 Task: Find connections with filter location Zhangye with filter topic #inspiration with filter profile language Potuguese with filter current company Panasonic India with filter school Amrapali Group of Institutes Haldwani with filter industry Personal Care Services with filter service category Writing with filter keywords title Skin Care Specialist
Action: Mouse moved to (657, 96)
Screenshot: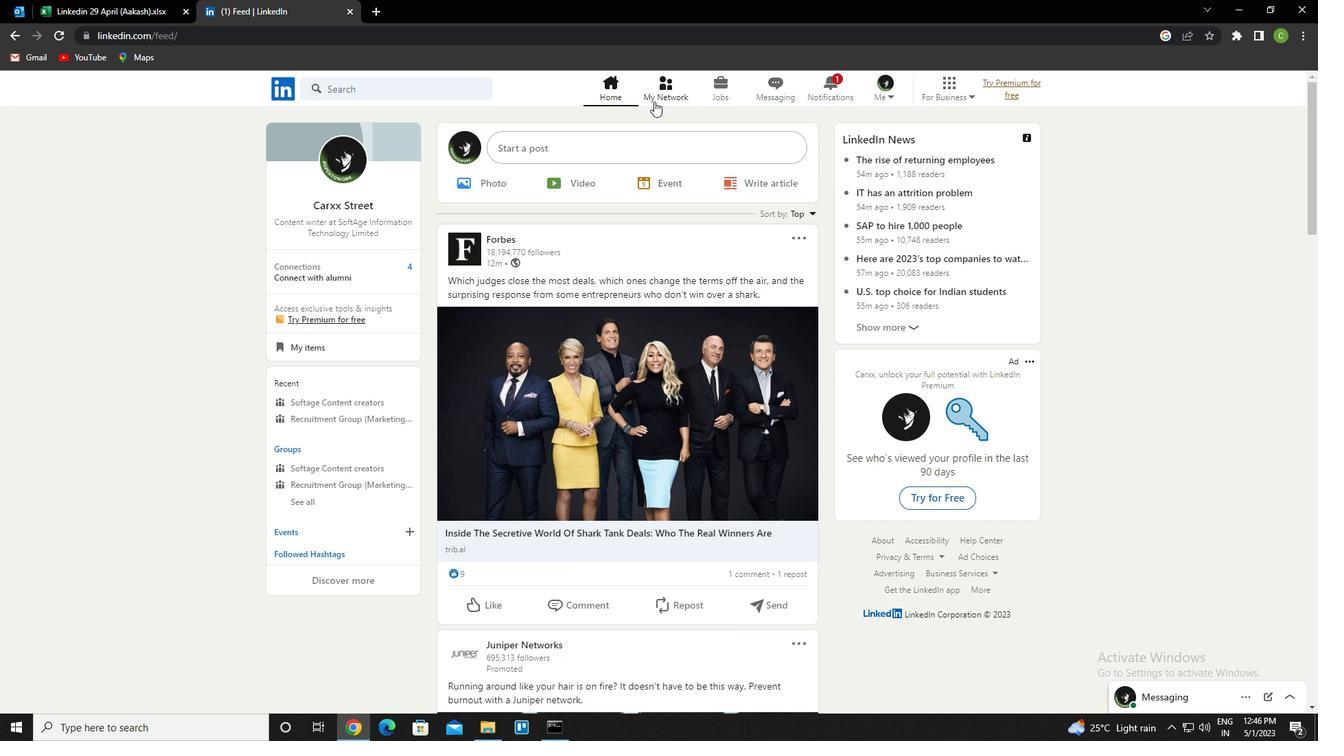 
Action: Mouse pressed left at (657, 96)
Screenshot: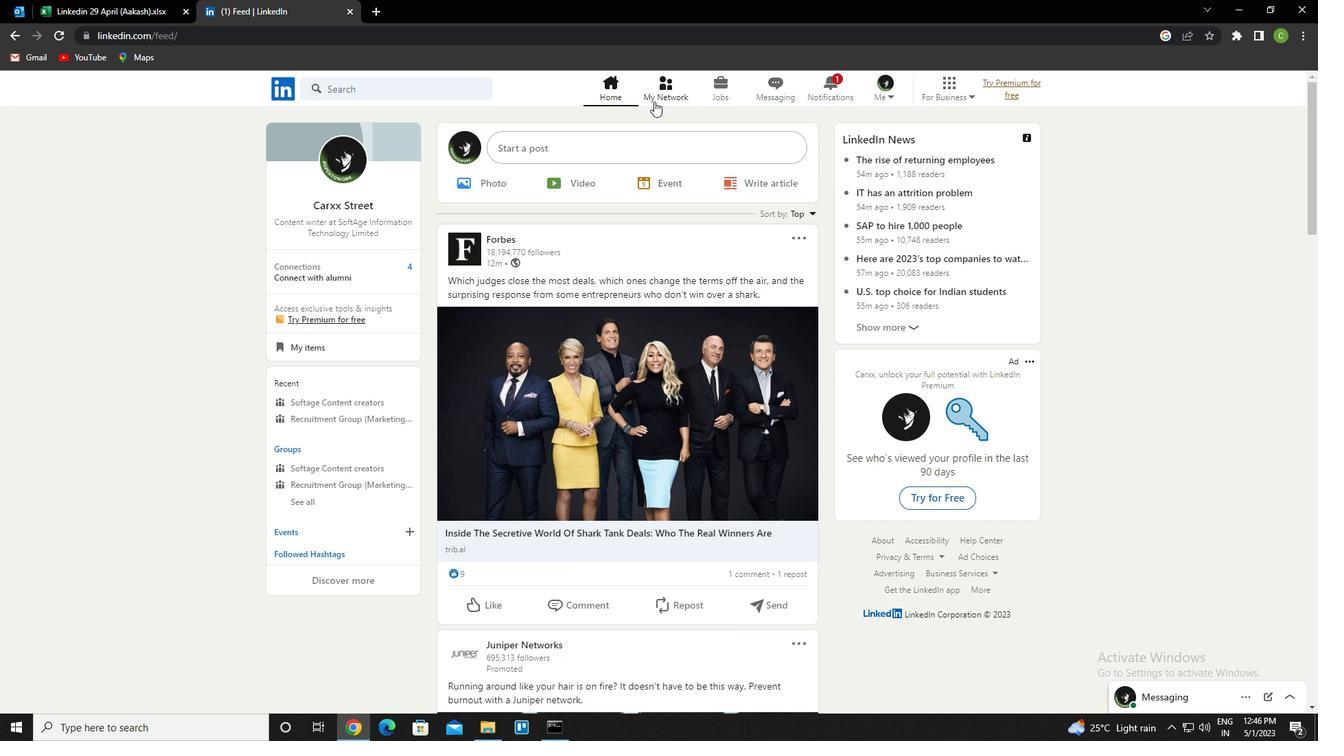 
Action: Mouse moved to (410, 159)
Screenshot: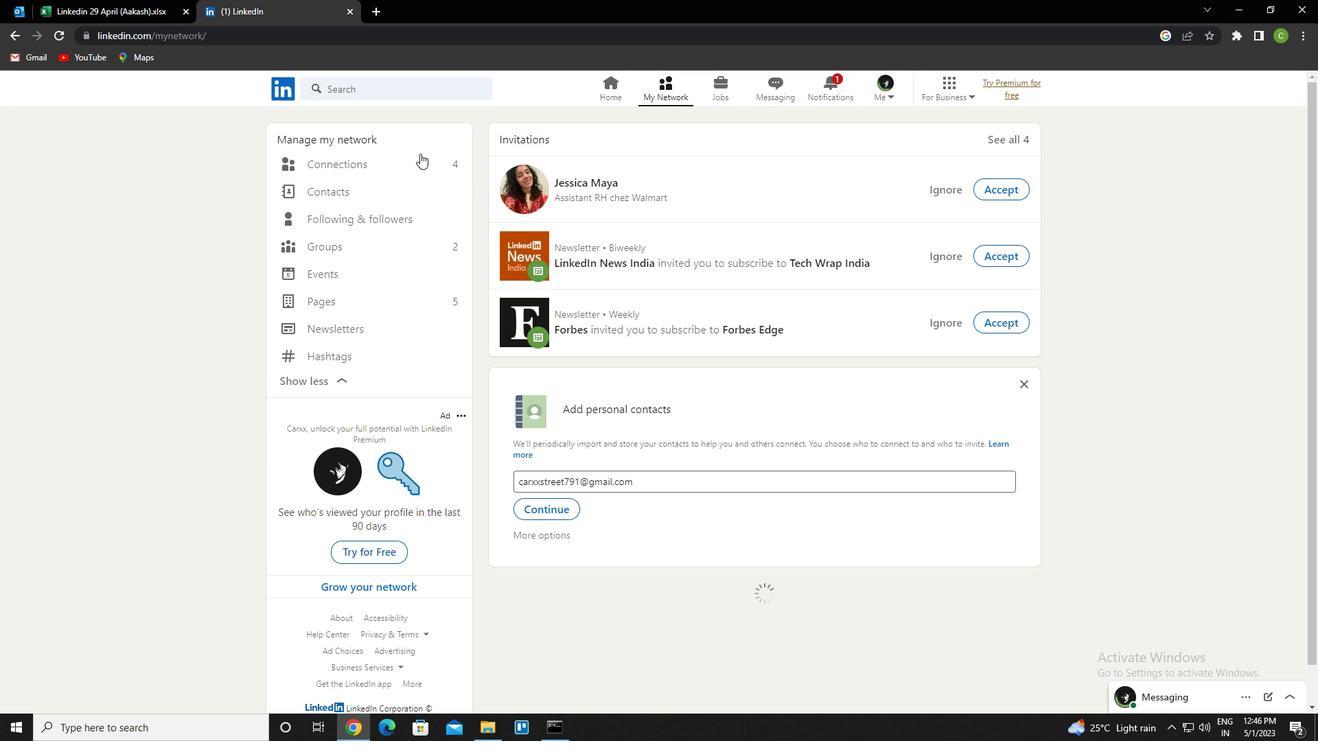 
Action: Mouse pressed left at (410, 159)
Screenshot: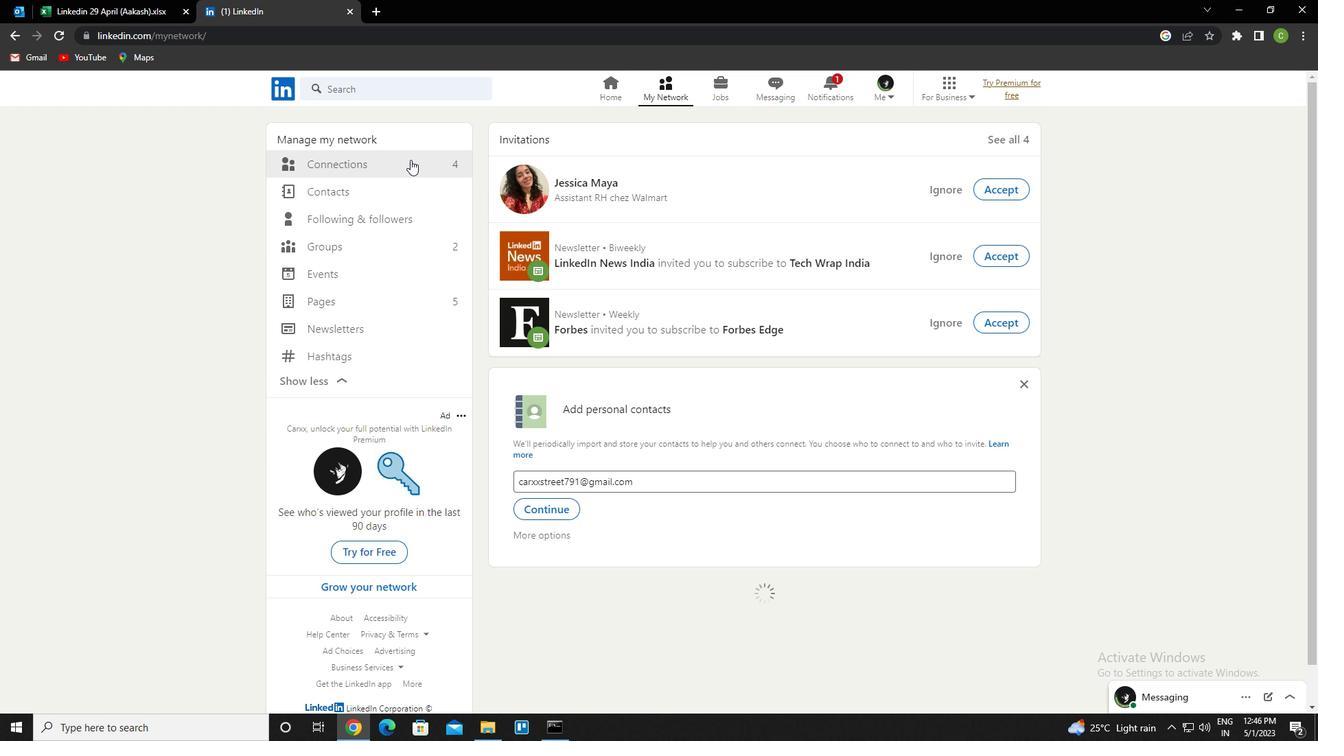 
Action: Mouse moved to (764, 157)
Screenshot: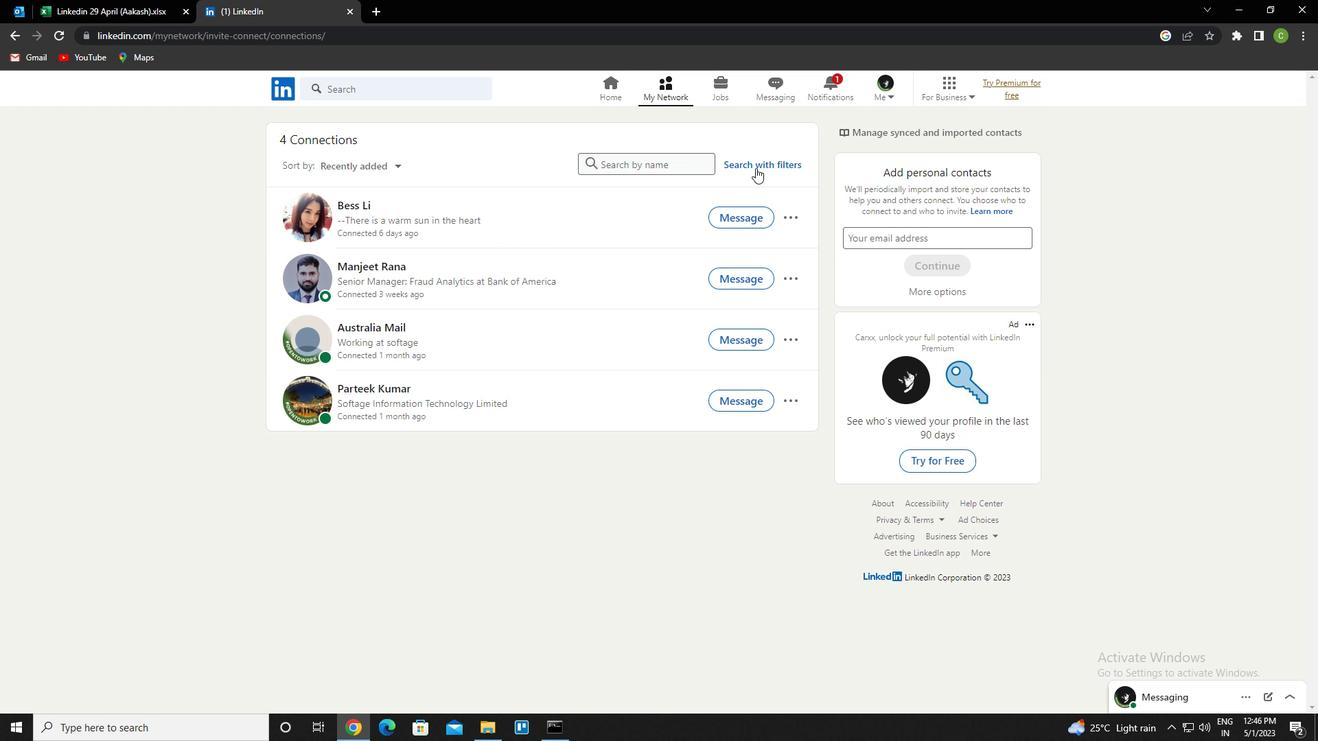 
Action: Mouse pressed left at (764, 157)
Screenshot: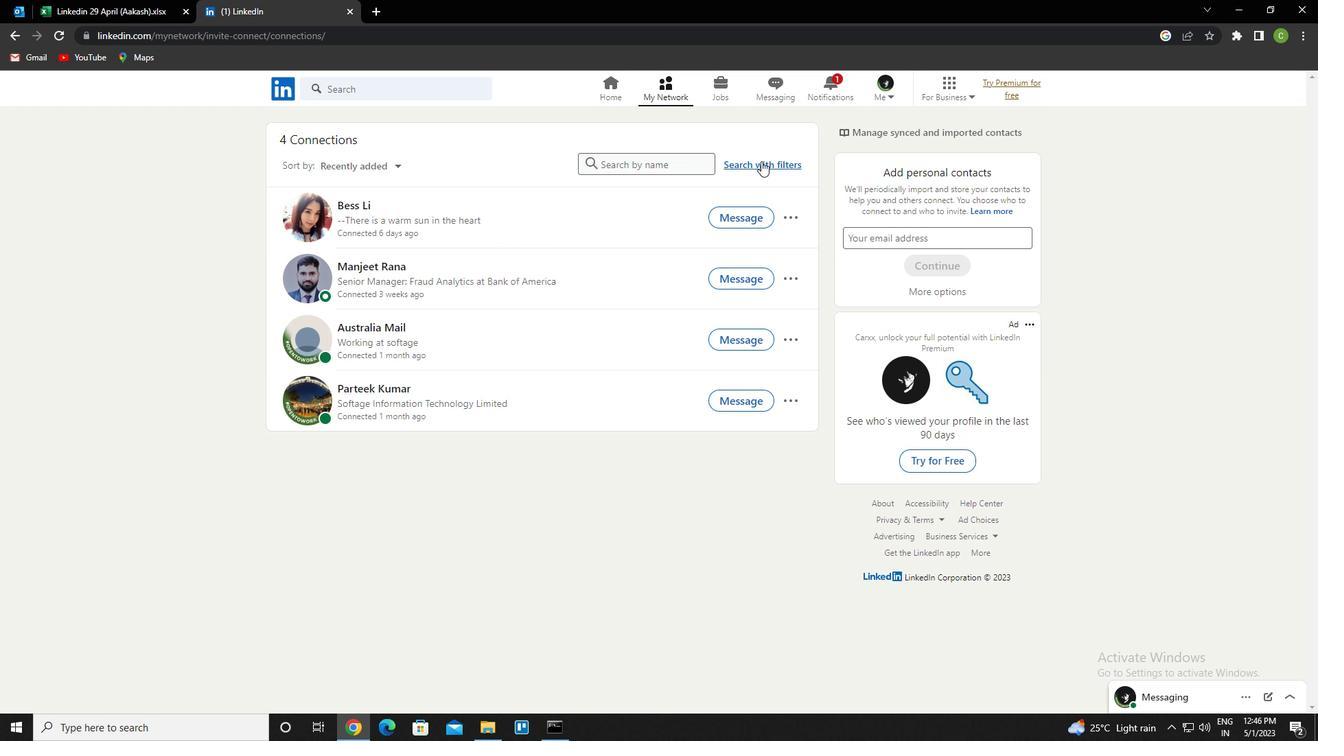 
Action: Mouse moved to (726, 131)
Screenshot: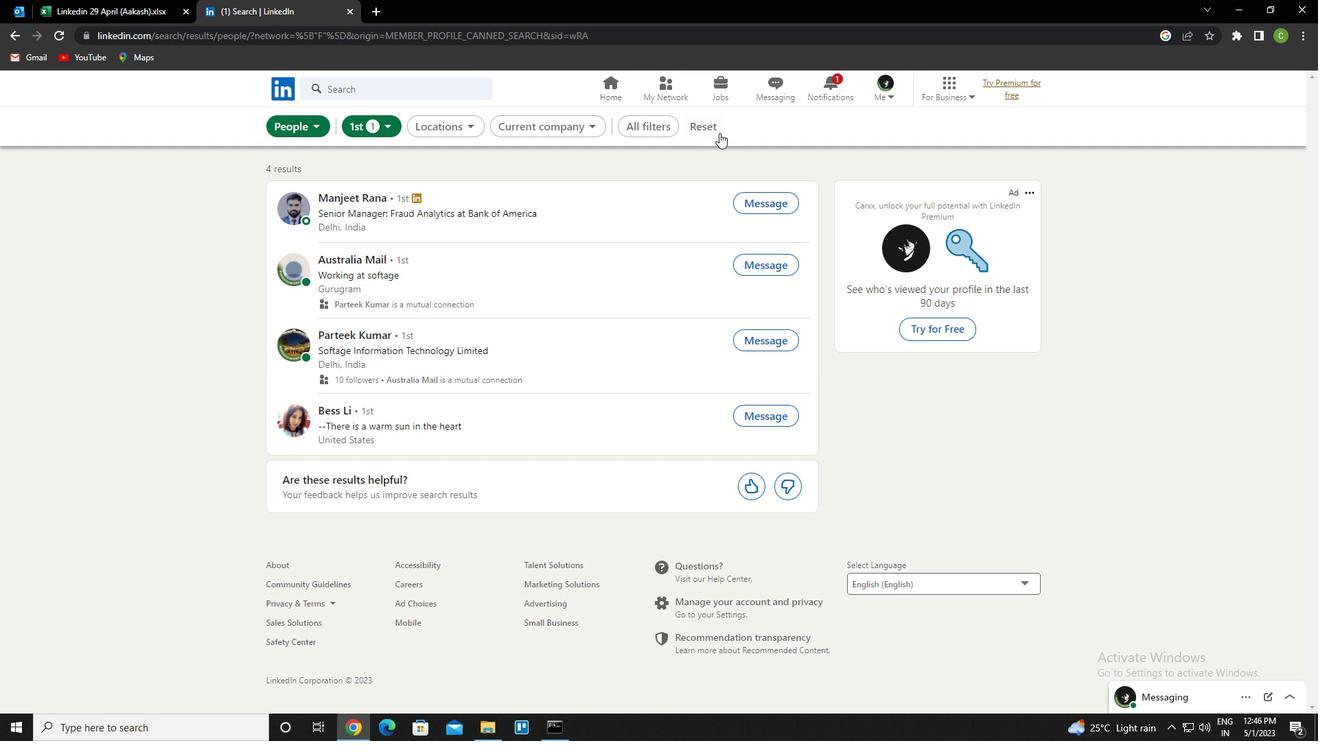 
Action: Mouse pressed left at (726, 131)
Screenshot: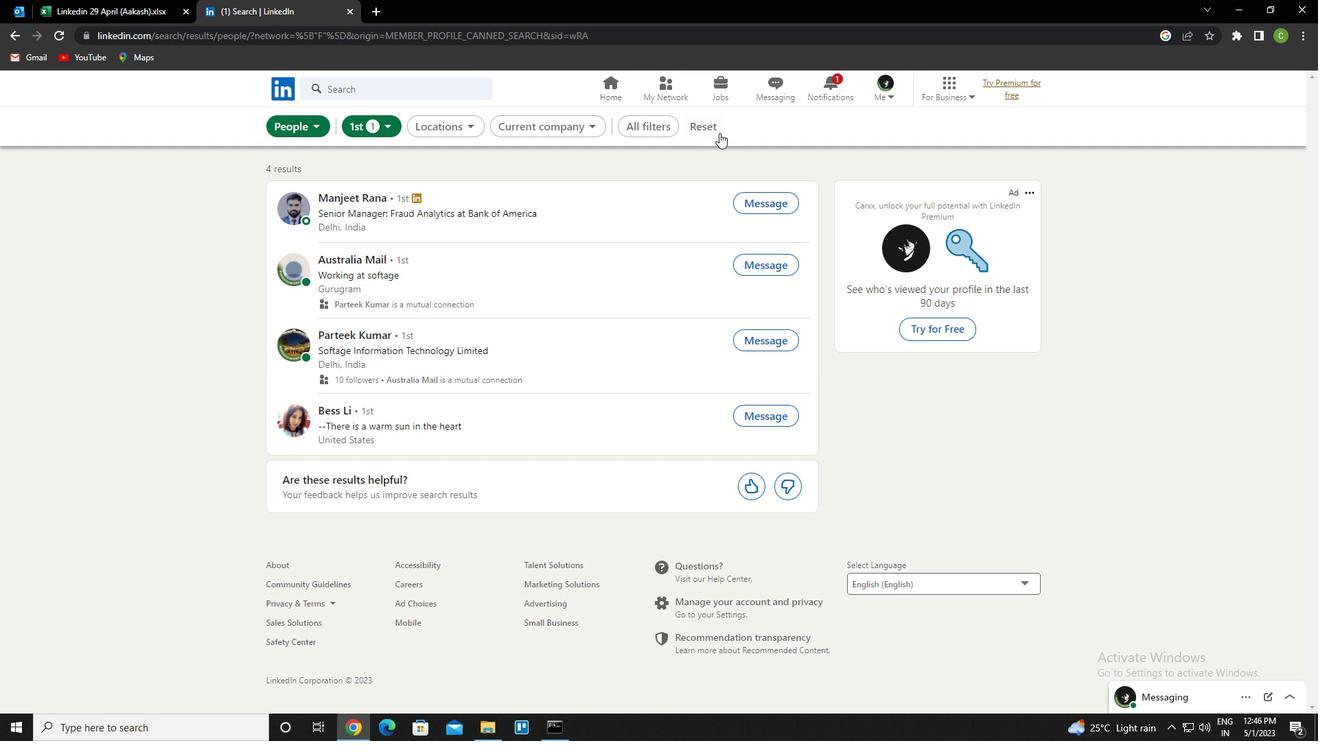 
Action: Mouse moved to (709, 133)
Screenshot: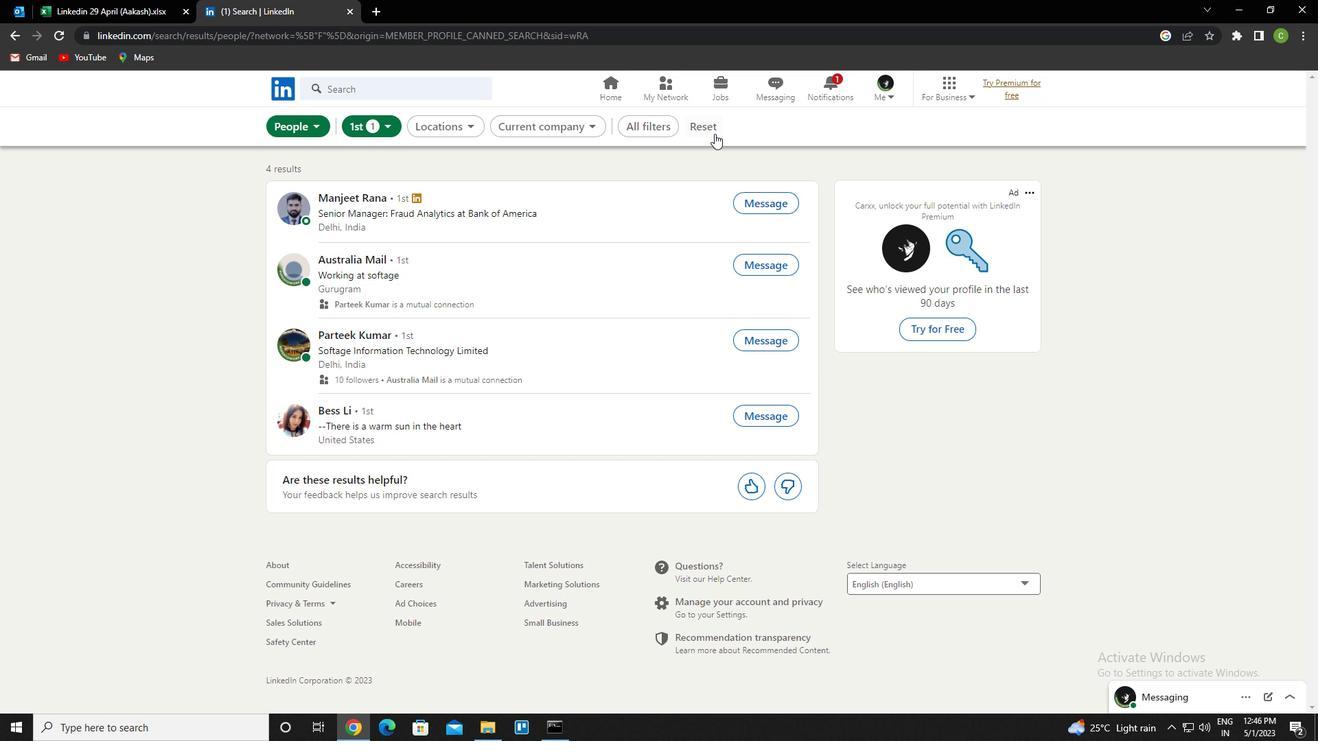 
Action: Mouse pressed left at (709, 133)
Screenshot: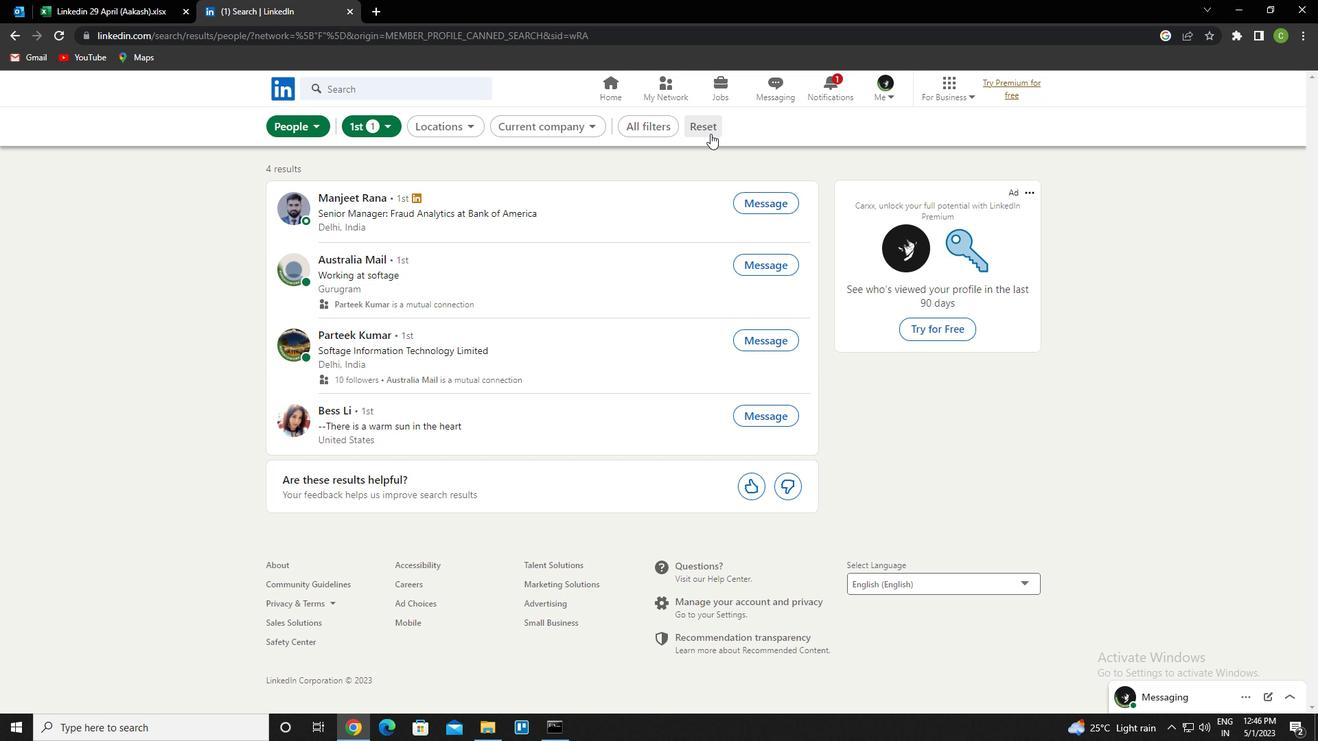 
Action: Mouse moved to (691, 133)
Screenshot: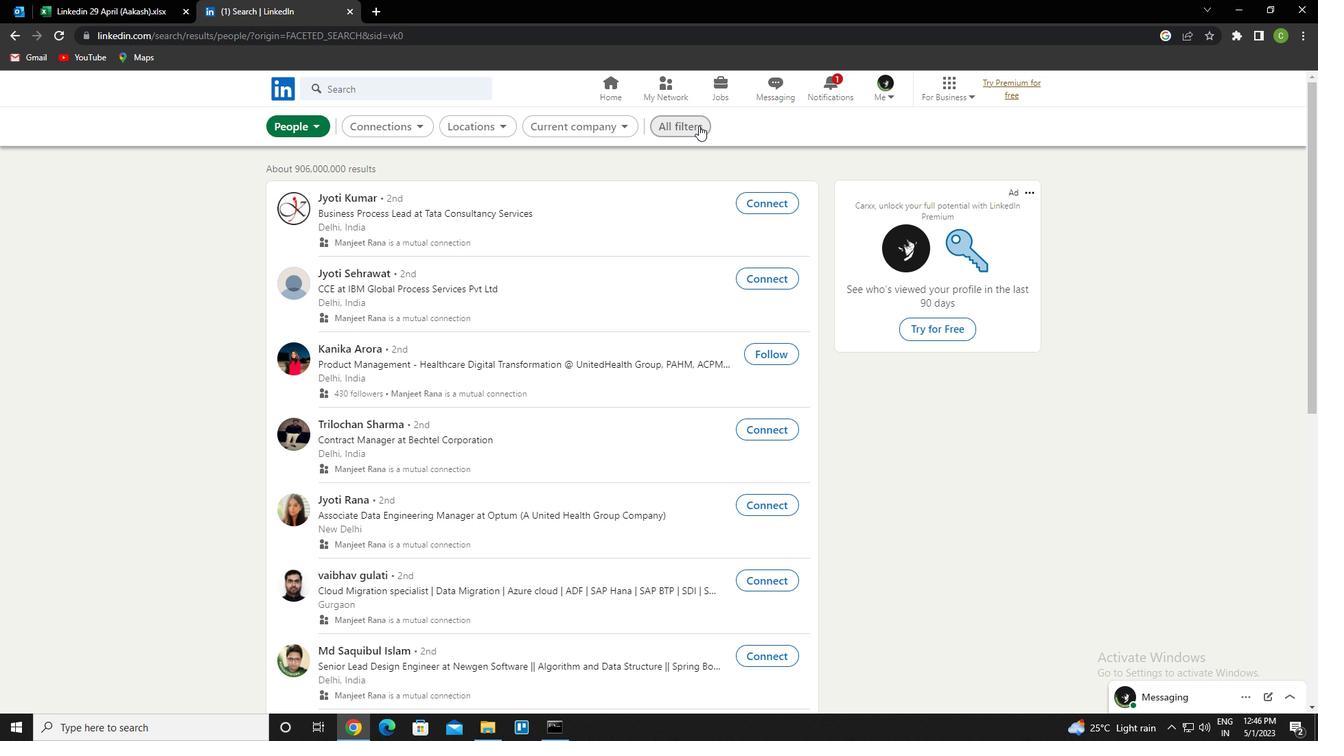 
Action: Mouse pressed left at (691, 133)
Screenshot: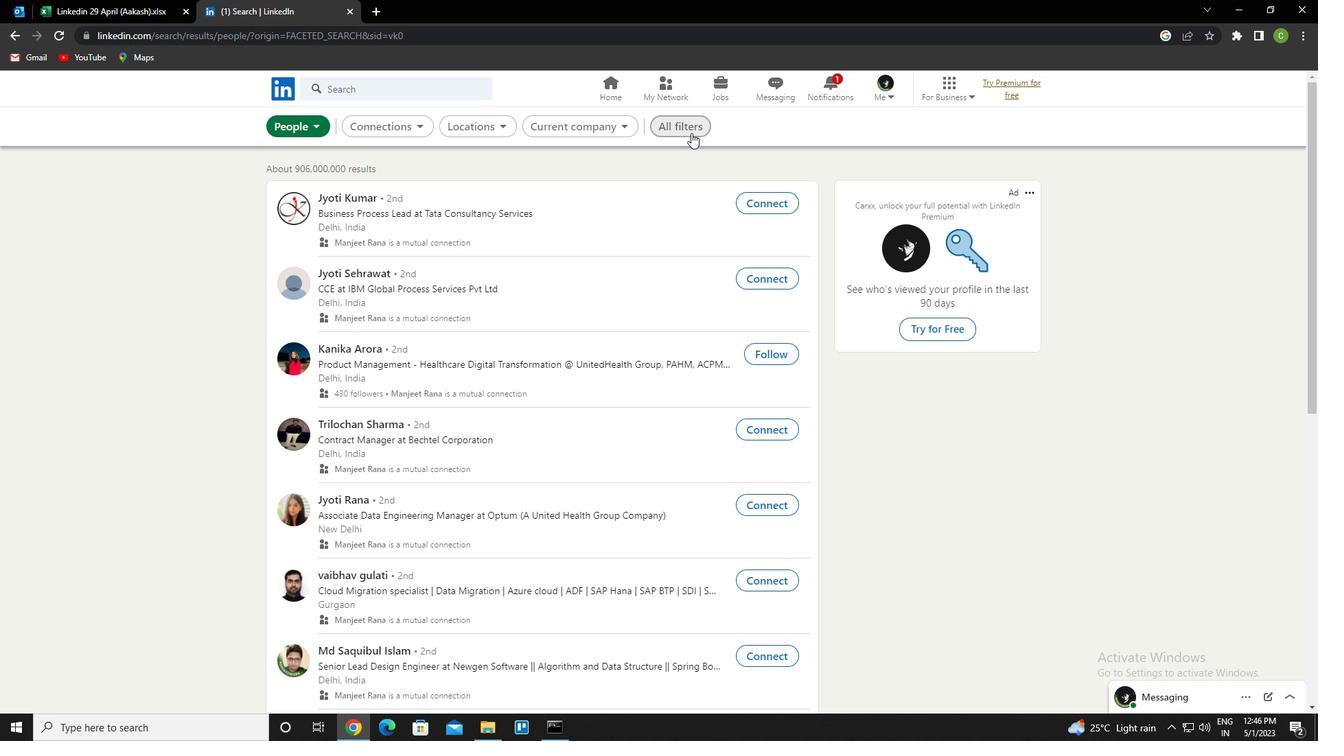 
Action: Mouse moved to (1024, 438)
Screenshot: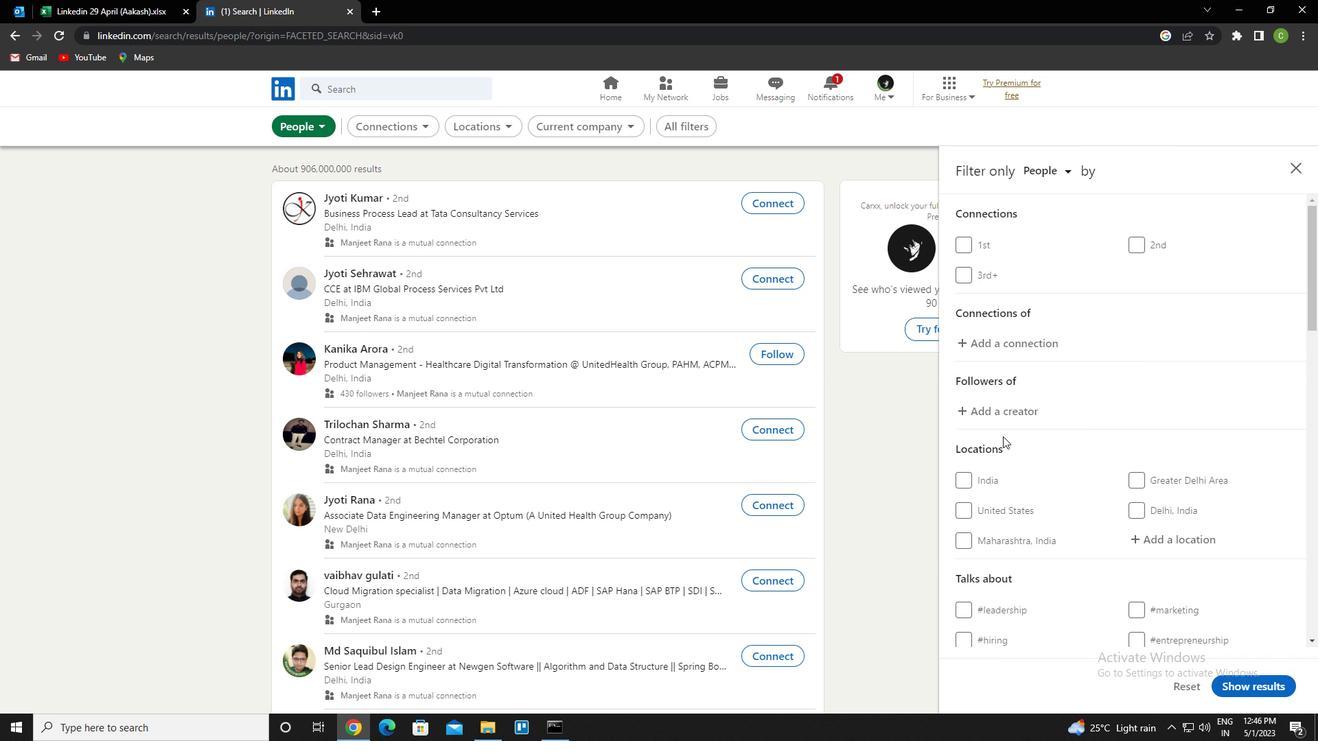 
Action: Mouse scrolled (1024, 438) with delta (0, 0)
Screenshot: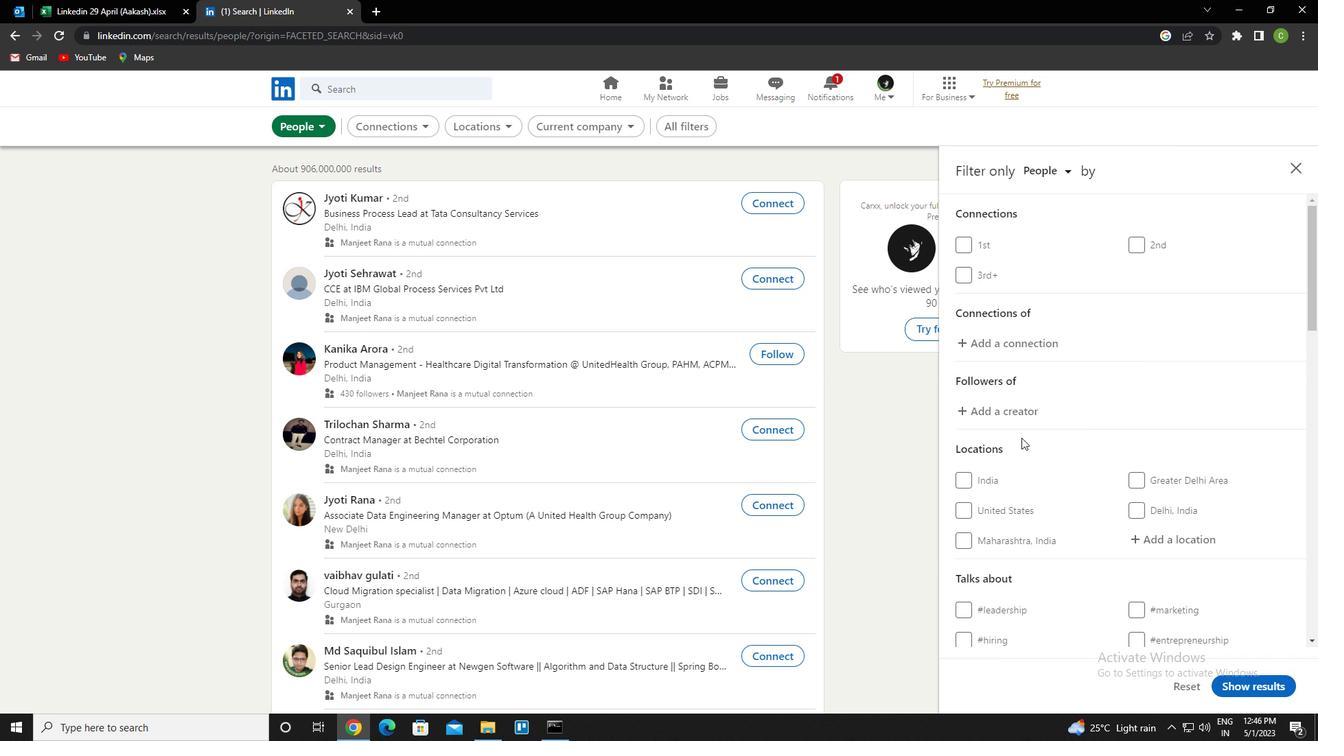 
Action: Mouse moved to (1199, 475)
Screenshot: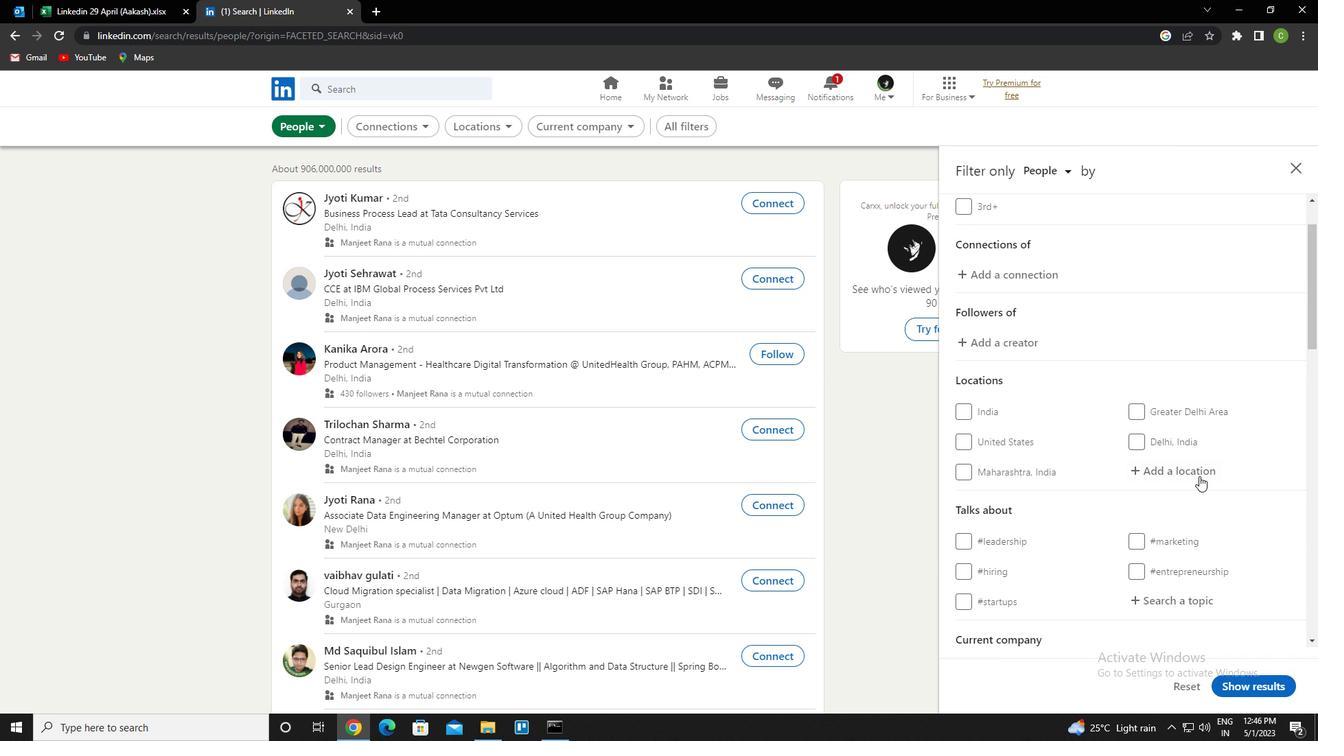 
Action: Mouse pressed left at (1199, 475)
Screenshot: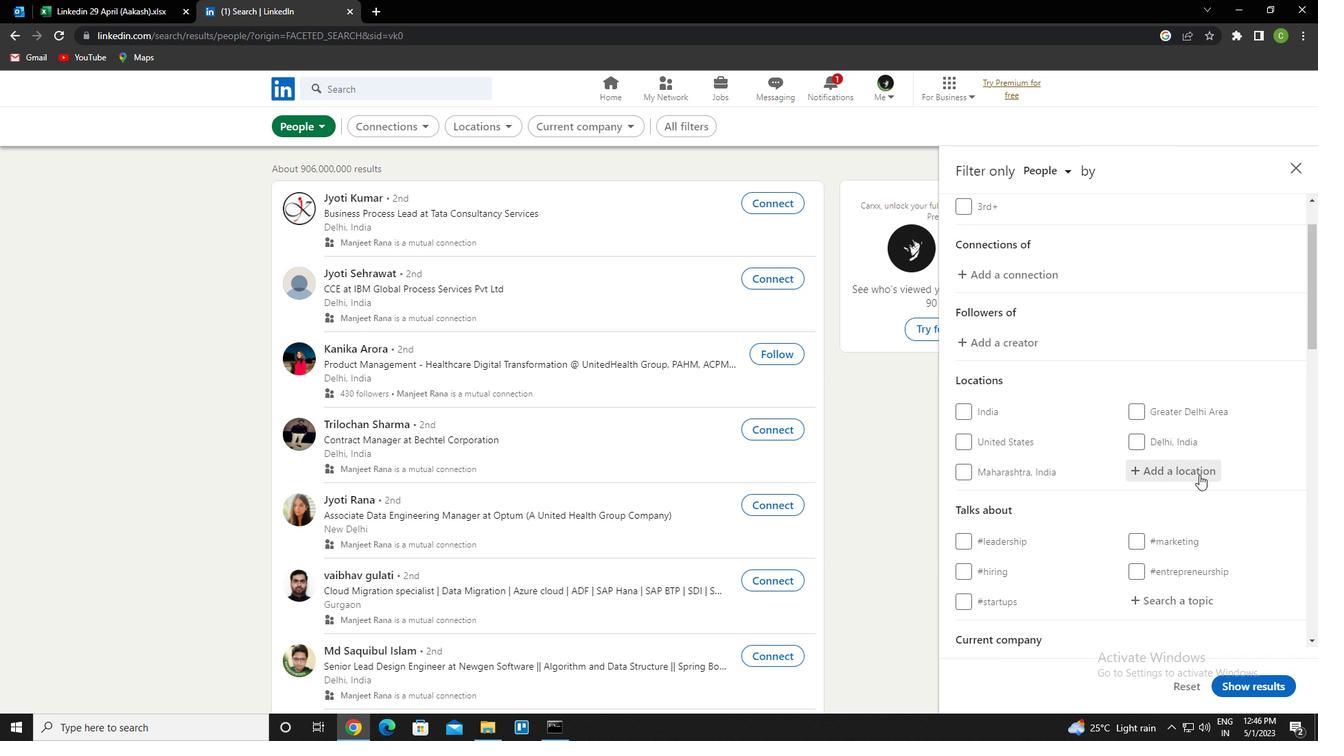 
Action: Mouse moved to (1189, 483)
Screenshot: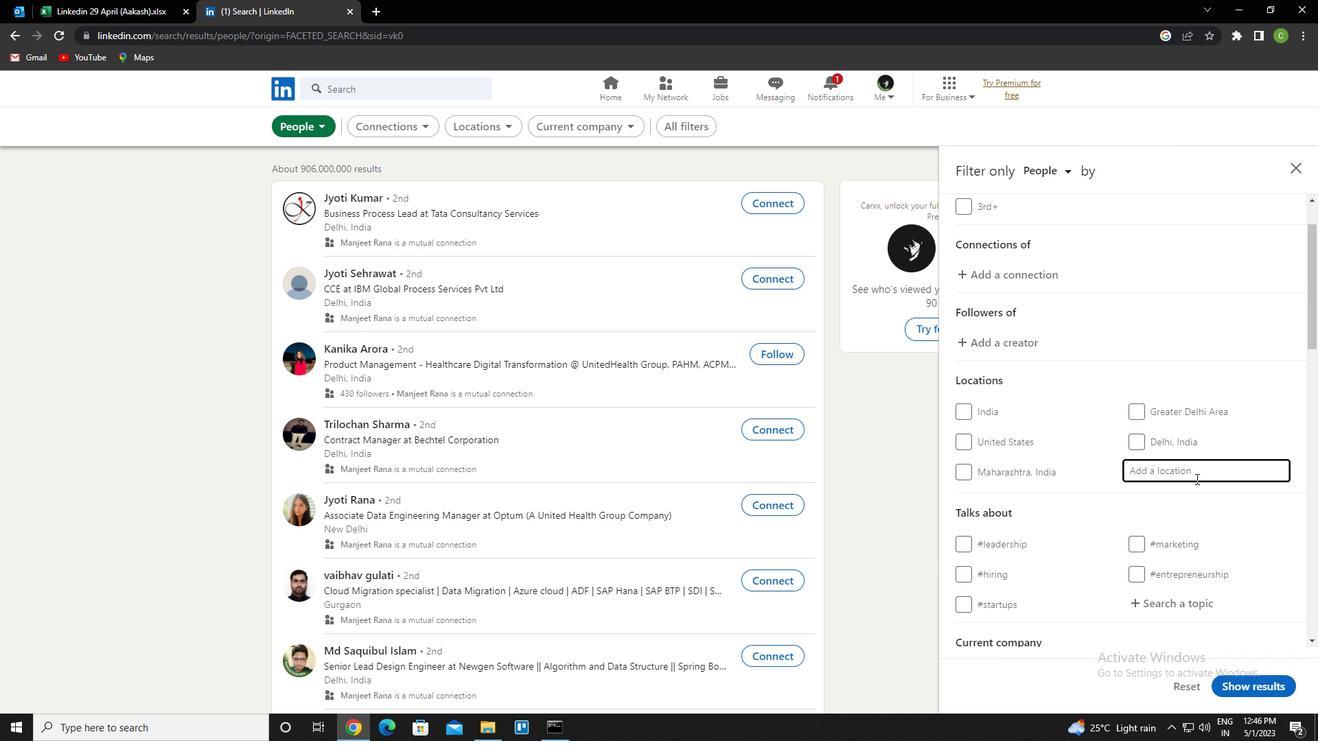 
Action: Key pressed <Key.caps_lock>z<Key.caps_lock>hangye<Key.down><Key.enter>
Screenshot: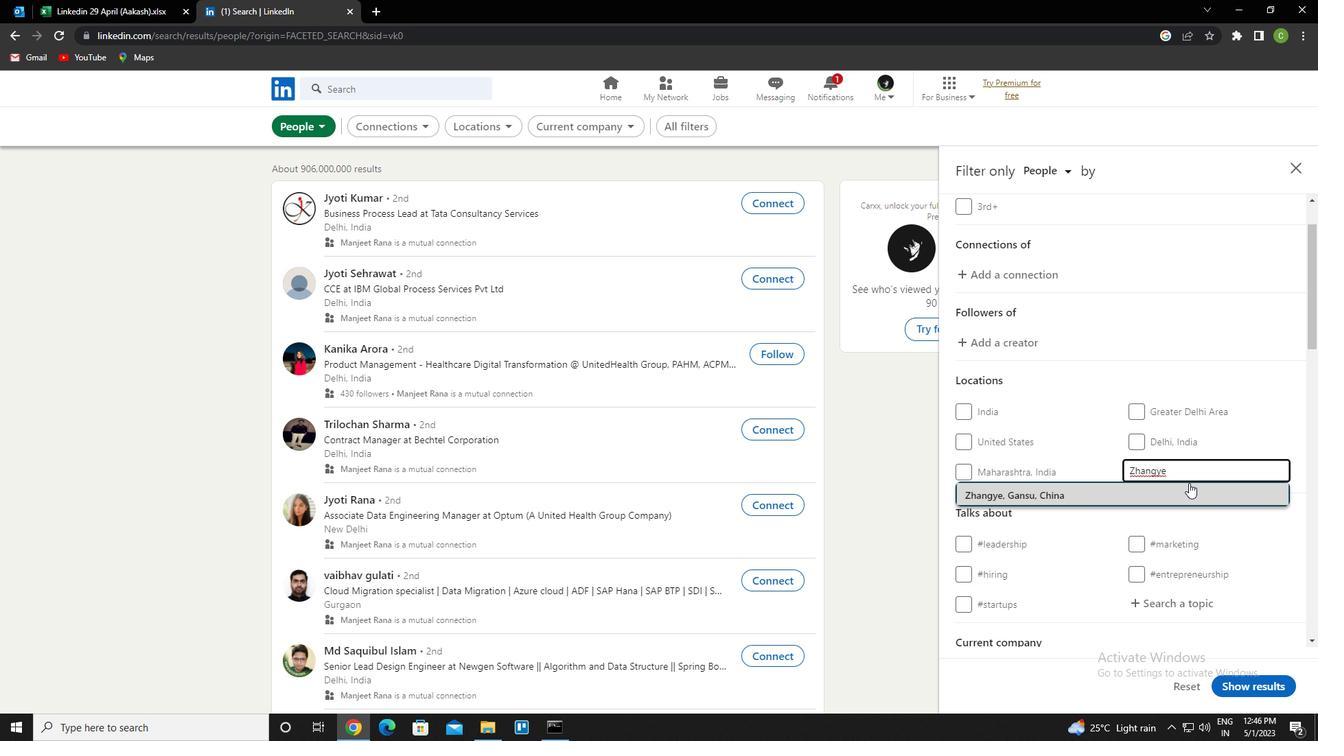 
Action: Mouse moved to (1144, 514)
Screenshot: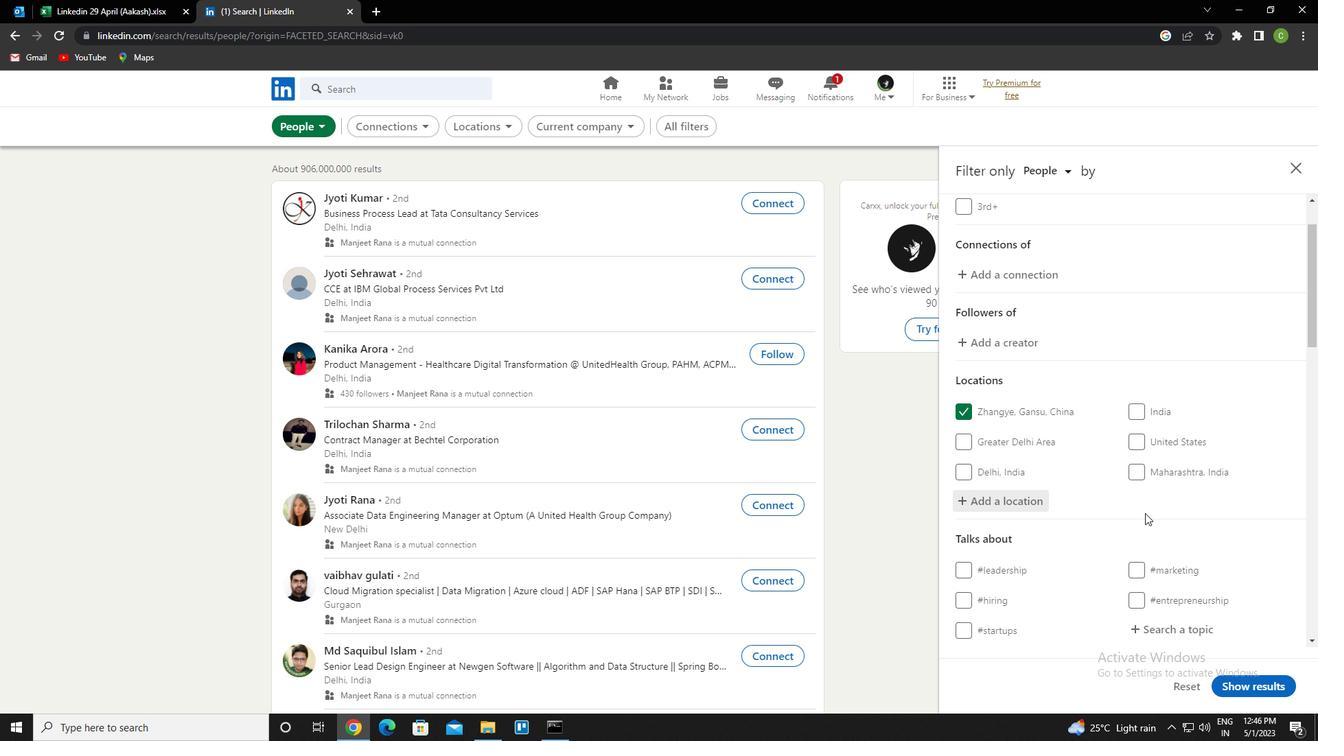 
Action: Mouse scrolled (1144, 514) with delta (0, 0)
Screenshot: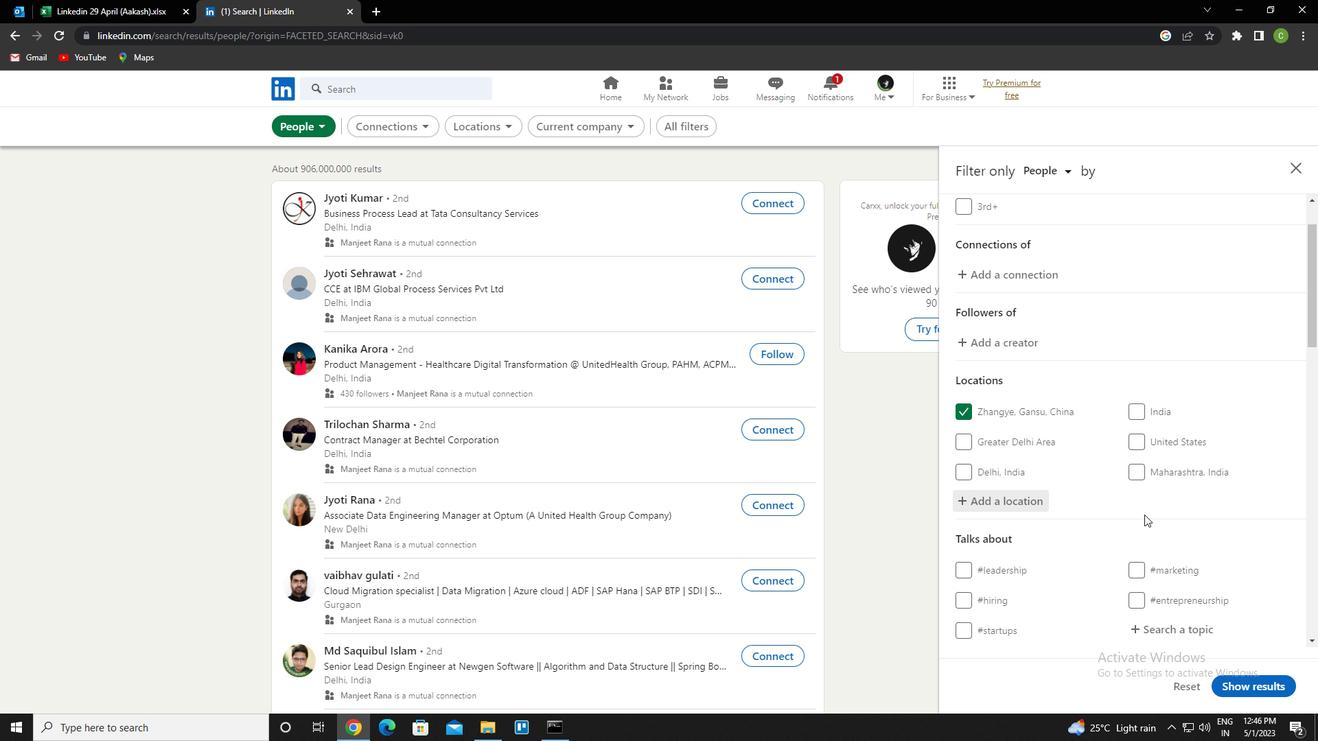 
Action: Mouse moved to (1163, 558)
Screenshot: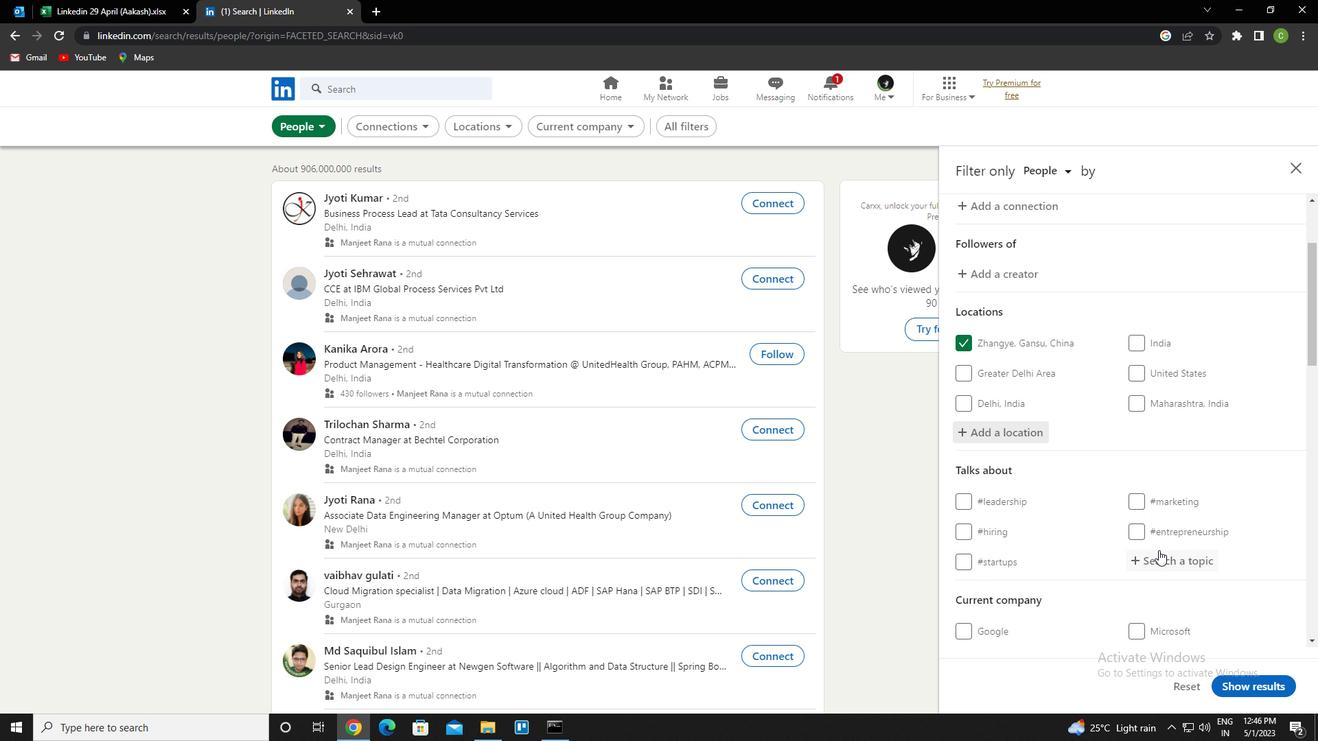 
Action: Mouse pressed left at (1163, 558)
Screenshot: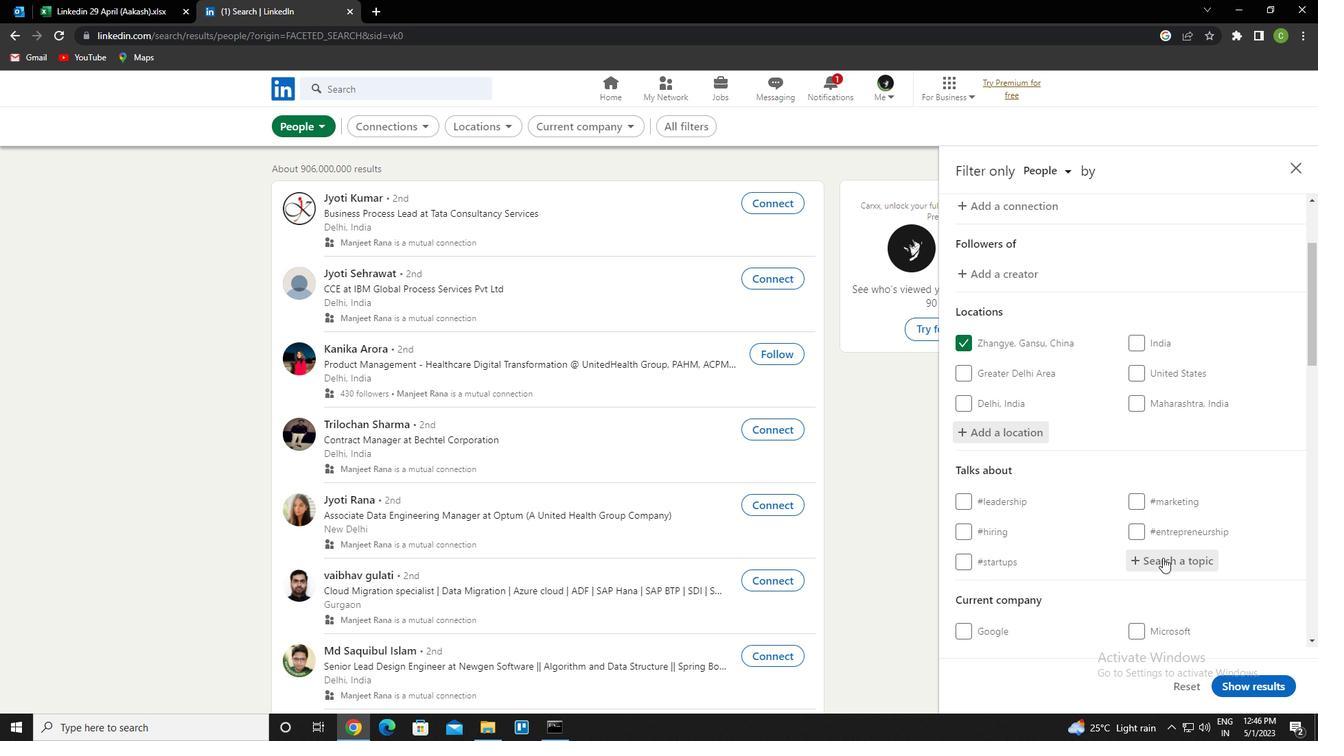 
Action: Key pressed inspiration<Key.down><Key.enter>
Screenshot: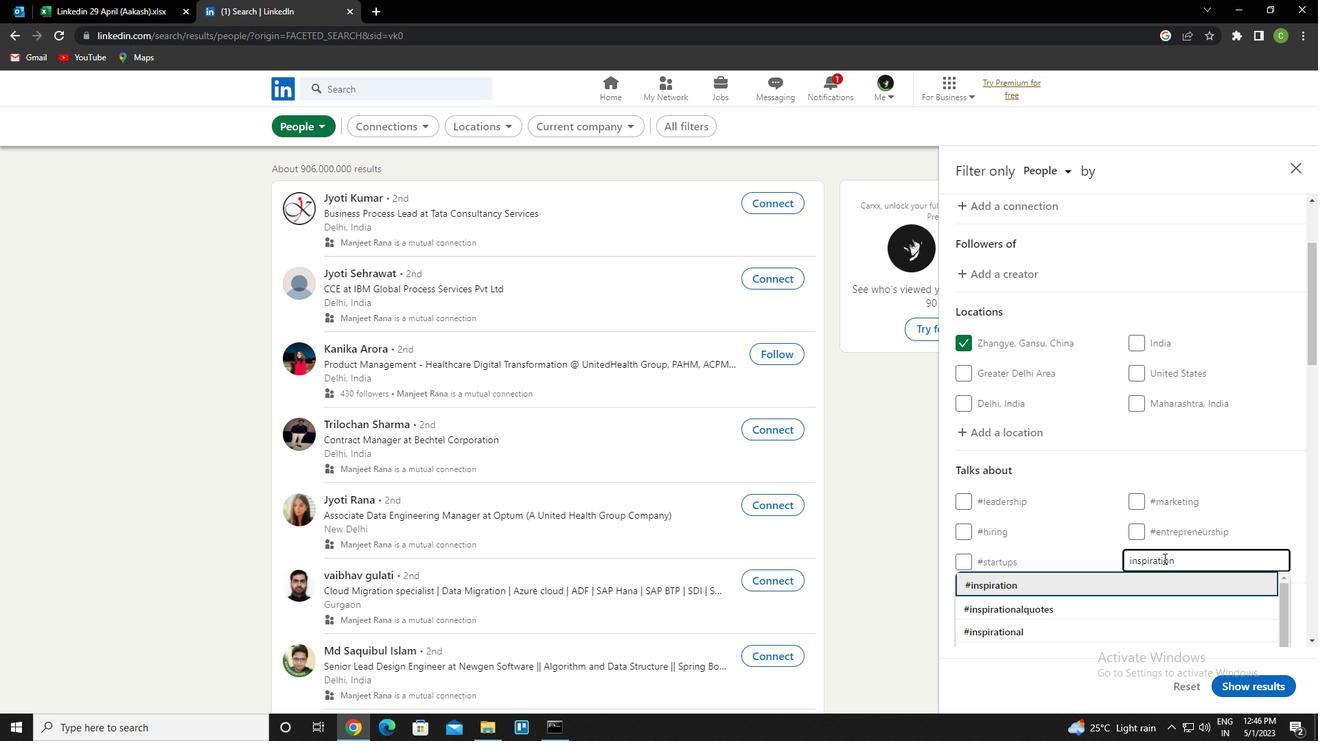 
Action: Mouse moved to (1126, 596)
Screenshot: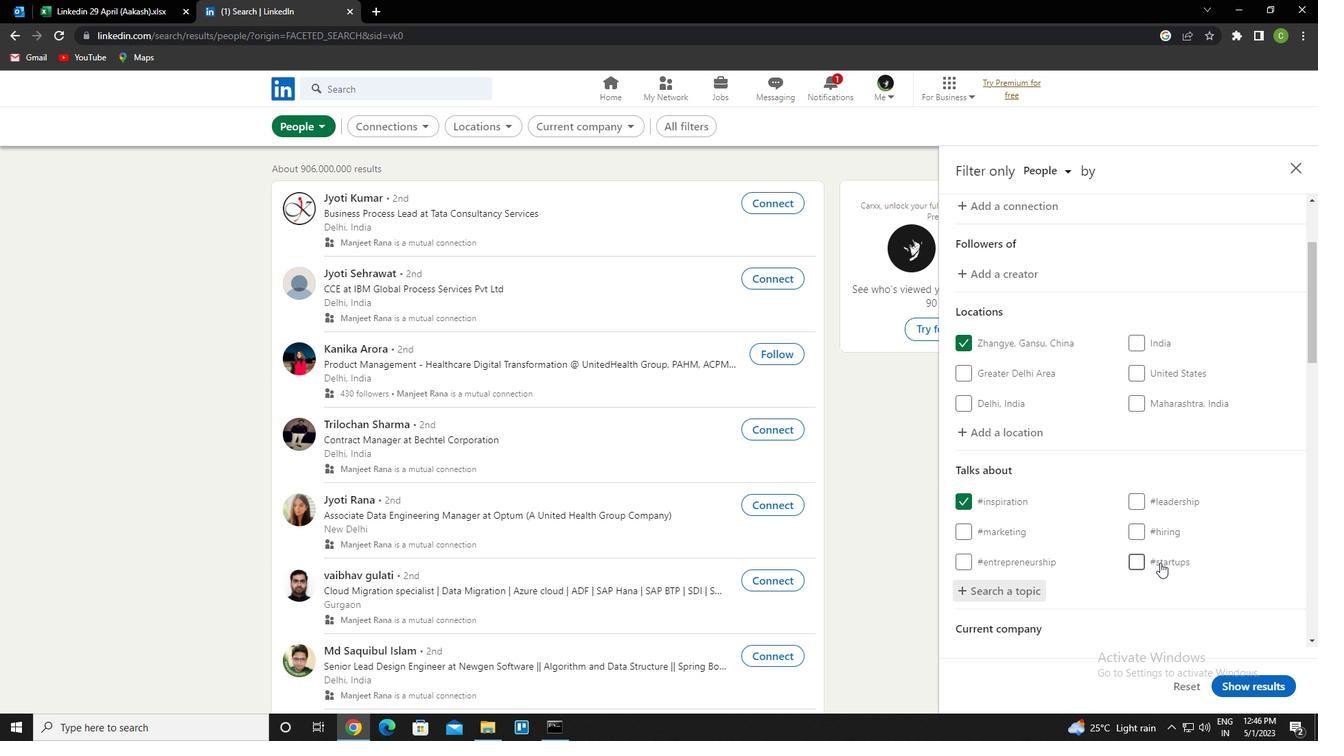 
Action: Mouse scrolled (1126, 595) with delta (0, 0)
Screenshot: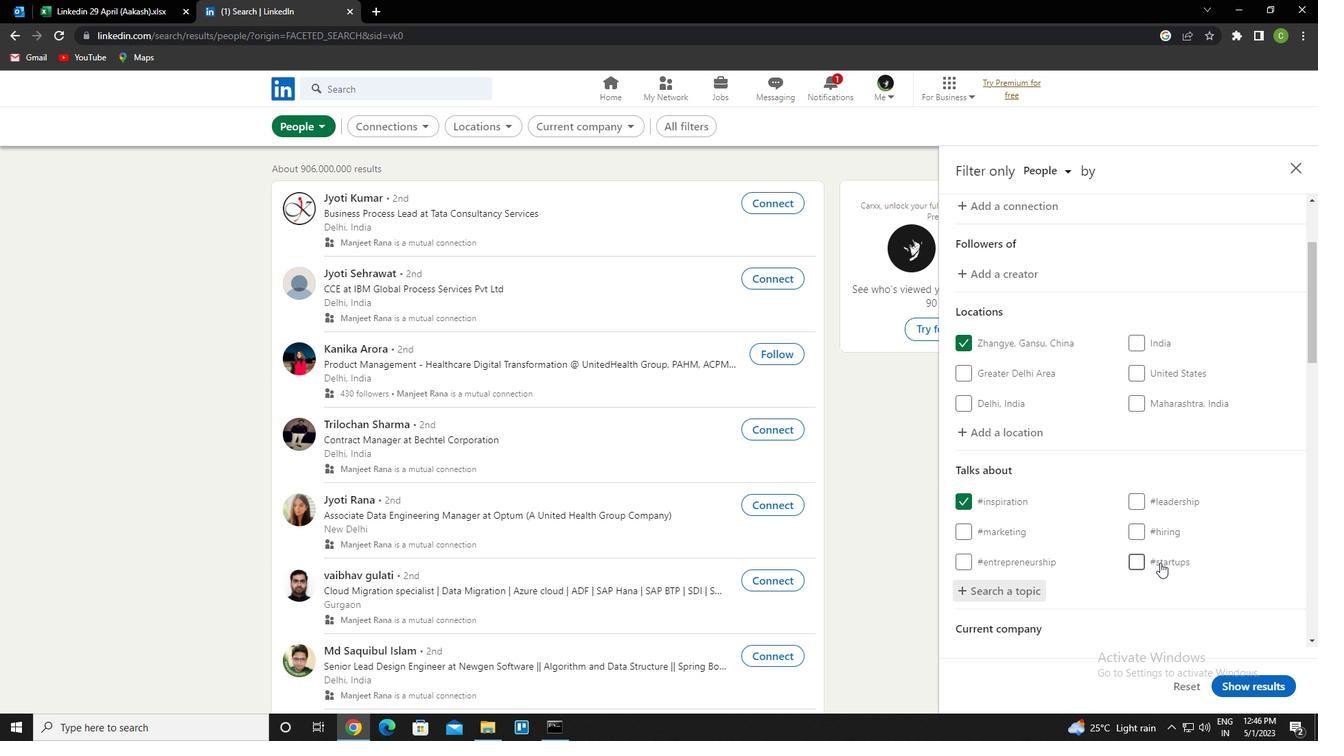 
Action: Mouse moved to (1124, 617)
Screenshot: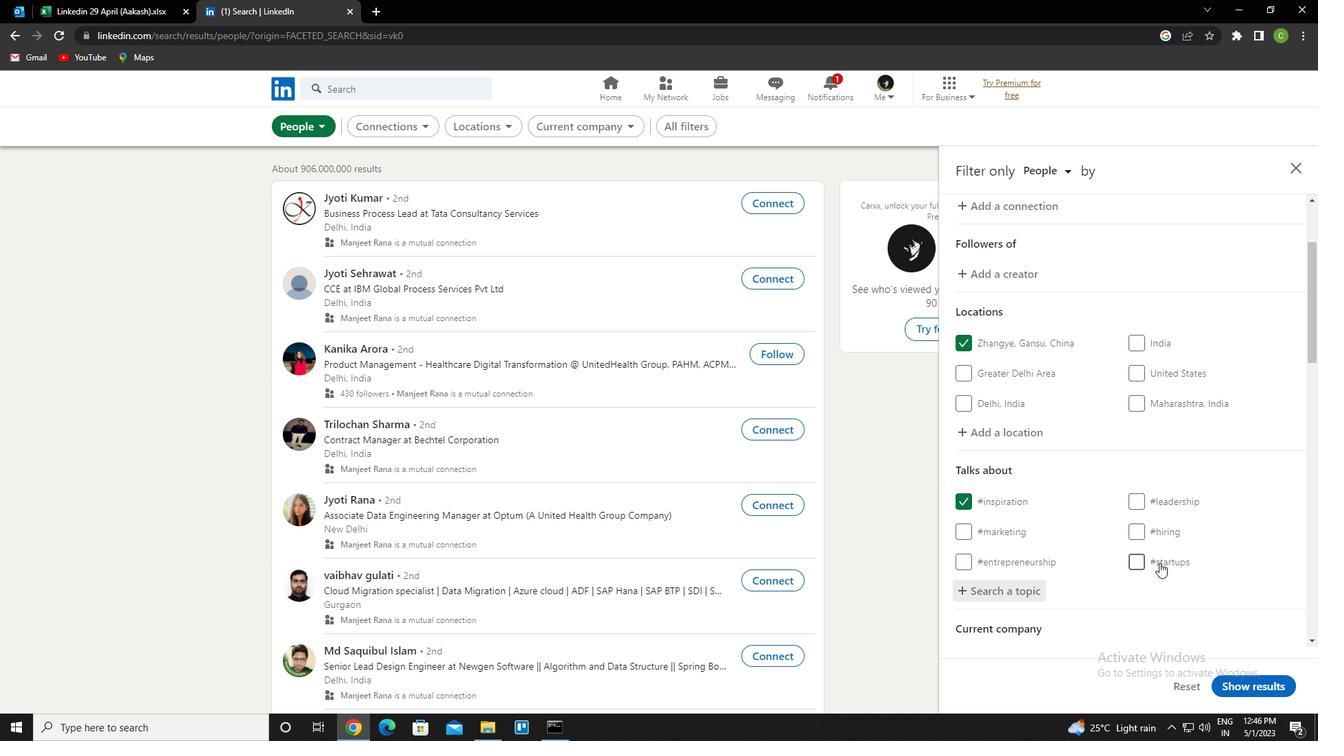 
Action: Mouse scrolled (1124, 617) with delta (0, 0)
Screenshot: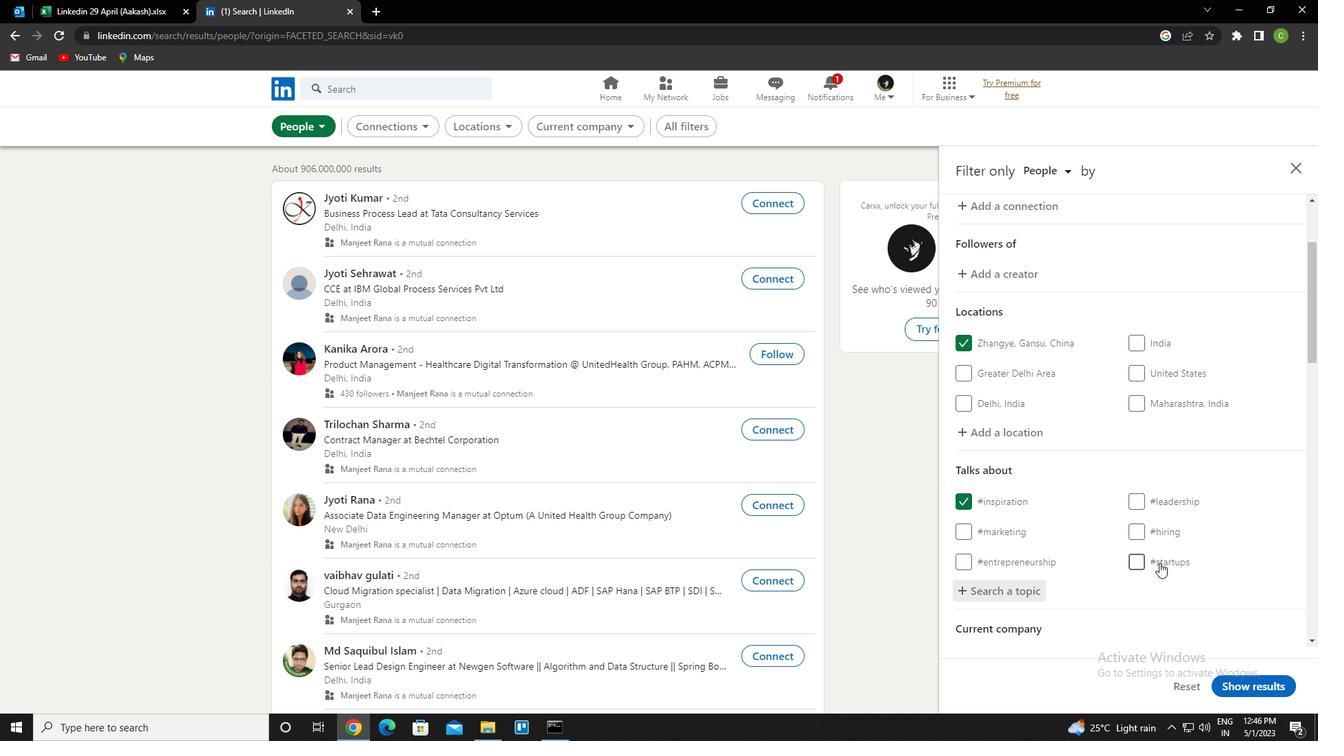 
Action: Mouse moved to (1124, 618)
Screenshot: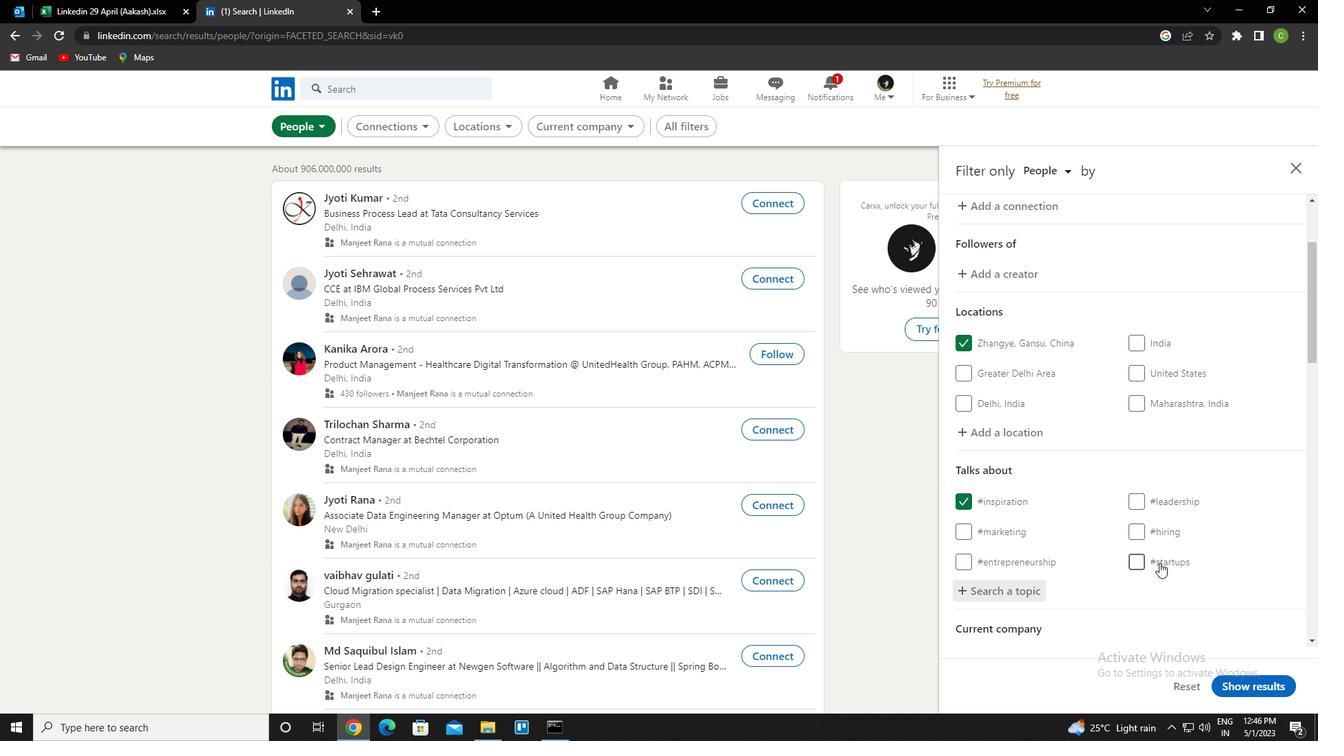 
Action: Mouse scrolled (1124, 617) with delta (0, 0)
Screenshot: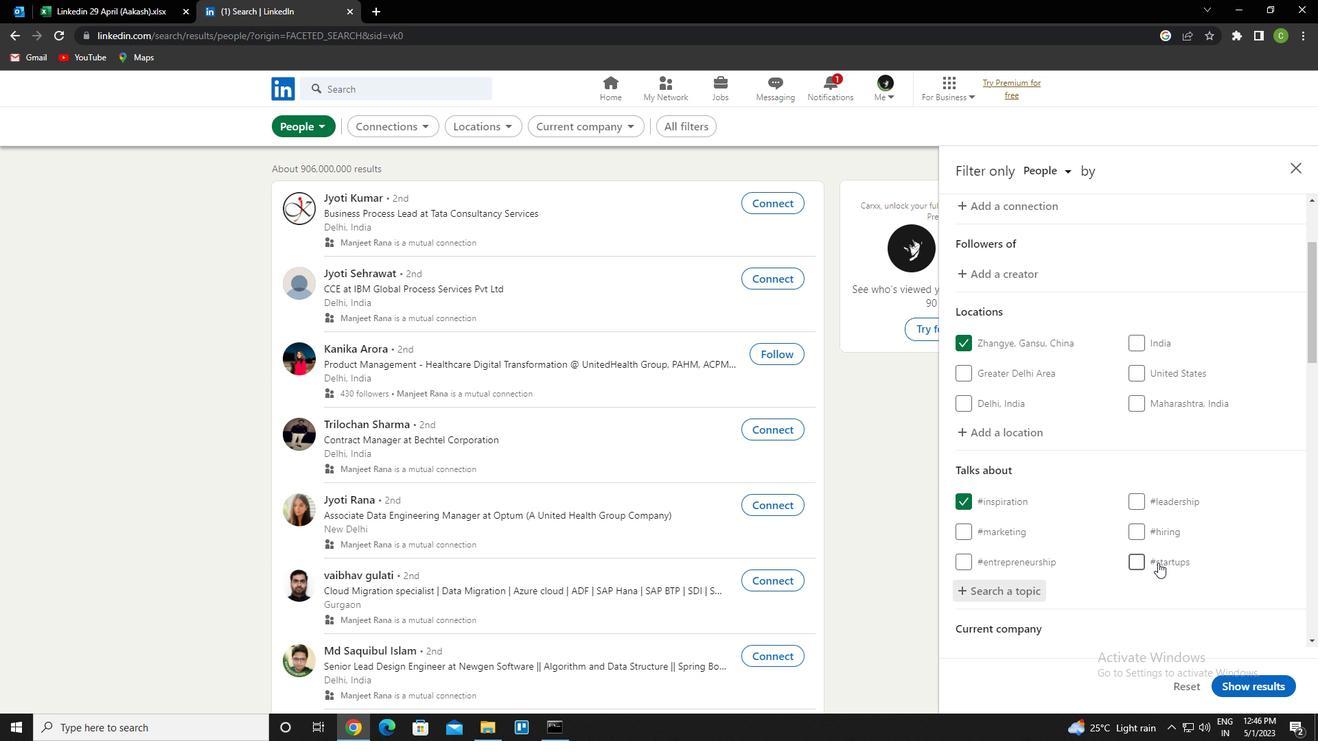 
Action: Mouse moved to (1124, 619)
Screenshot: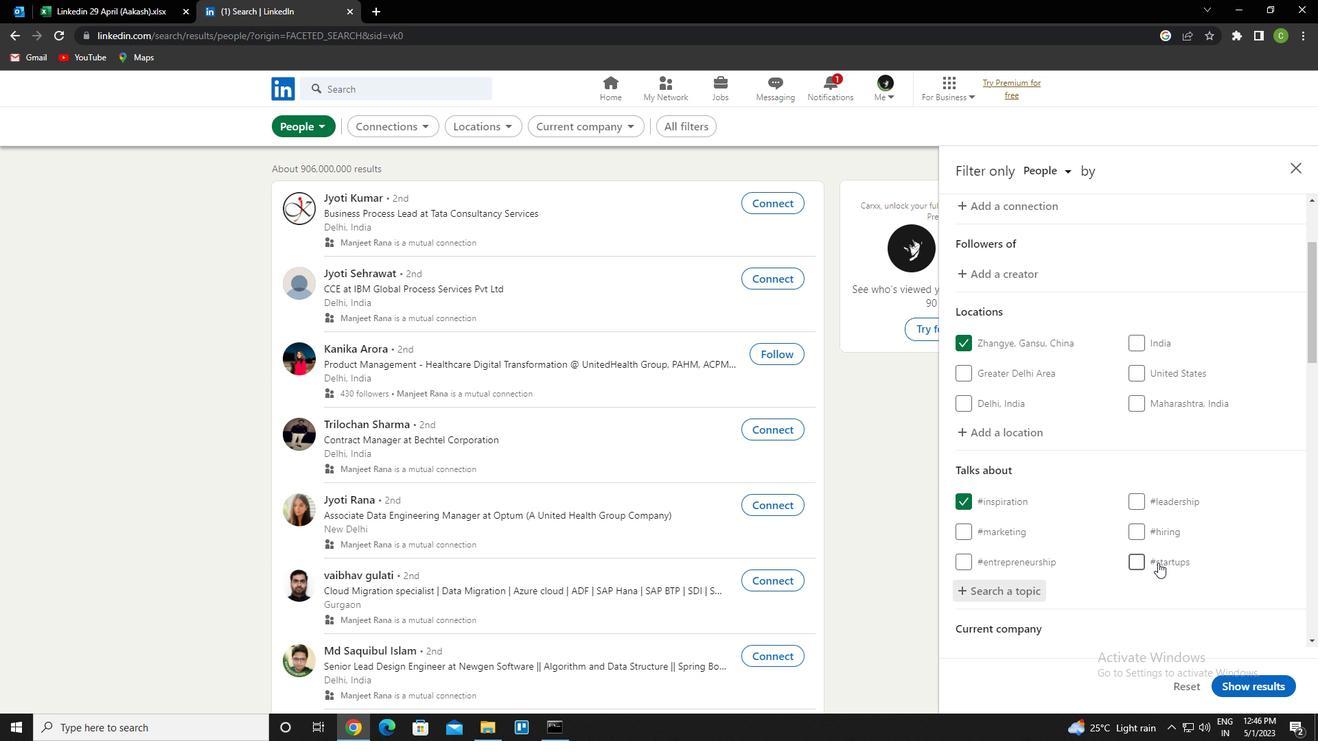 
Action: Mouse scrolled (1124, 618) with delta (0, 0)
Screenshot: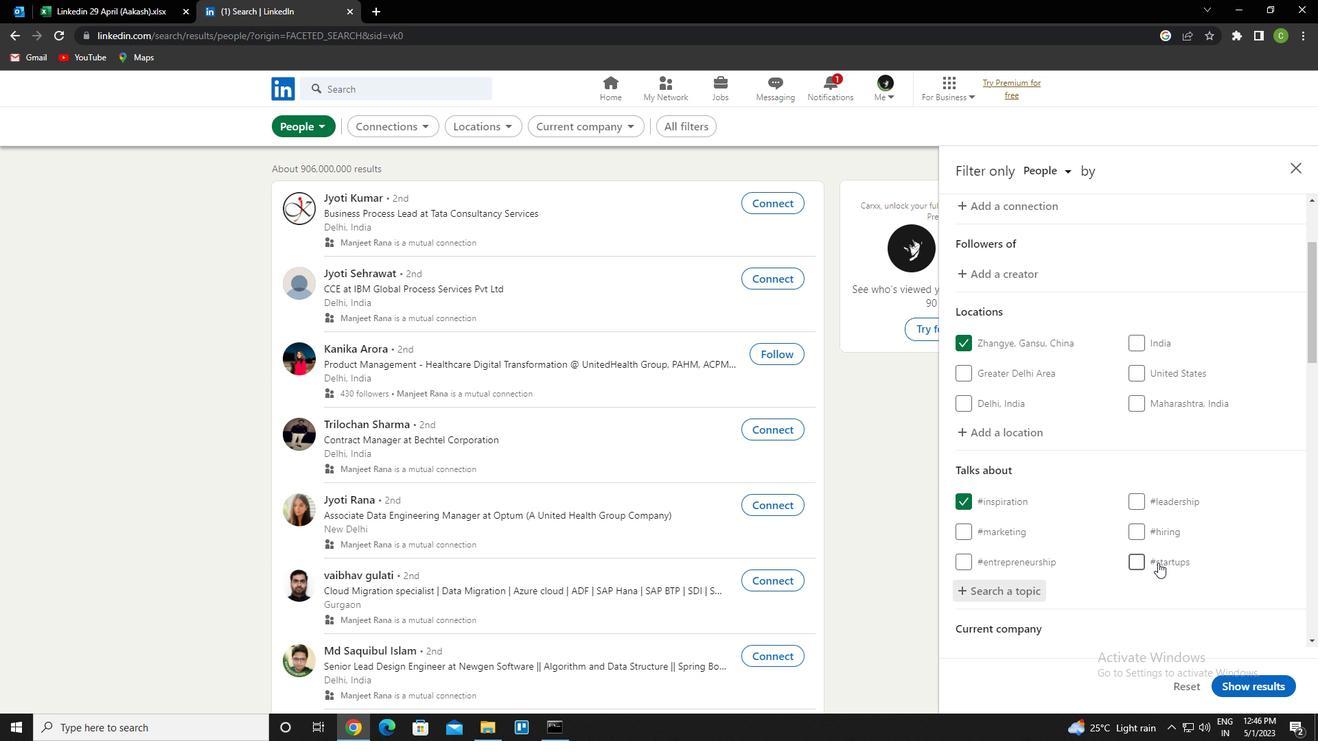 
Action: Mouse moved to (1125, 619)
Screenshot: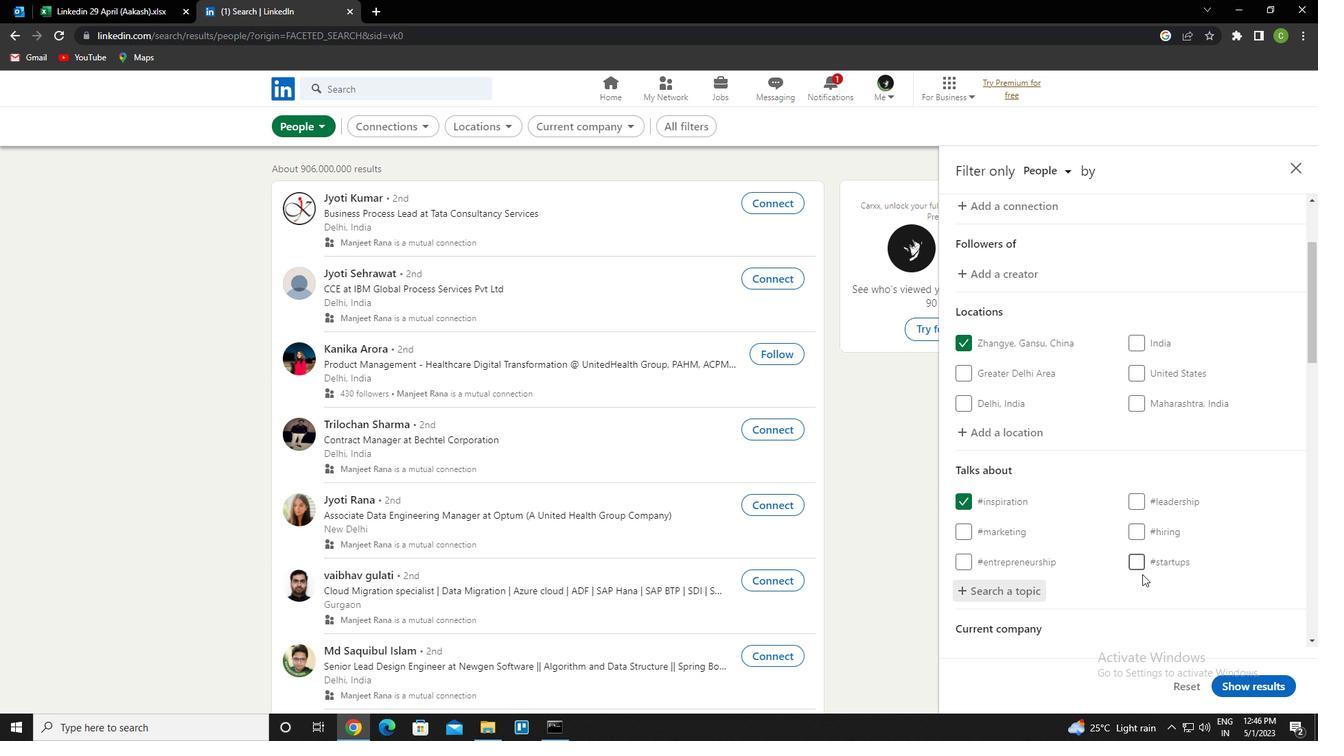 
Action: Mouse scrolled (1125, 618) with delta (0, 0)
Screenshot: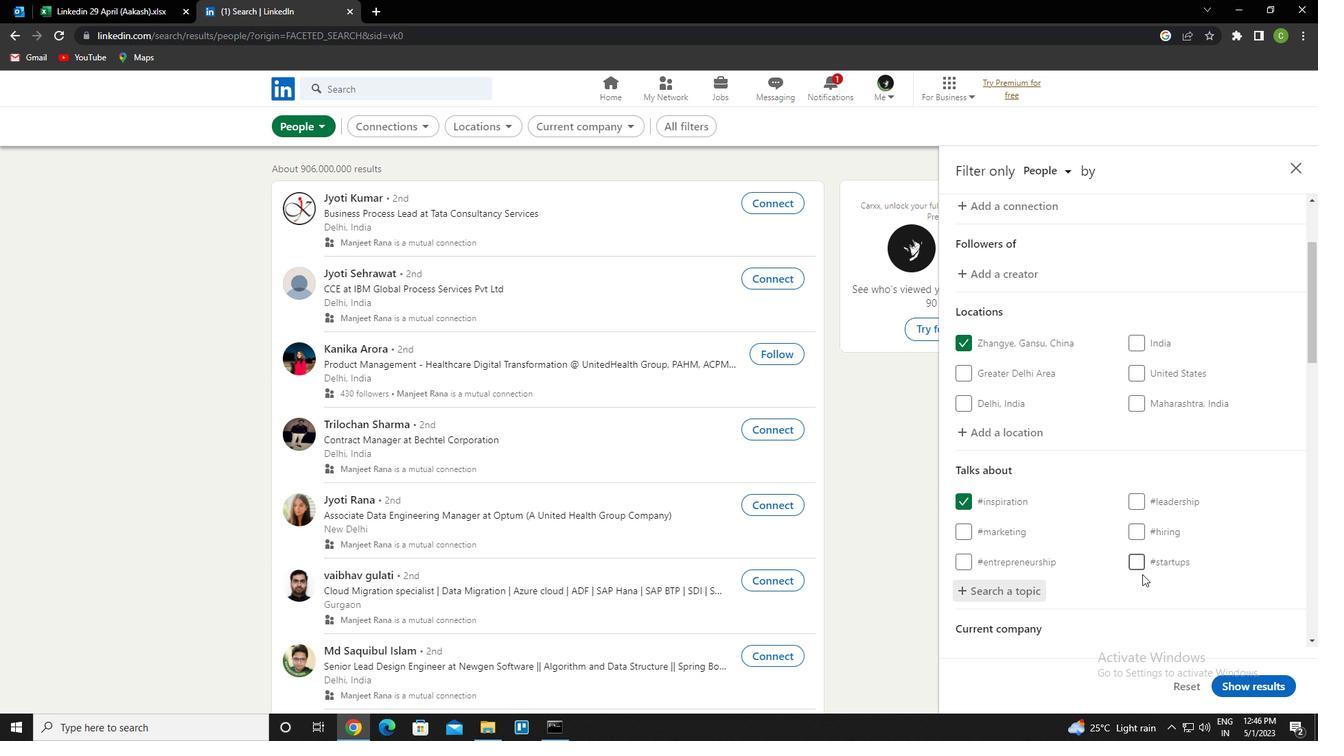 
Action: Mouse scrolled (1125, 618) with delta (0, 0)
Screenshot: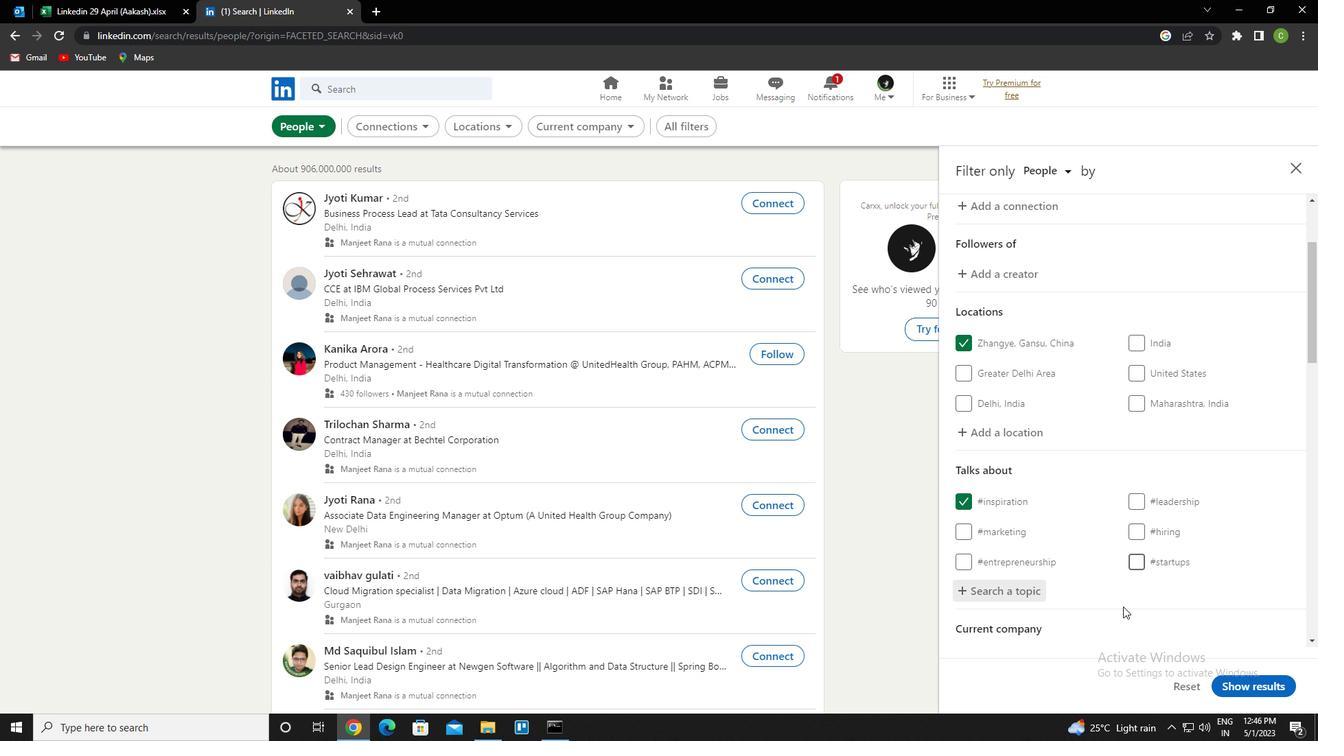 
Action: Mouse scrolled (1125, 618) with delta (0, 0)
Screenshot: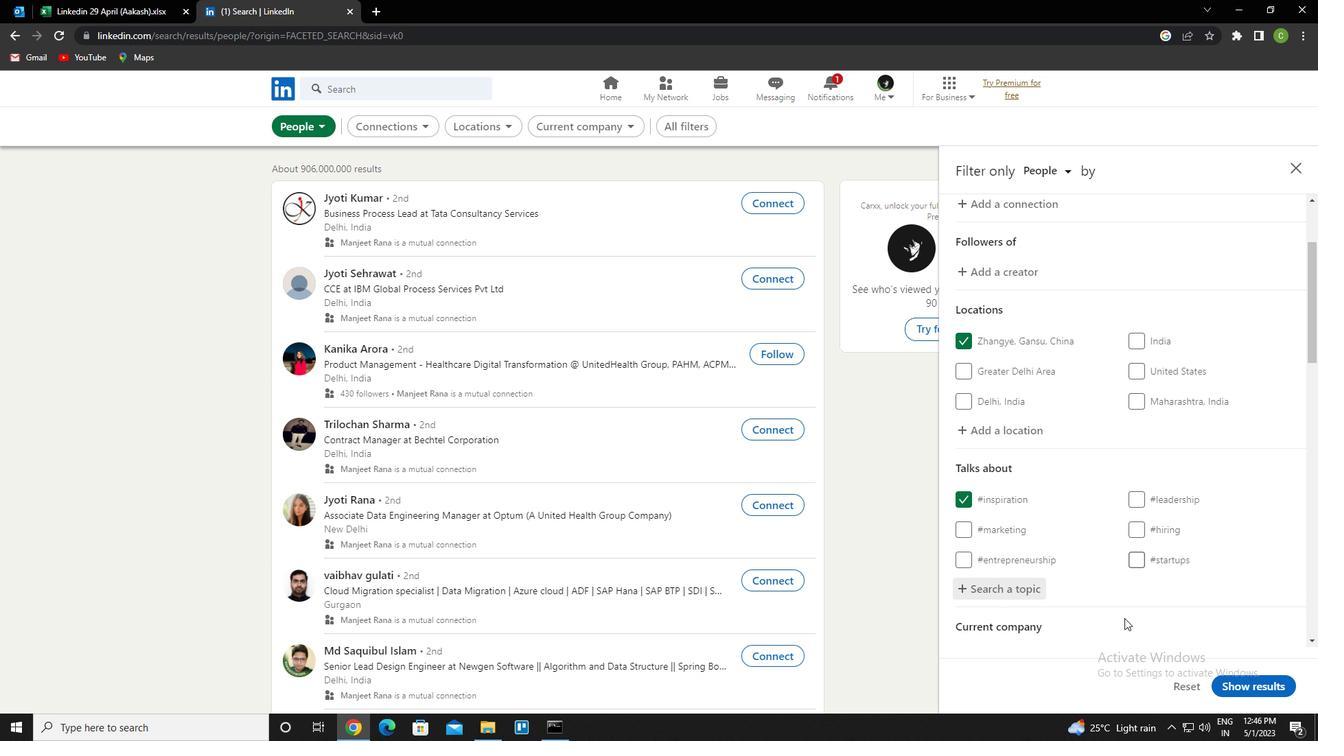 
Action: Mouse scrolled (1125, 618) with delta (0, 0)
Screenshot: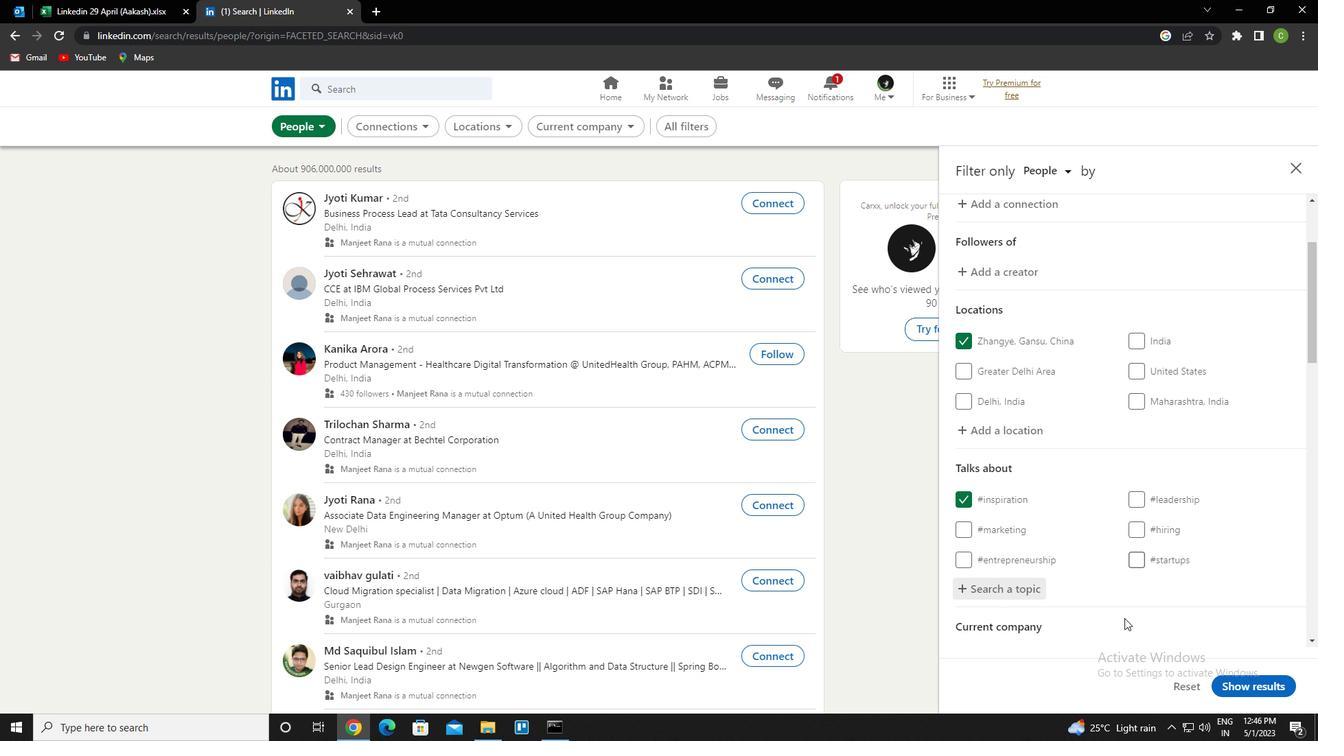 
Action: Mouse scrolled (1125, 618) with delta (0, 0)
Screenshot: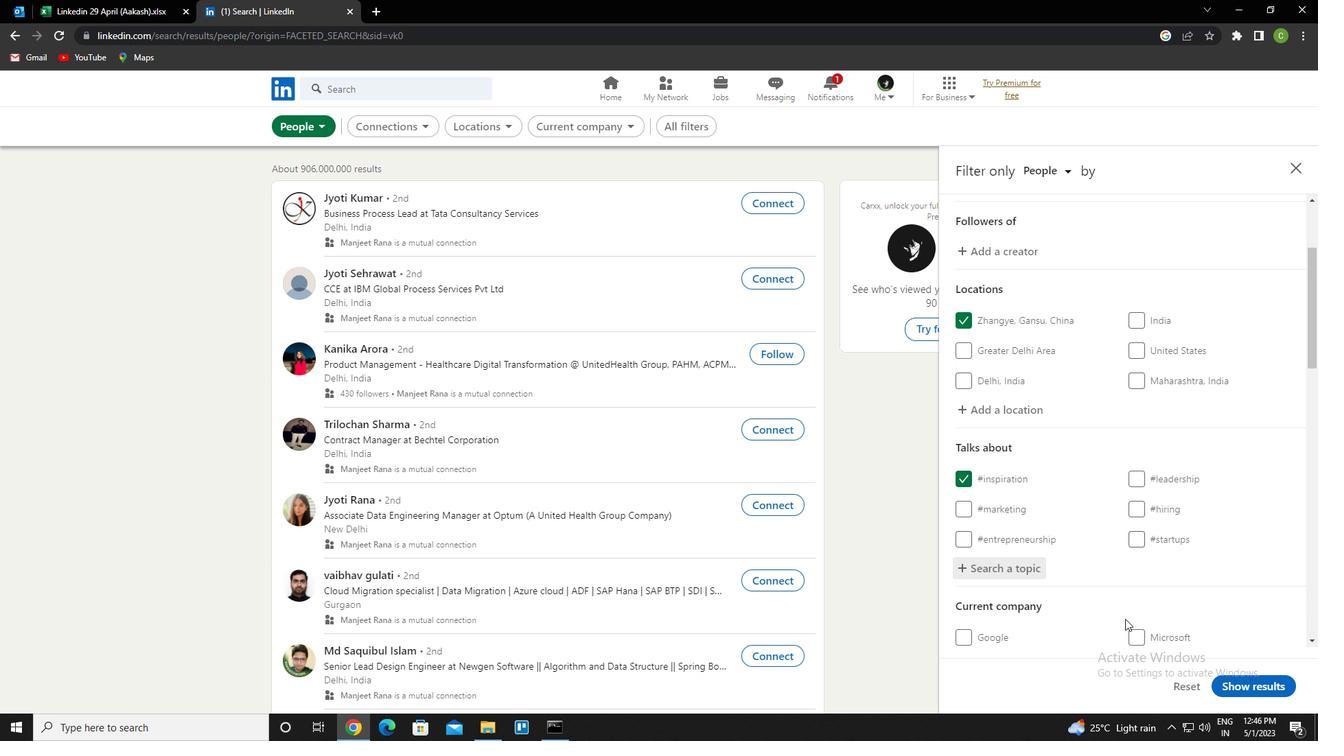 
Action: Mouse scrolled (1125, 618) with delta (0, 0)
Screenshot: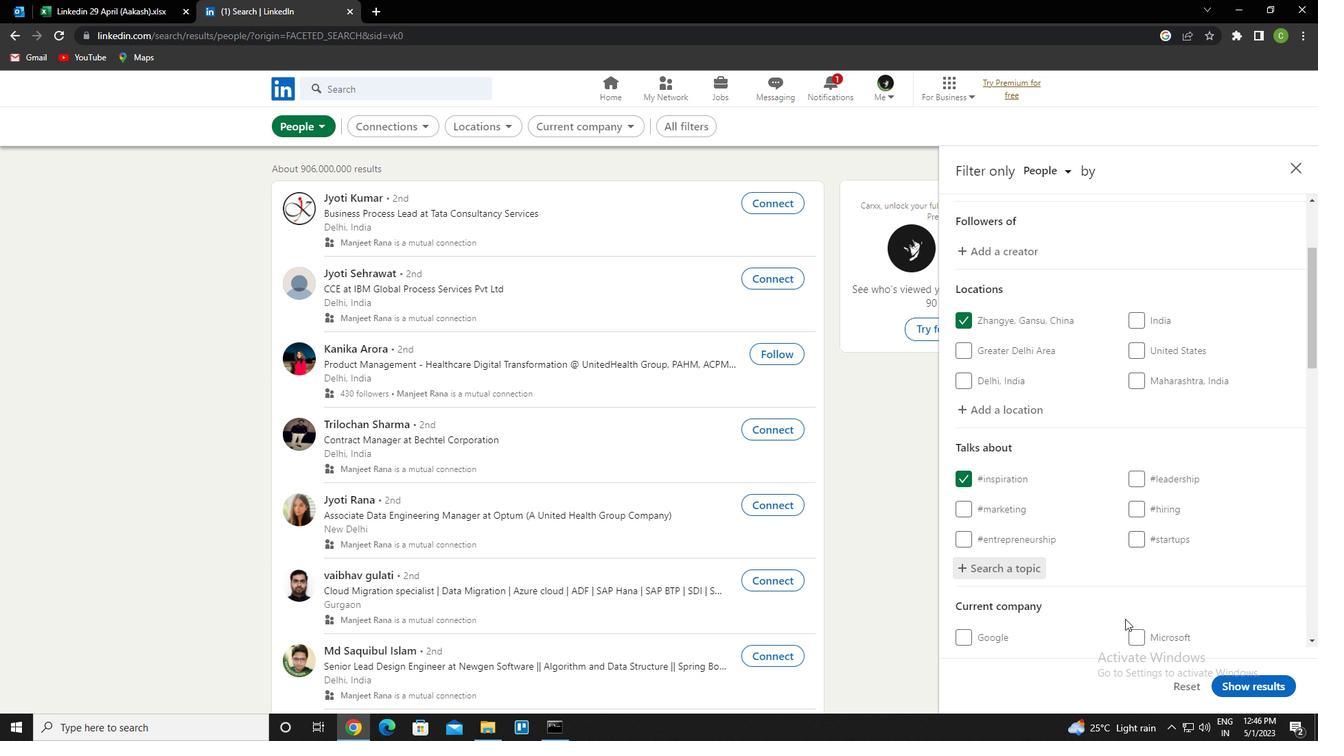 
Action: Mouse moved to (1138, 551)
Screenshot: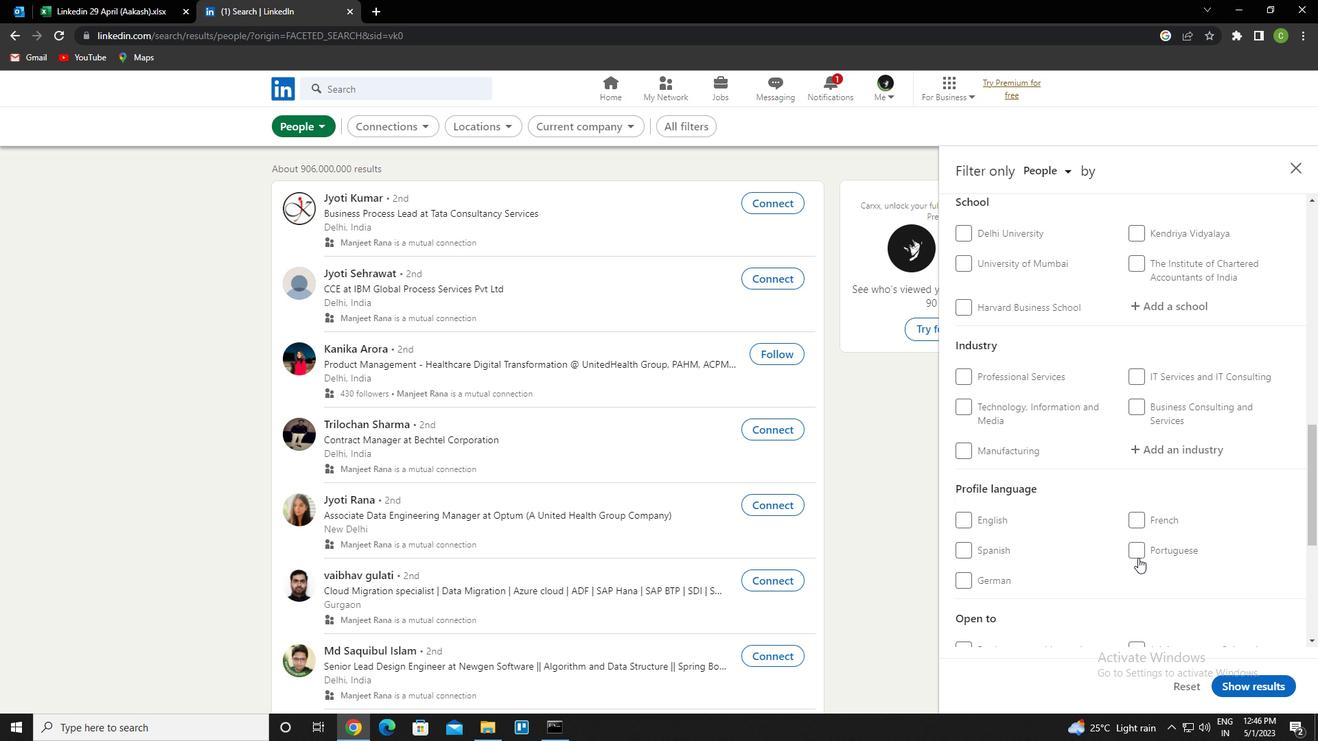 
Action: Mouse pressed left at (1138, 551)
Screenshot: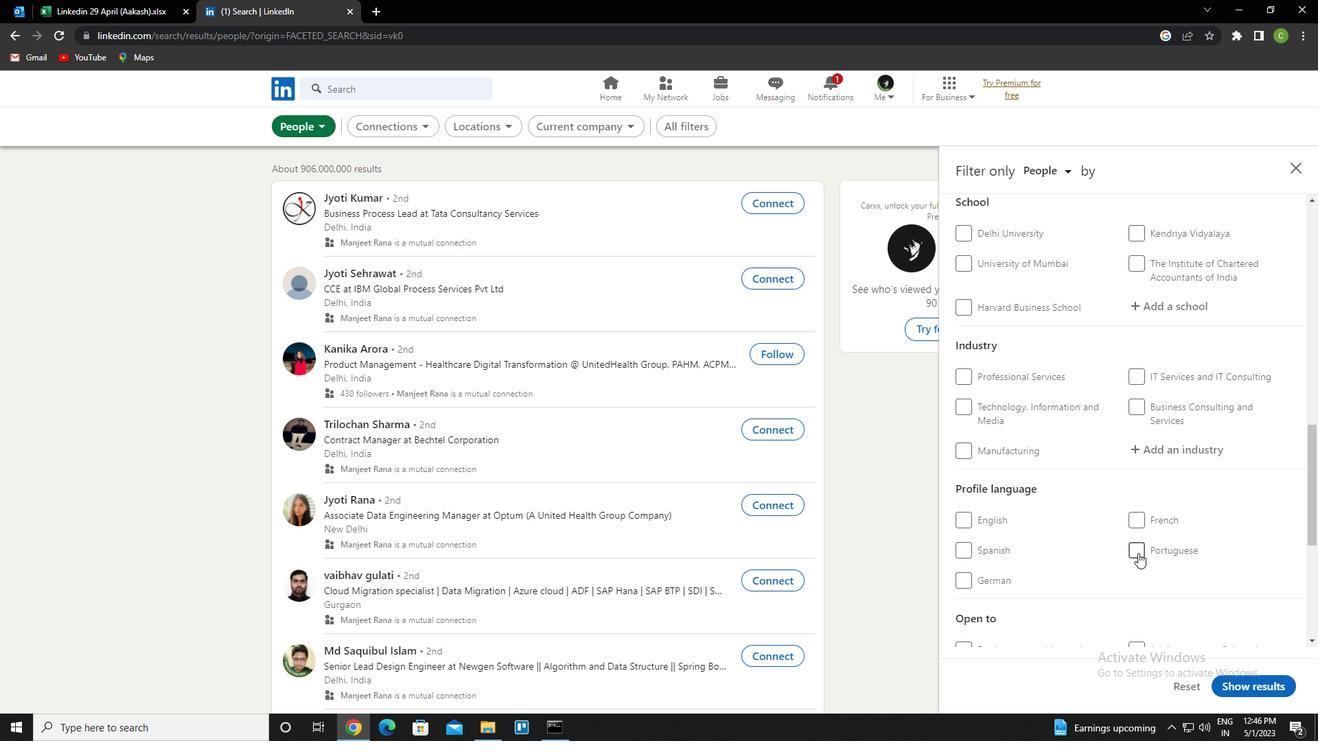 
Action: Mouse moved to (1137, 550)
Screenshot: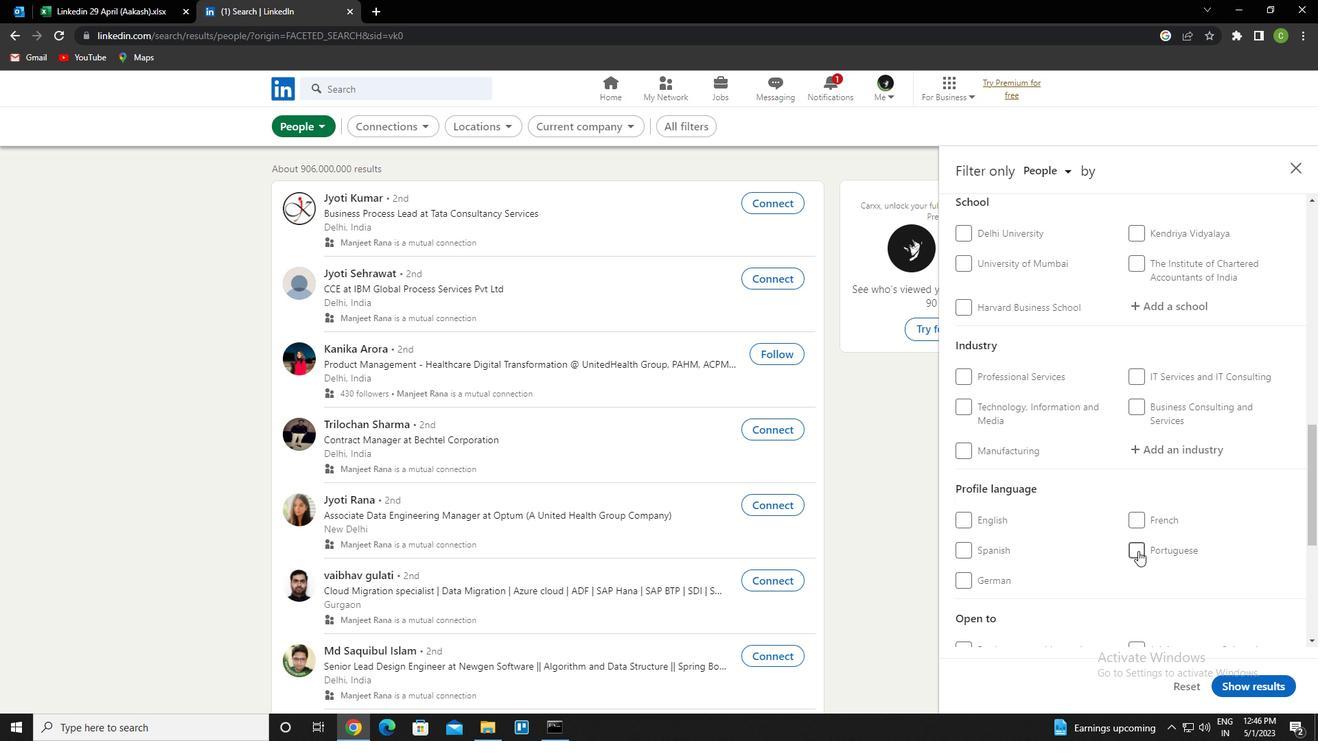 
Action: Mouse scrolled (1137, 551) with delta (0, 0)
Screenshot: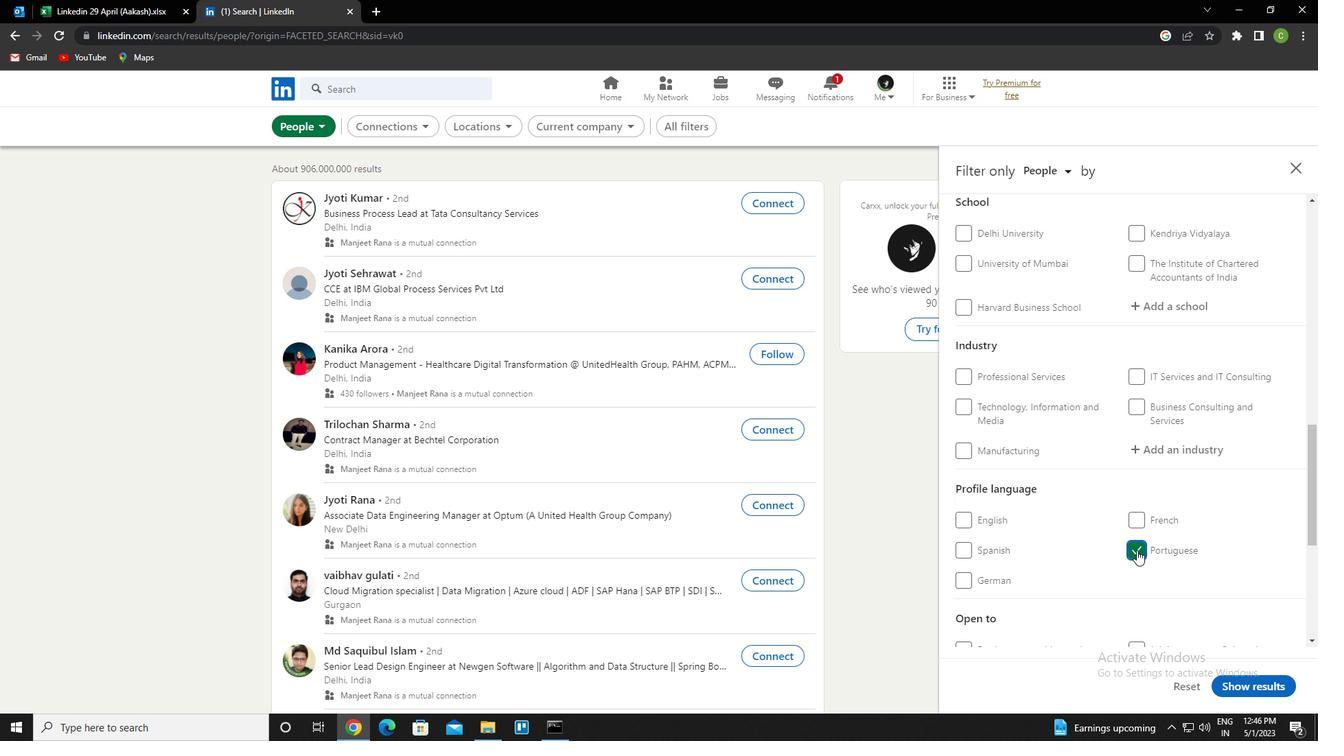 
Action: Mouse scrolled (1137, 551) with delta (0, 0)
Screenshot: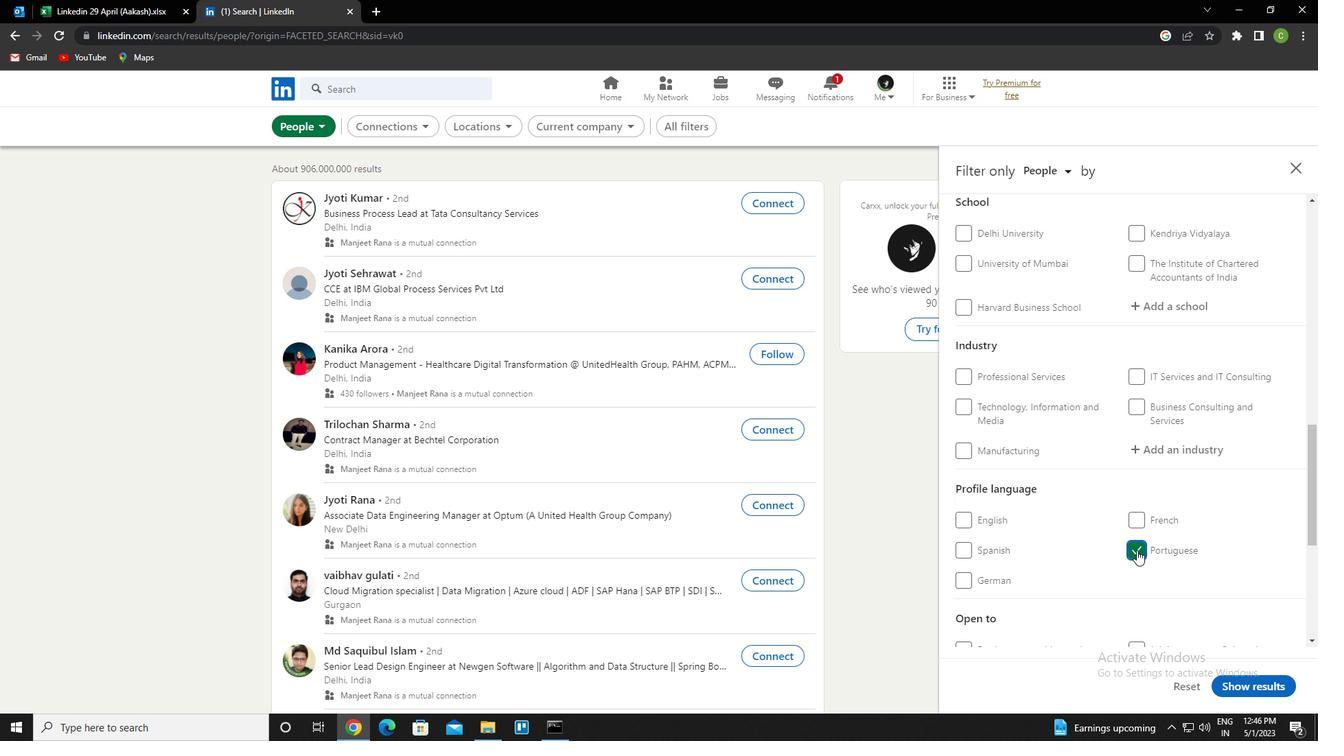 
Action: Mouse scrolled (1137, 551) with delta (0, 0)
Screenshot: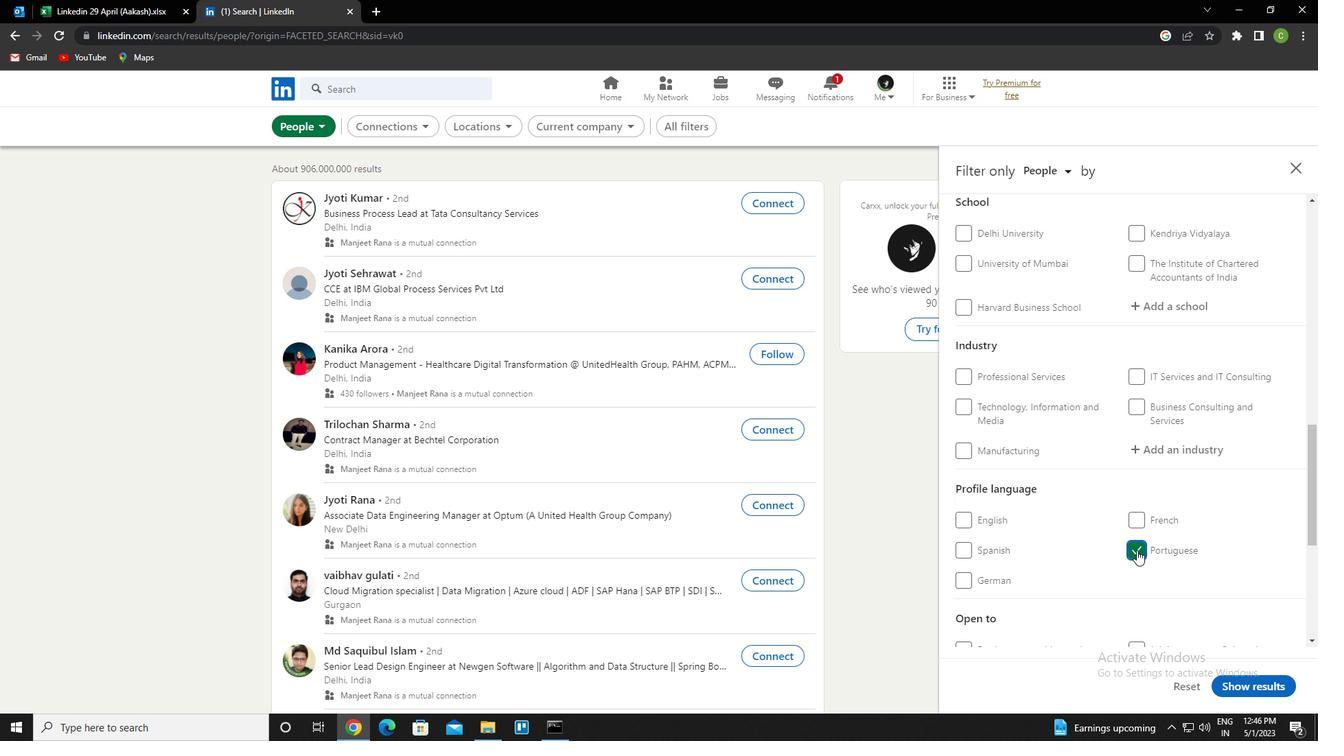 
Action: Mouse scrolled (1137, 551) with delta (0, 0)
Screenshot: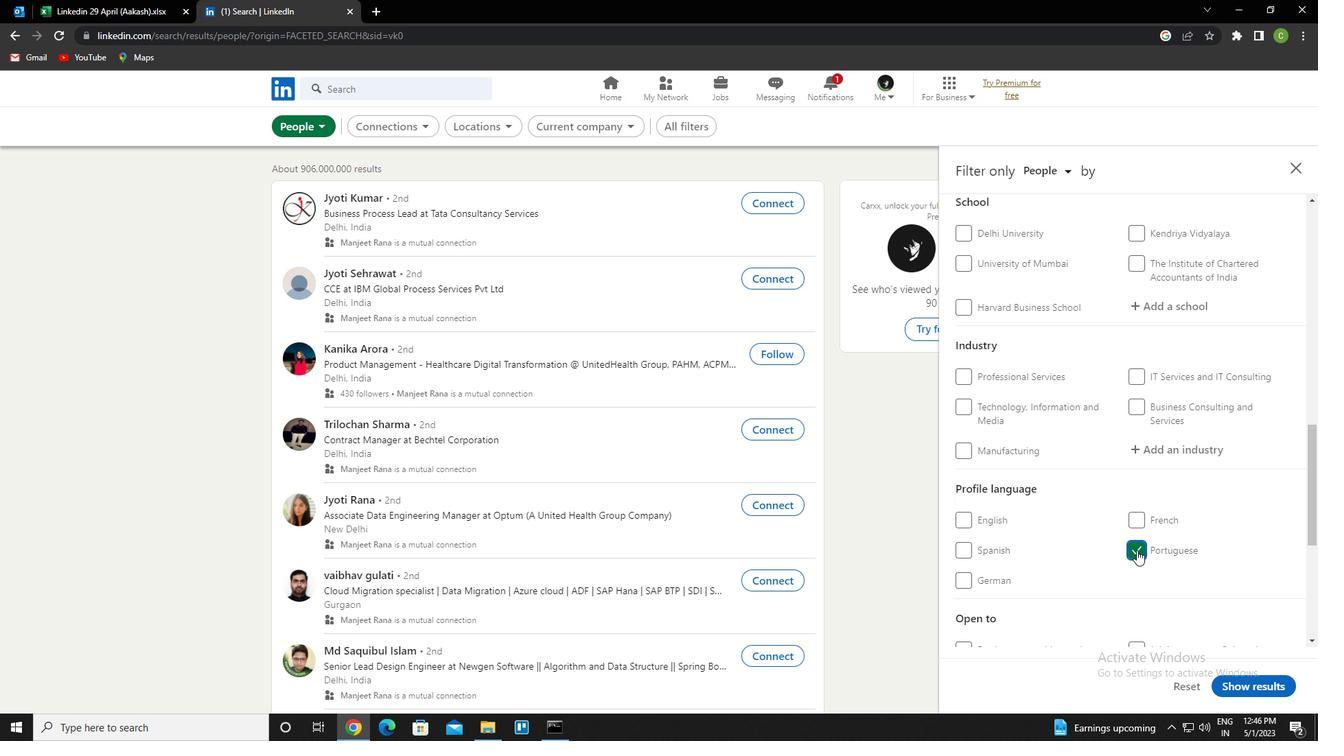 
Action: Mouse scrolled (1137, 551) with delta (0, 0)
Screenshot: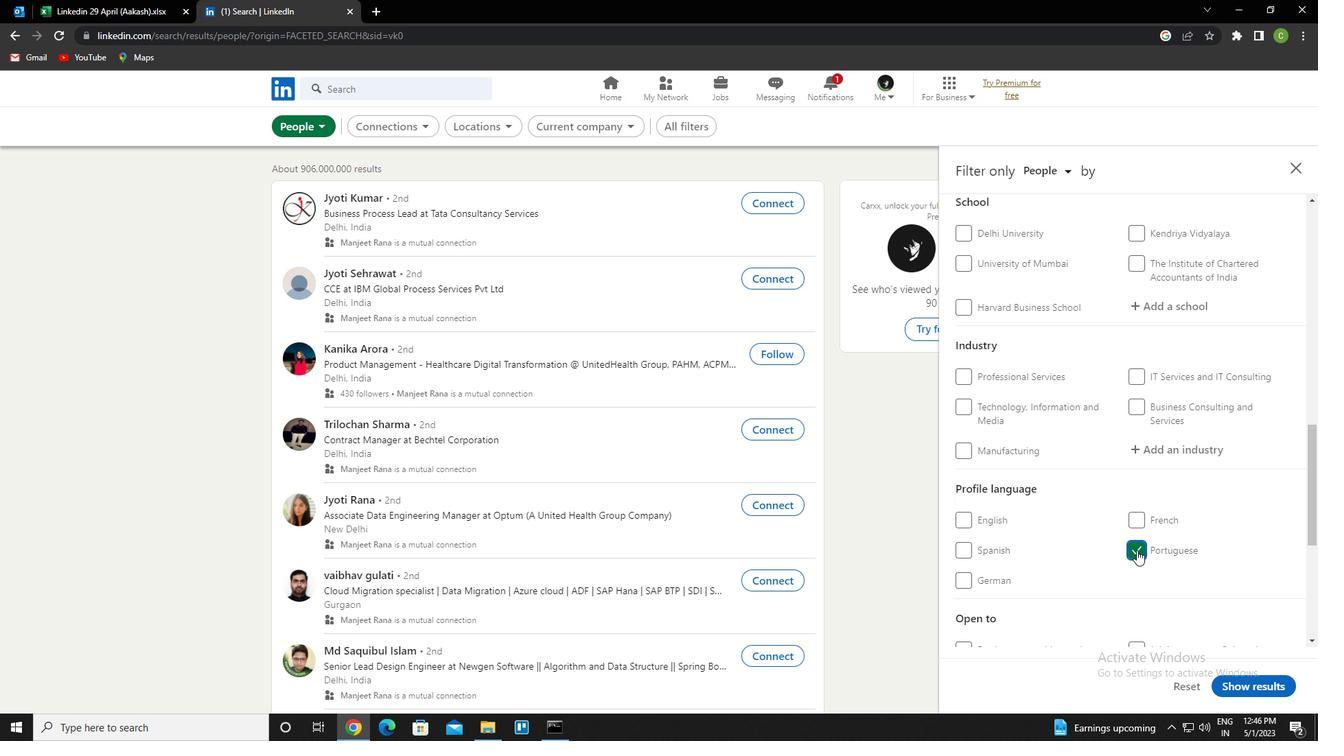 
Action: Mouse scrolled (1137, 551) with delta (0, 0)
Screenshot: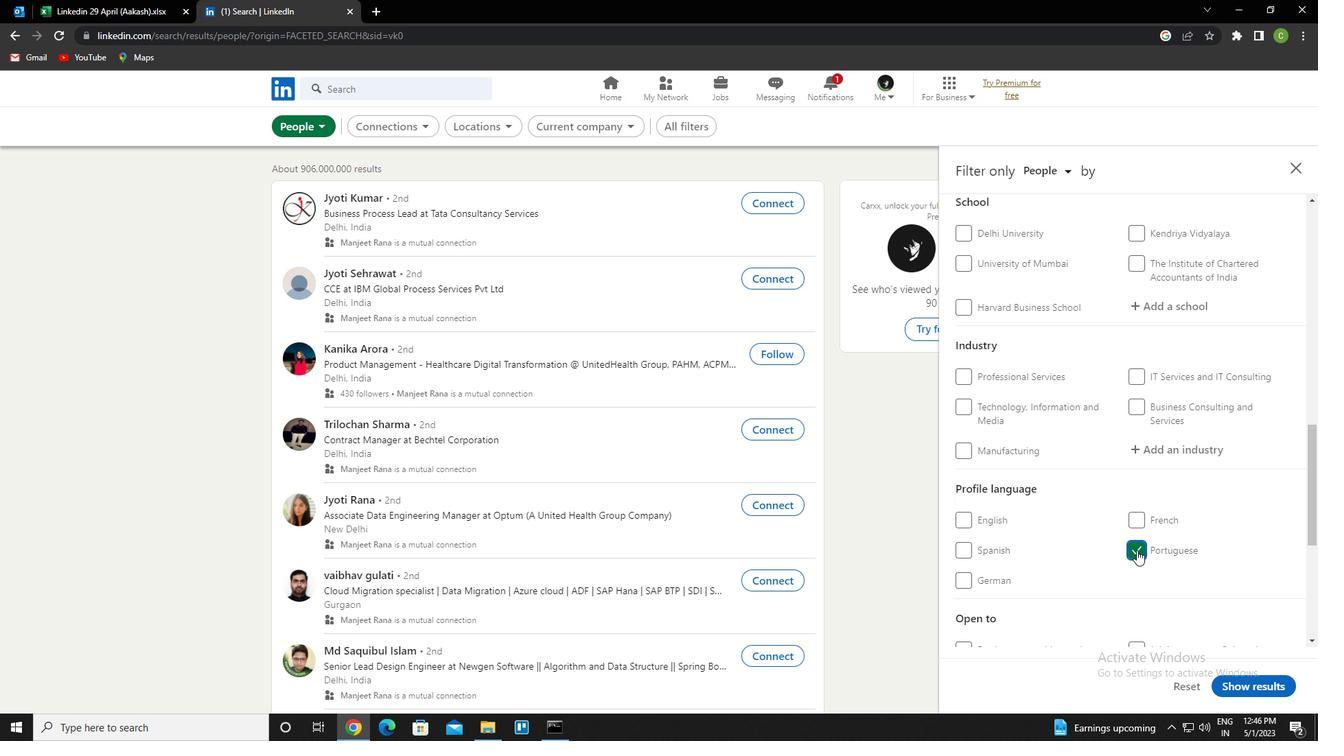 
Action: Mouse scrolled (1137, 551) with delta (0, 0)
Screenshot: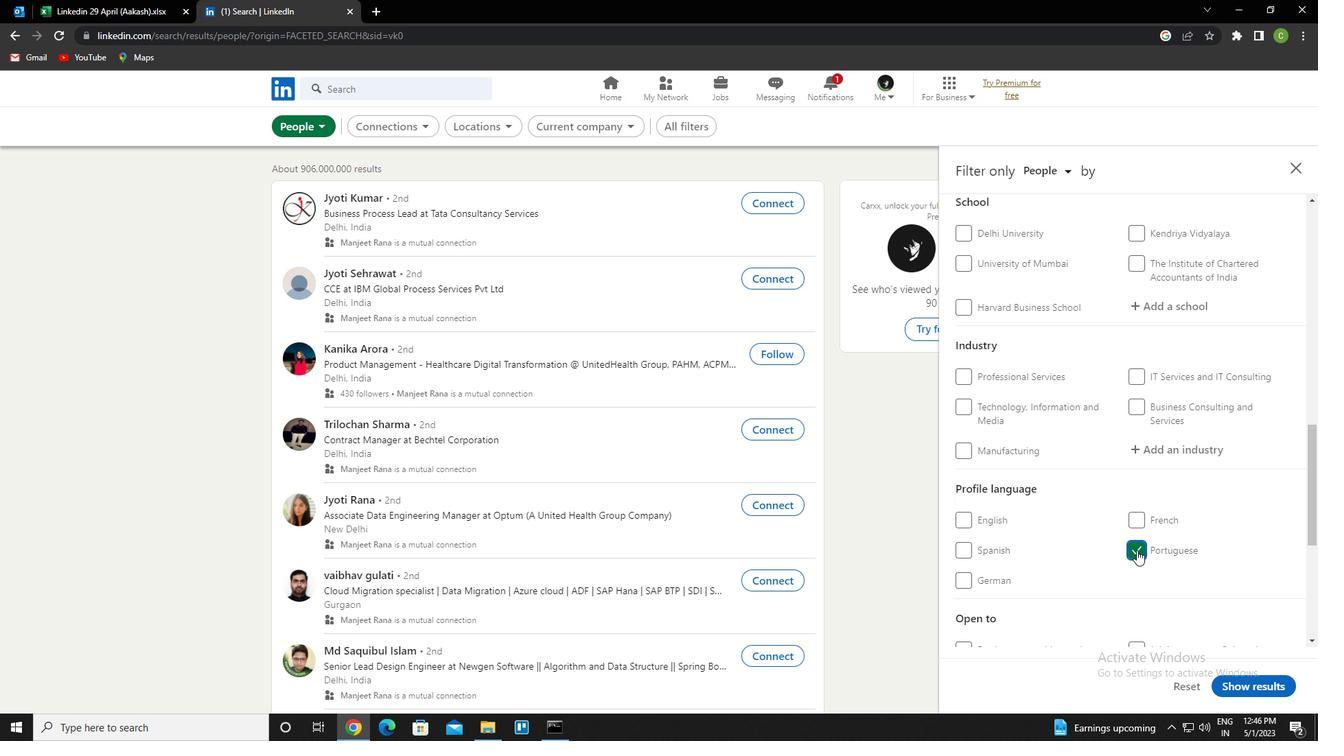 
Action: Mouse moved to (1199, 515)
Screenshot: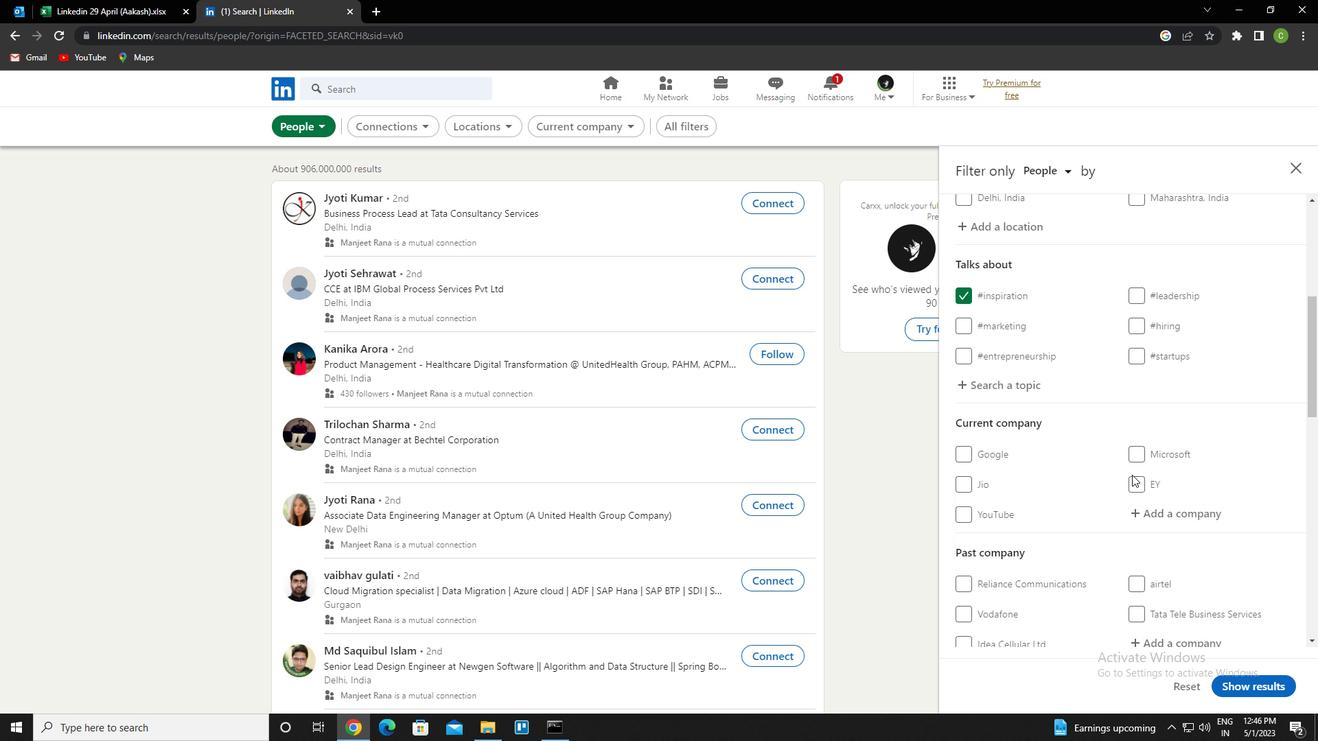 
Action: Mouse pressed left at (1199, 515)
Screenshot: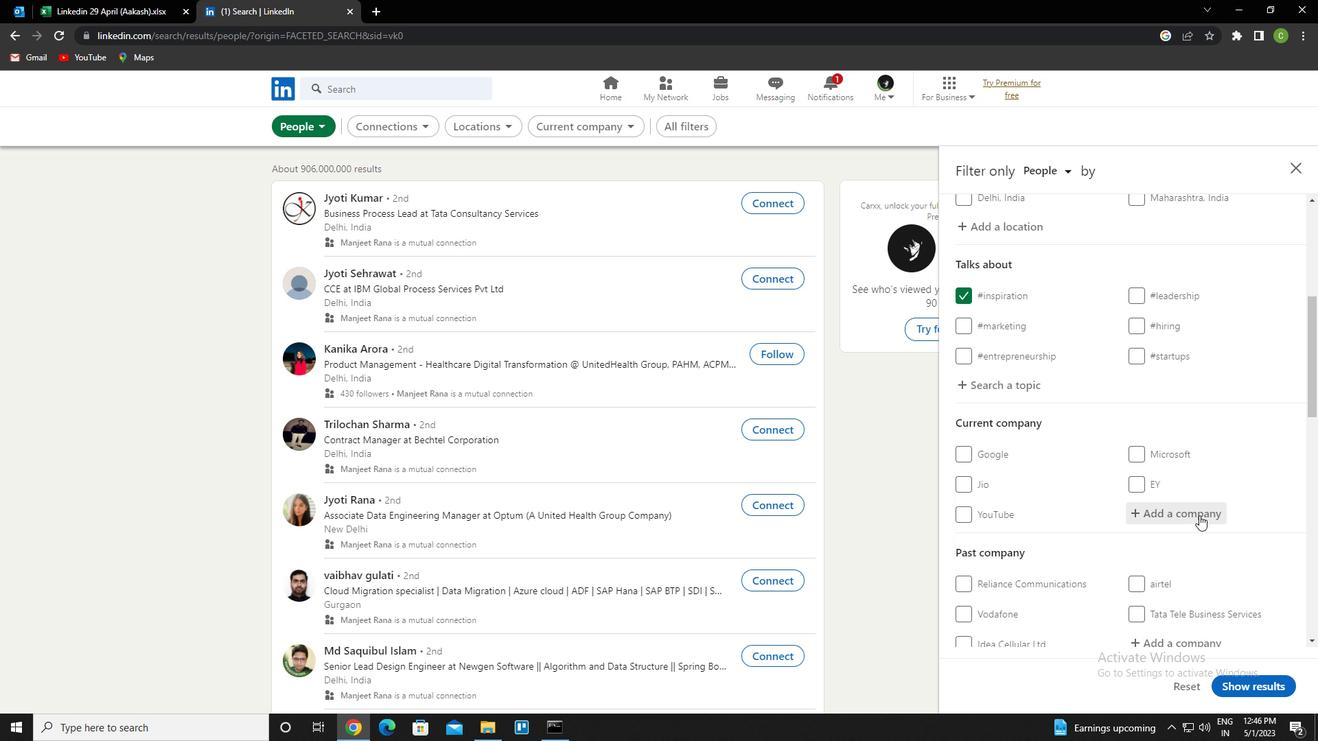 
Action: Key pressed <Key.caps_lock>p<Key.caps_lock>ana<Key.down><Key.down>
Screenshot: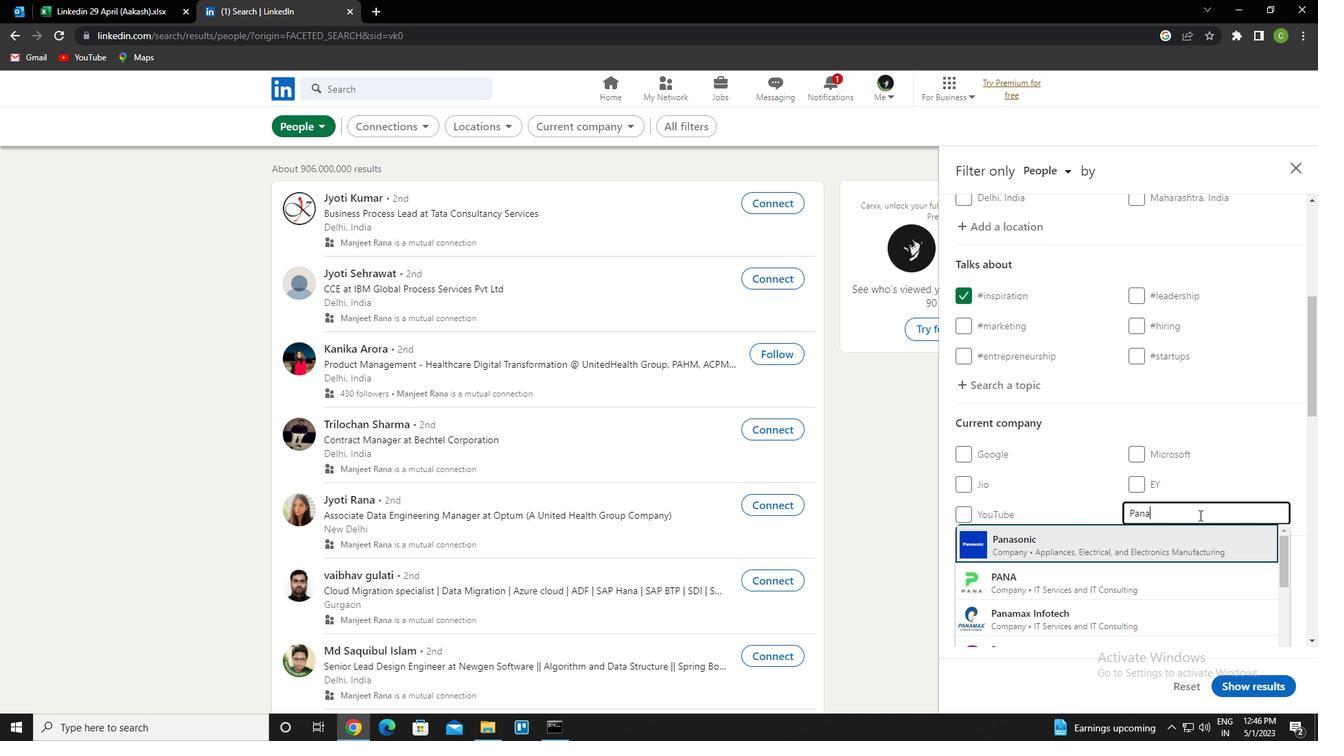 
Action: Mouse moved to (1199, 515)
Screenshot: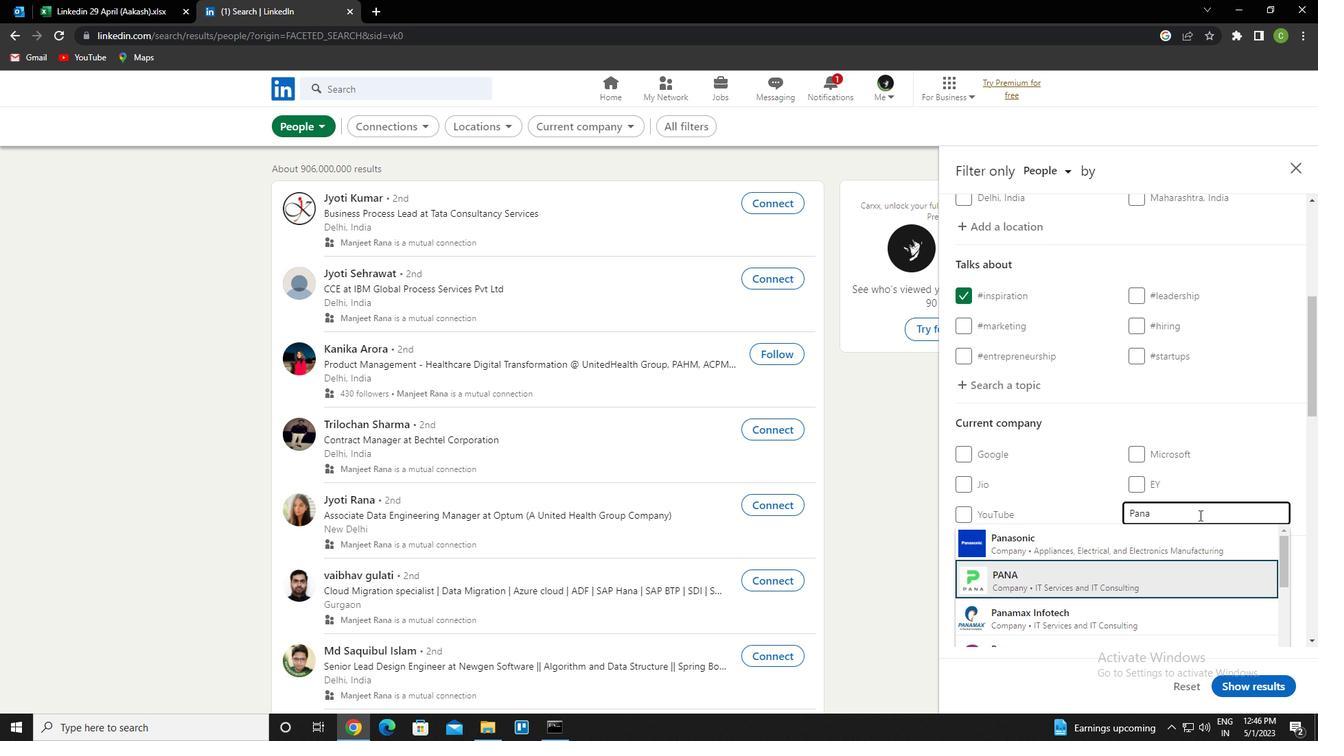 
Action: Key pressed <Key.down><Key.down><Key.down><Key.down><Key.down><Key.down><Key.down><Key.up><Key.up><Key.up><Key.up><Key.up>sonic<Key.space>india<Key.down><Key.down><Key.up><Key.down><Key.enter>
Screenshot: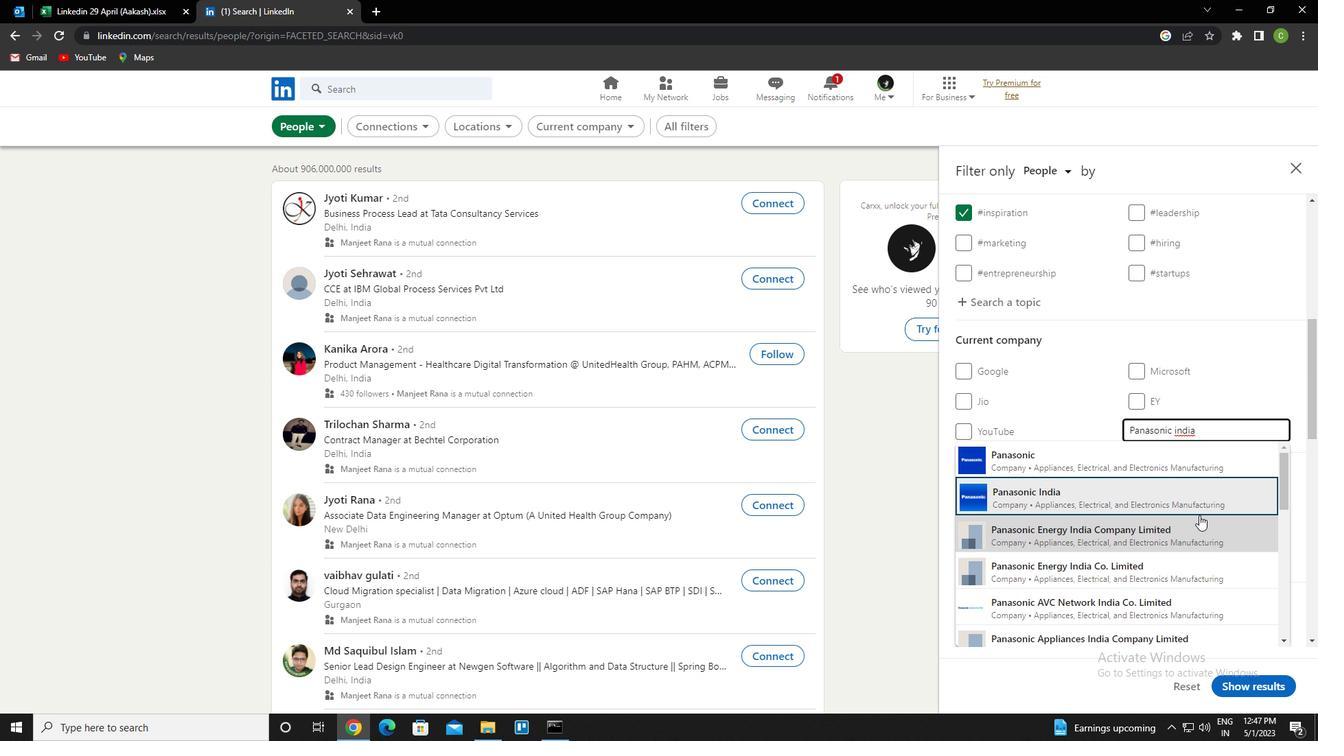 
Action: Mouse moved to (1196, 519)
Screenshot: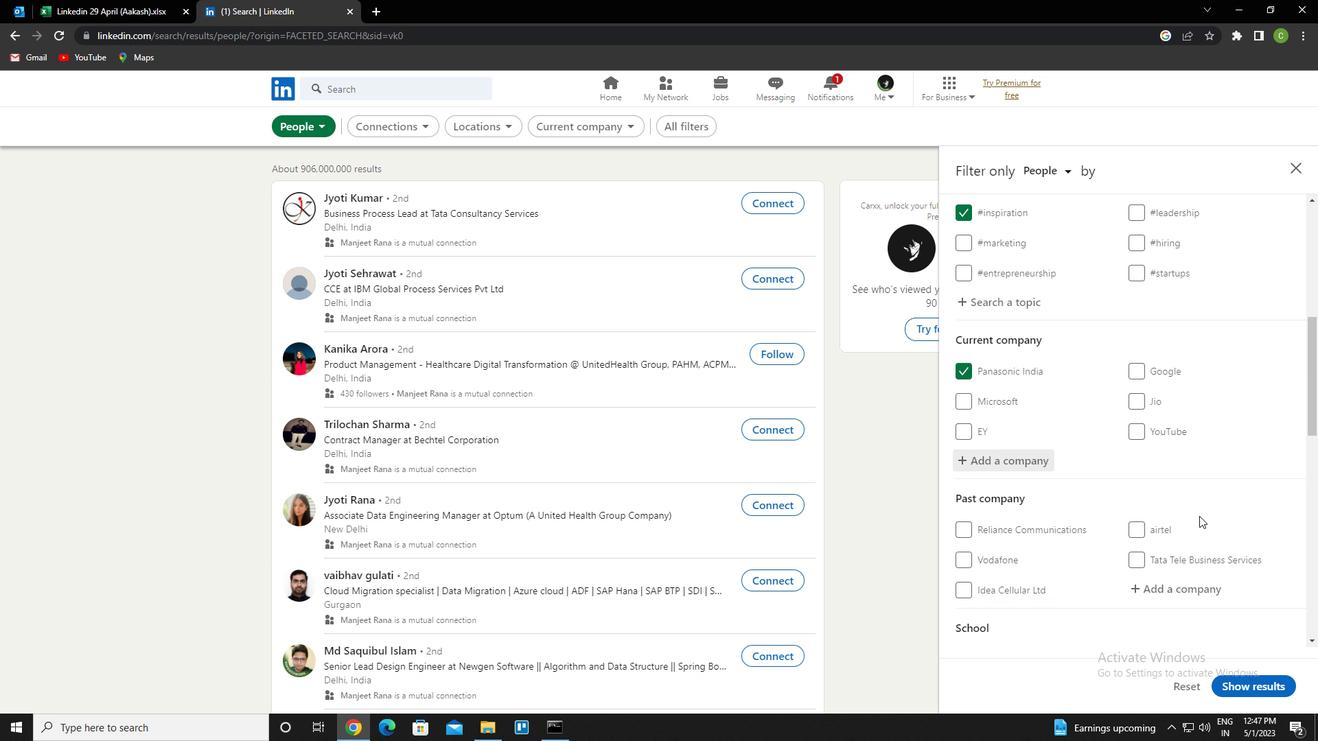 
Action: Mouse scrolled (1196, 518) with delta (0, 0)
Screenshot: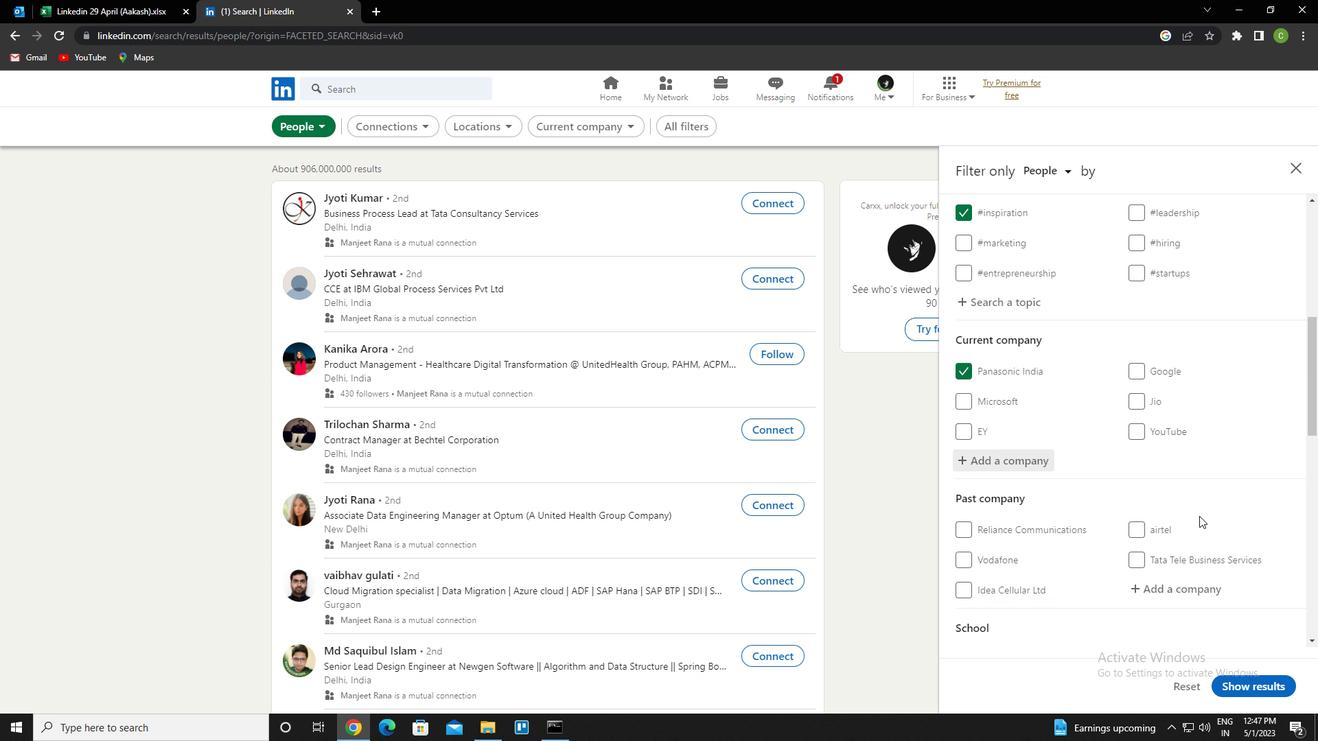 
Action: Mouse moved to (1198, 528)
Screenshot: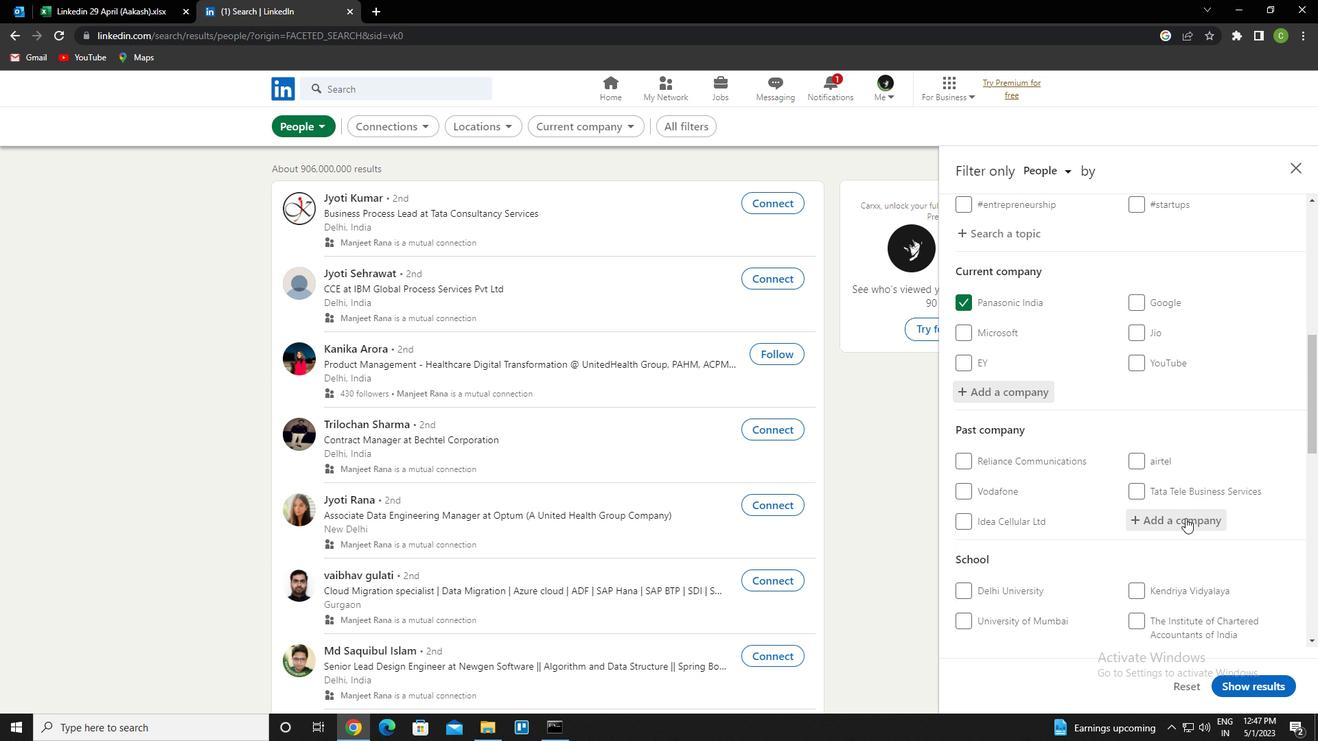 
Action: Mouse scrolled (1198, 528) with delta (0, 0)
Screenshot: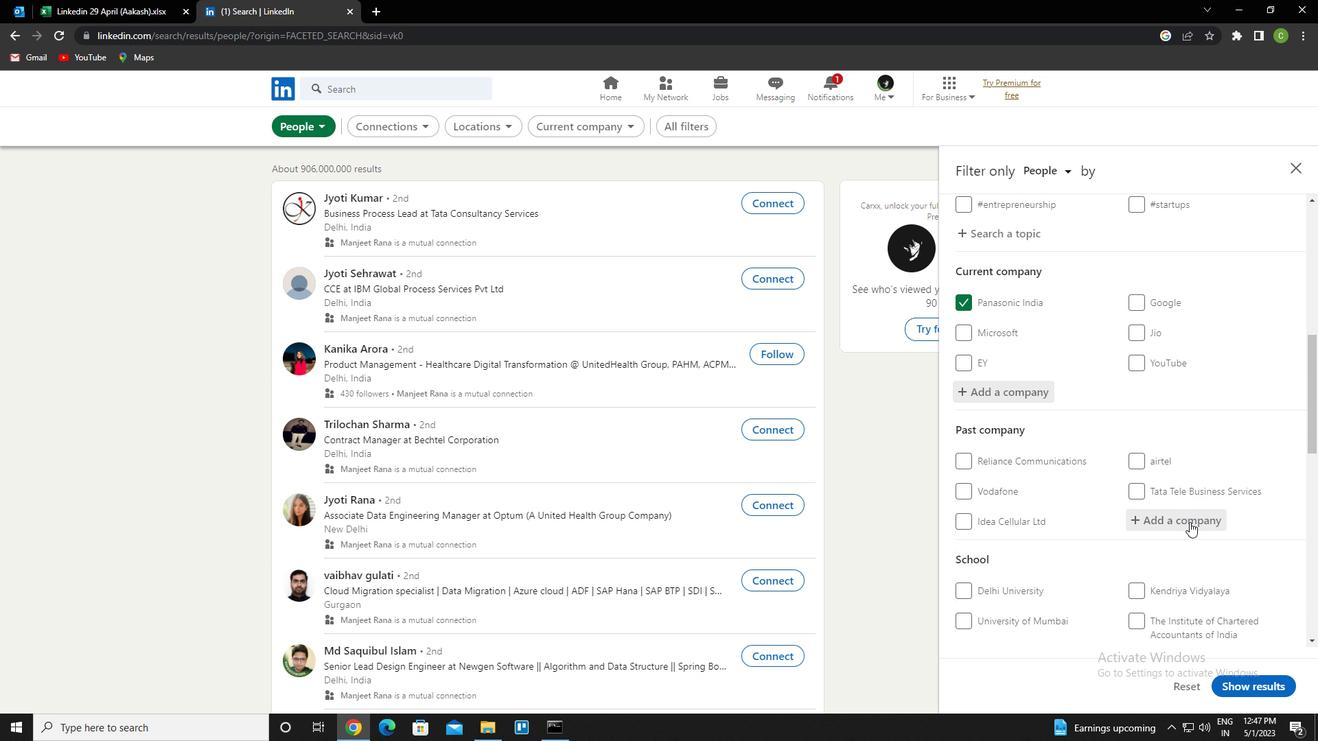 
Action: Mouse scrolled (1198, 528) with delta (0, 0)
Screenshot: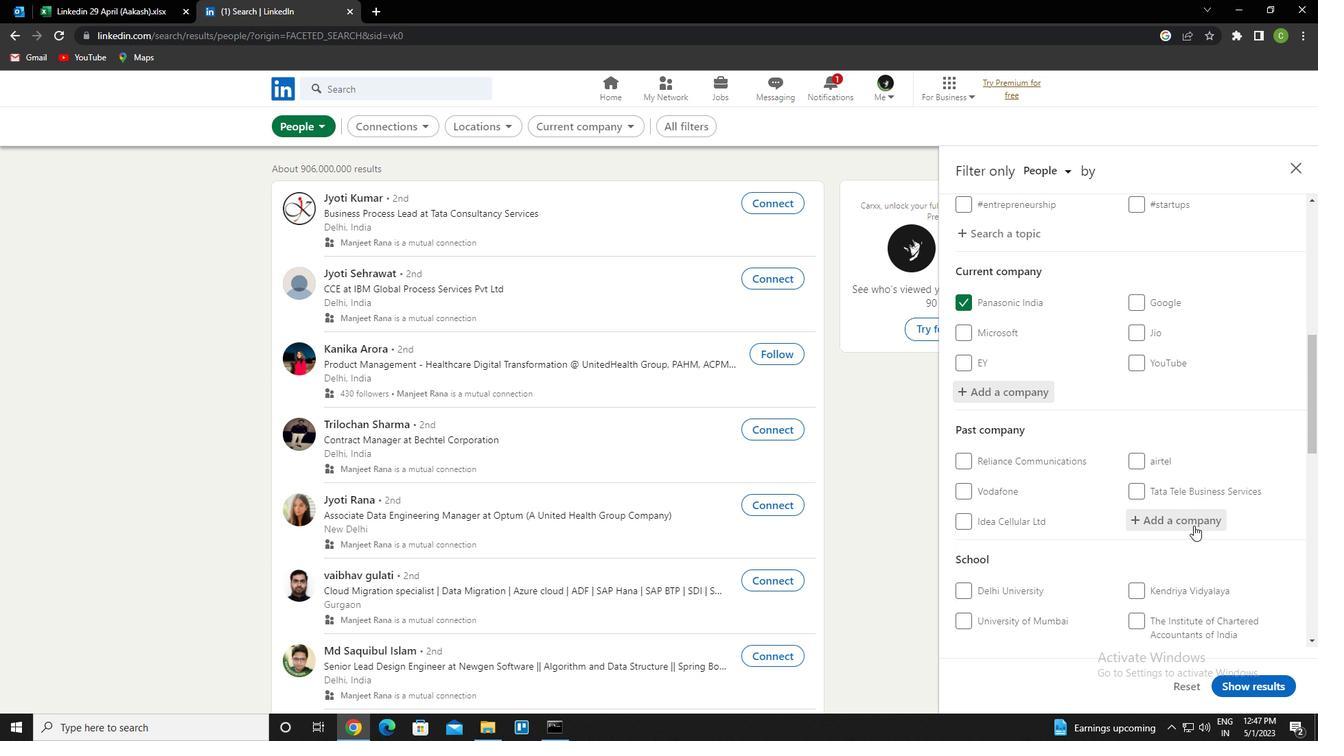 
Action: Mouse moved to (1198, 524)
Screenshot: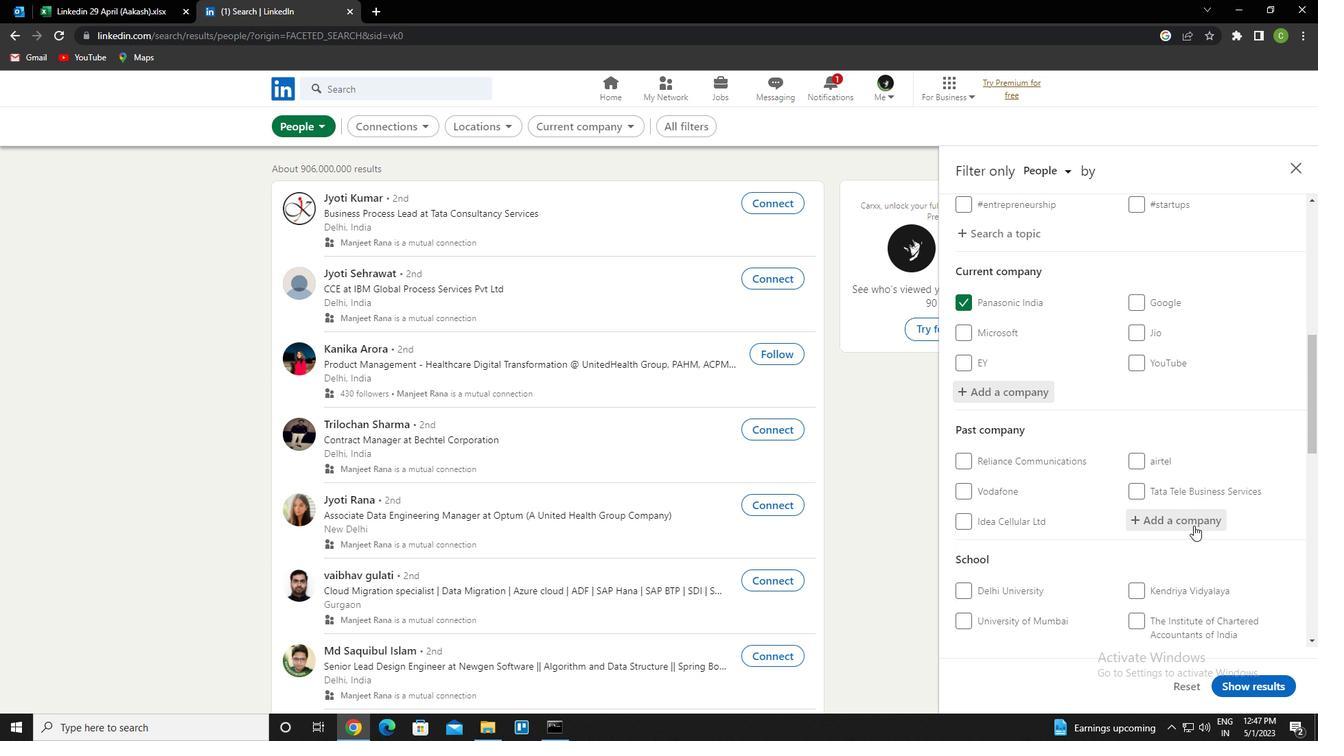 
Action: Mouse scrolled (1198, 523) with delta (0, 0)
Screenshot: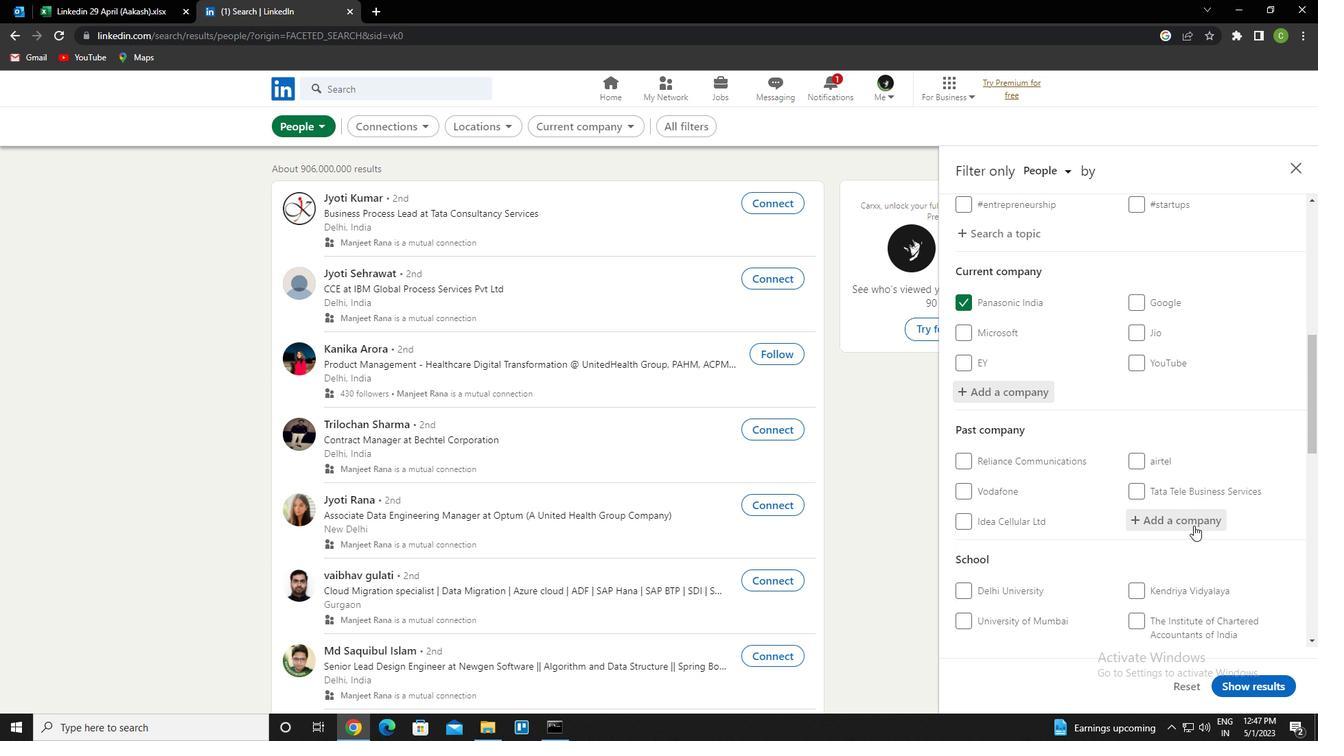 
Action: Mouse moved to (1201, 514)
Screenshot: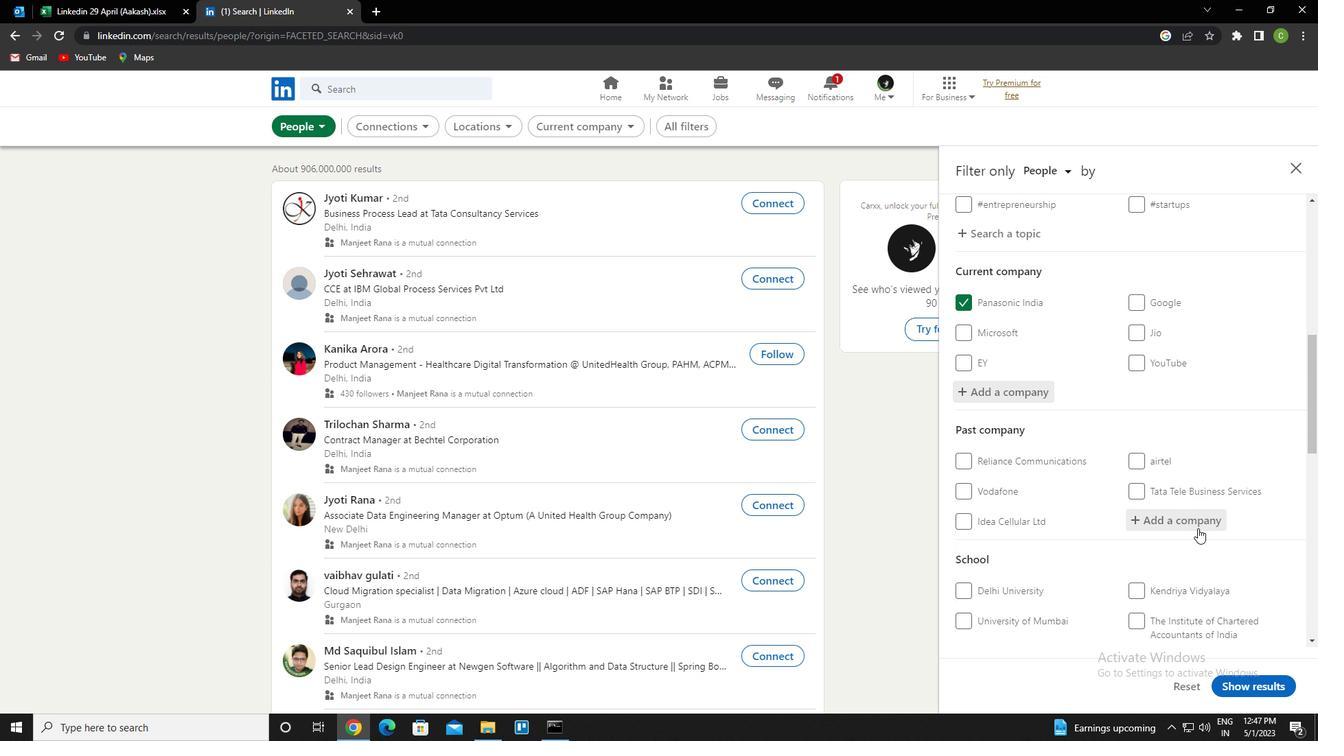 
Action: Mouse scrolled (1201, 513) with delta (0, 0)
Screenshot: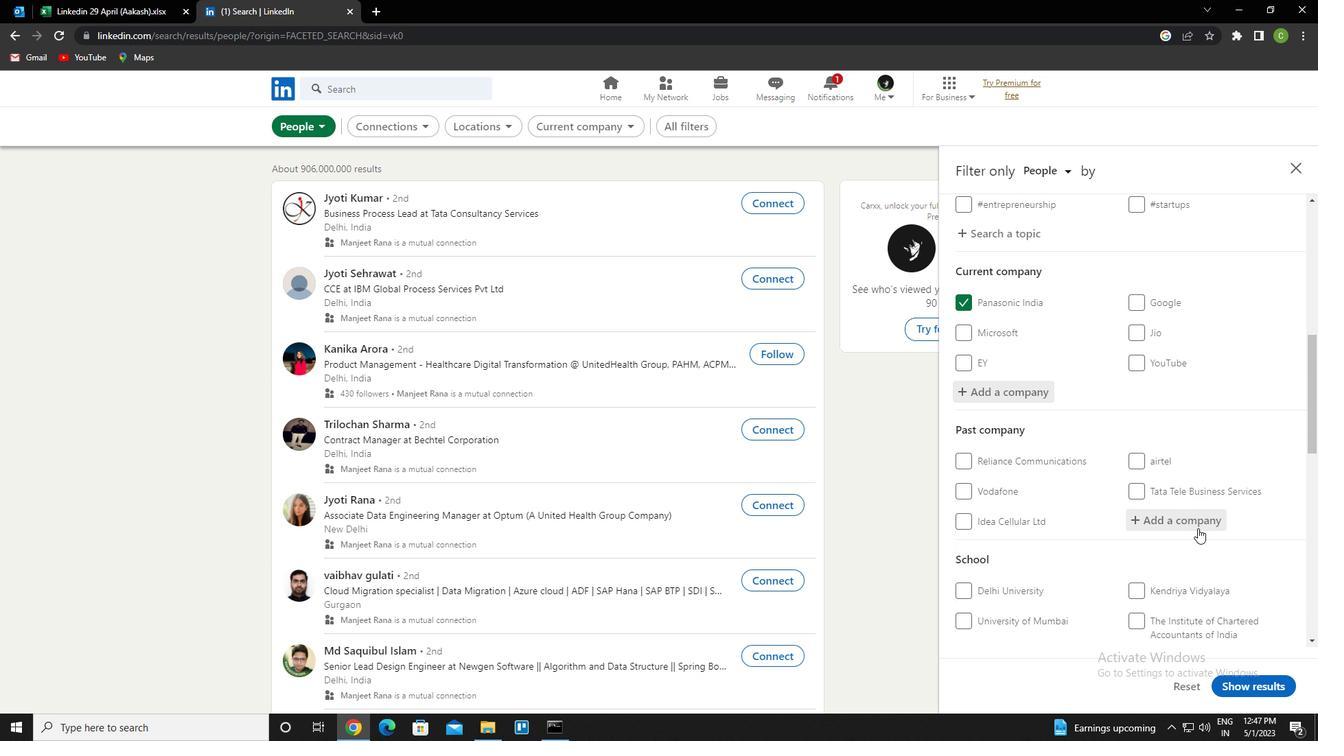 
Action: Mouse moved to (1185, 394)
Screenshot: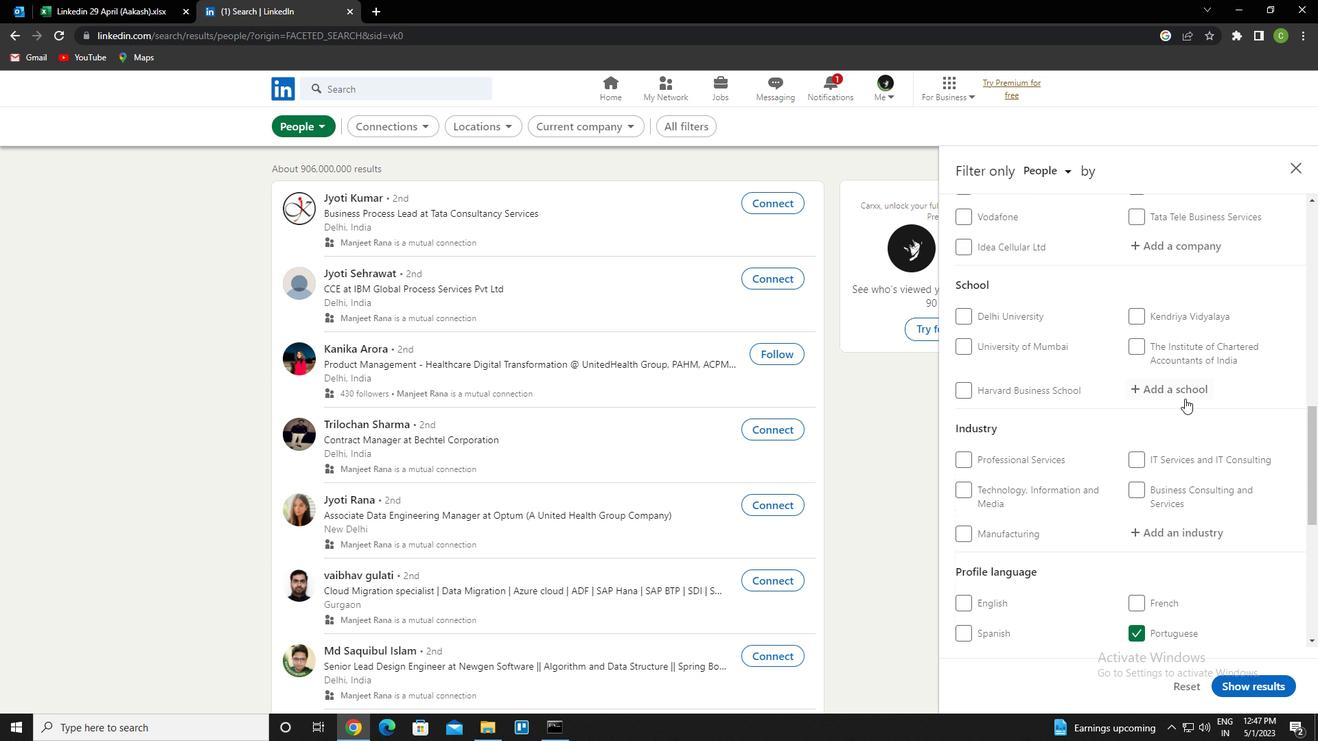 
Action: Mouse pressed left at (1185, 394)
Screenshot: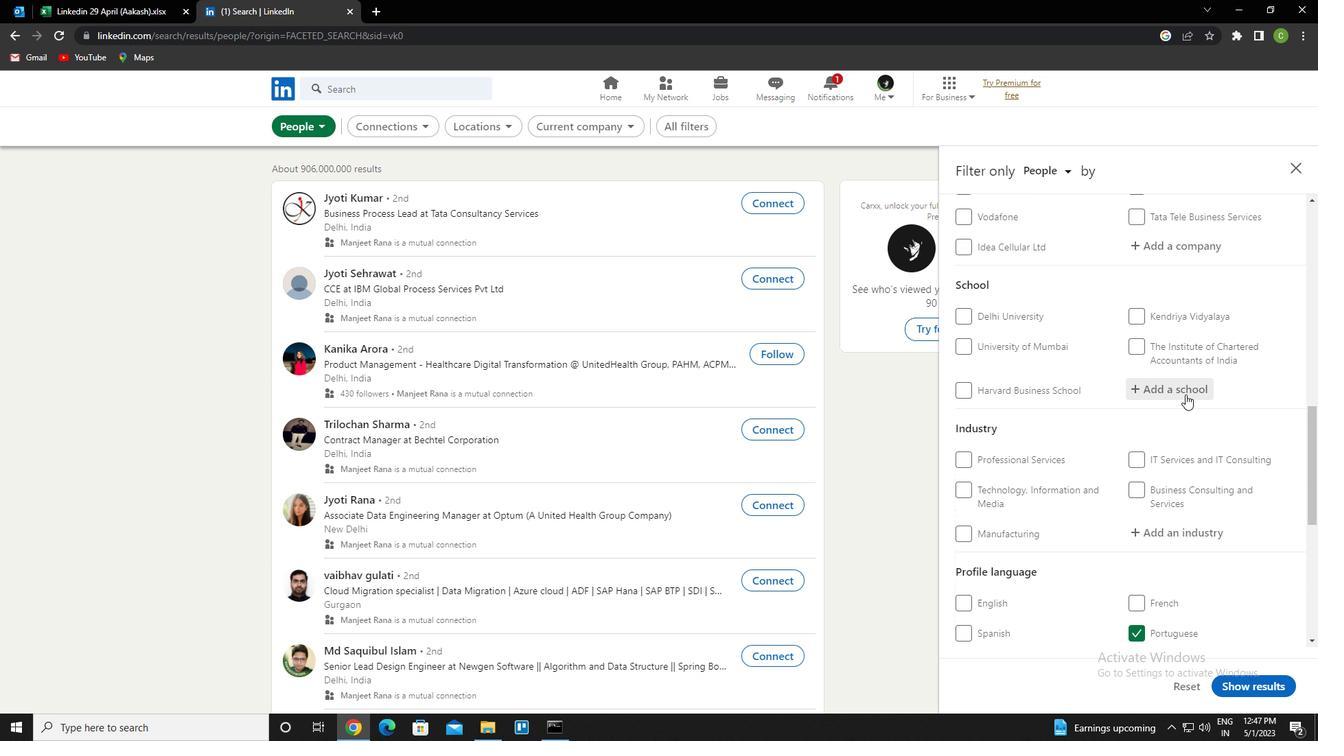 
Action: Key pressed <Key.caps_lock>a<Key.caps_lock>mrapali<Key.space>group<Key.down><Key.enter>
Screenshot: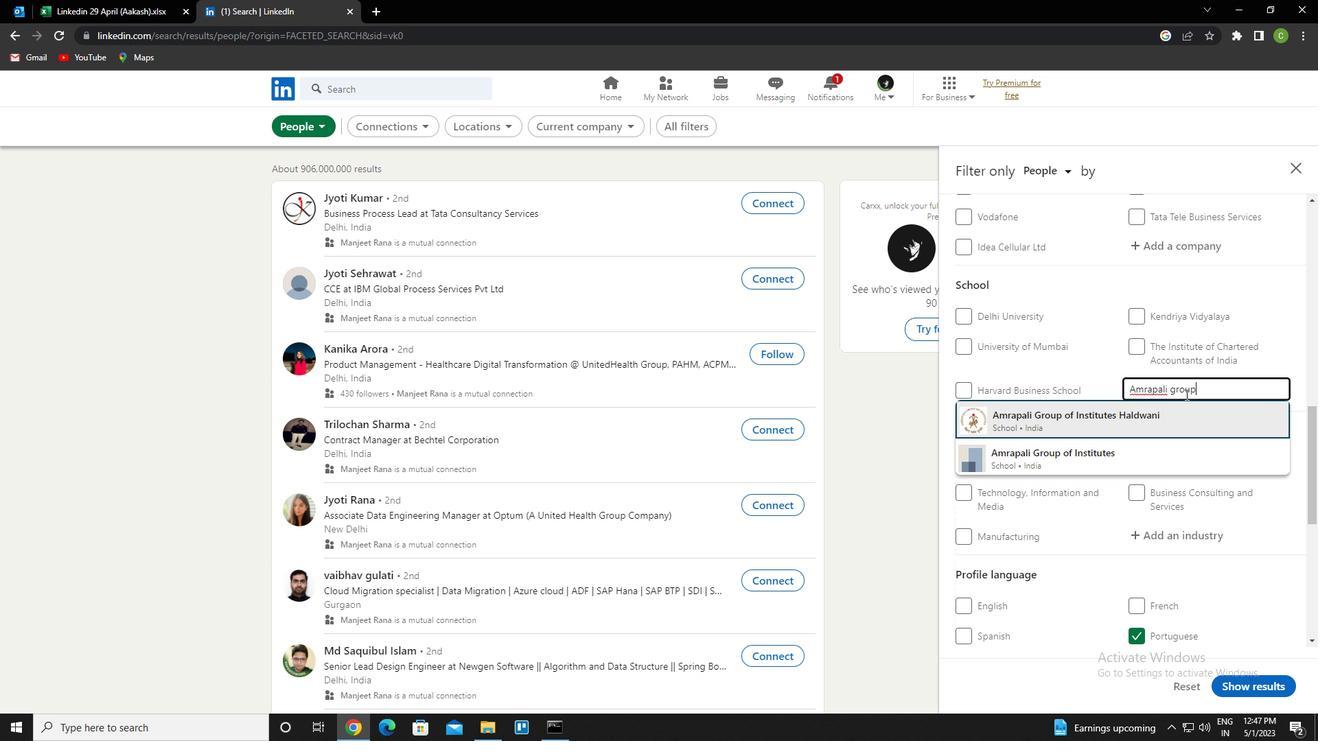 
Action: Mouse moved to (1204, 382)
Screenshot: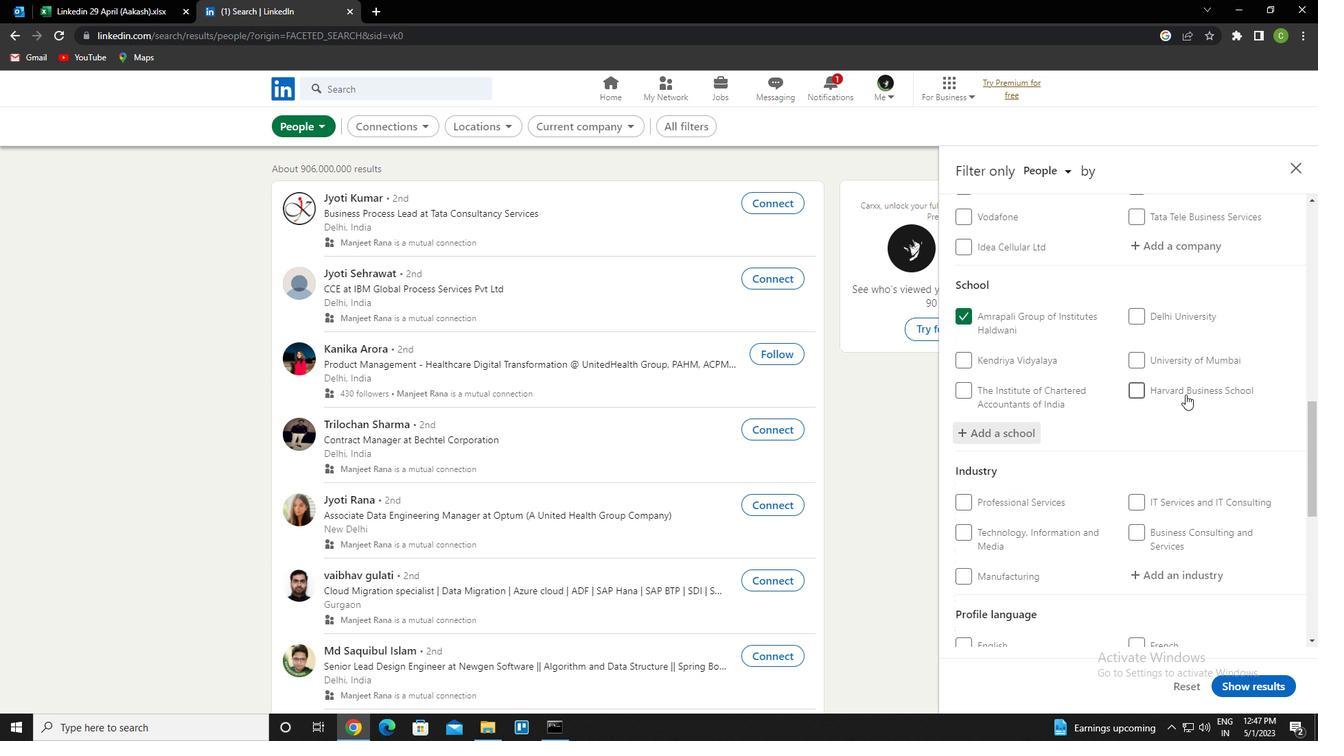 
Action: Mouse scrolled (1204, 381) with delta (0, 0)
Screenshot: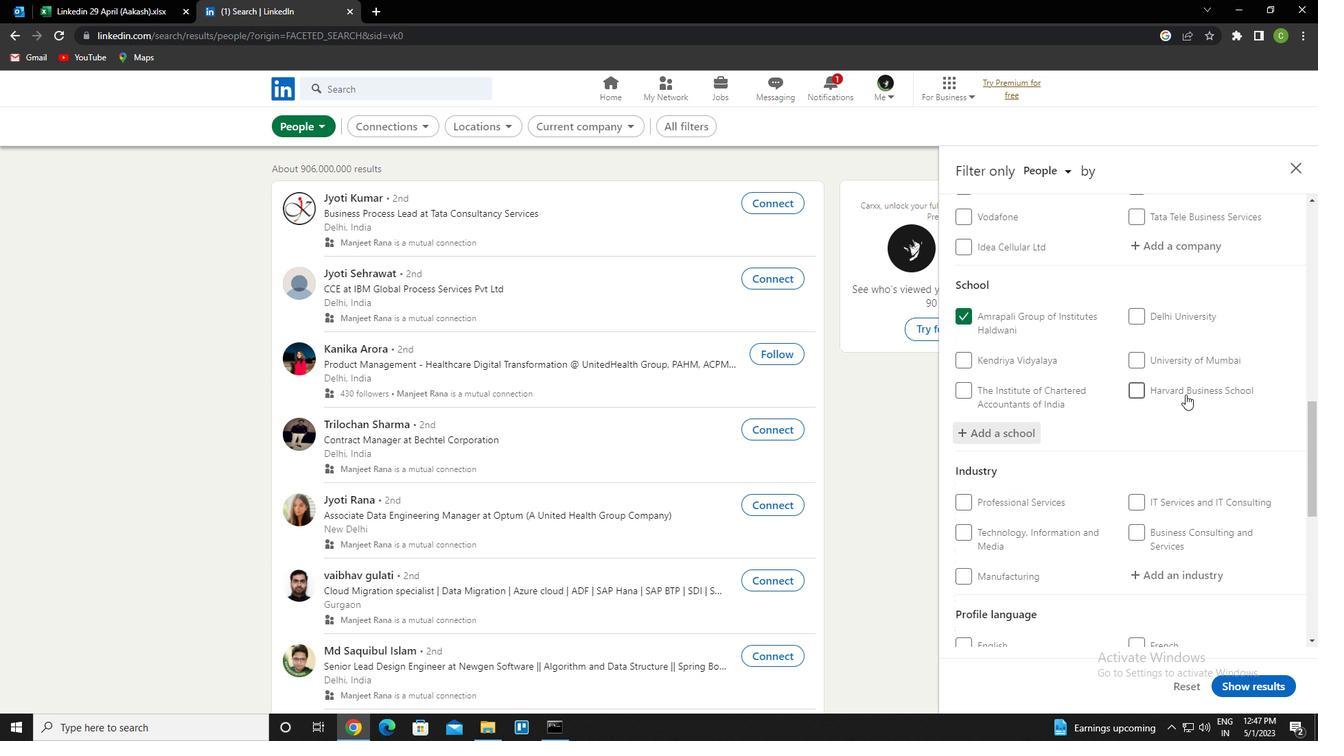 
Action: Mouse scrolled (1204, 381) with delta (0, 0)
Screenshot: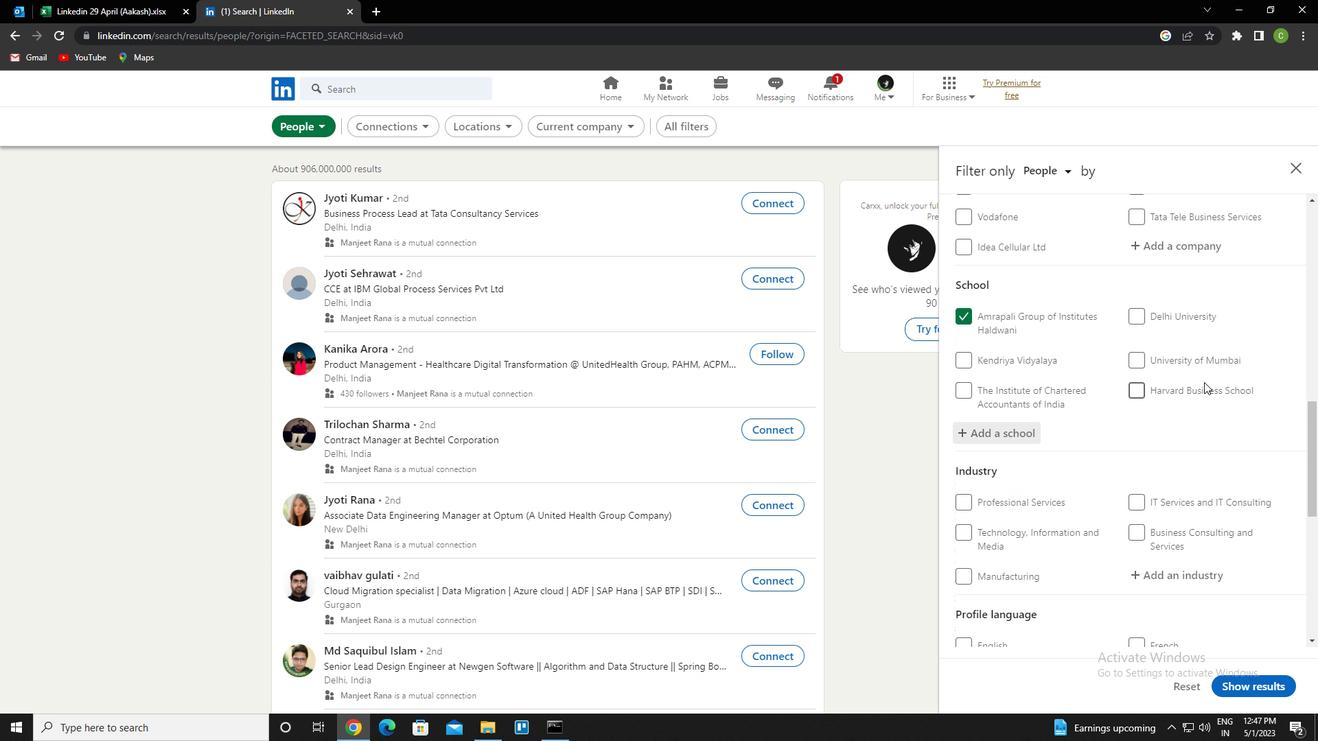 
Action: Mouse moved to (1187, 418)
Screenshot: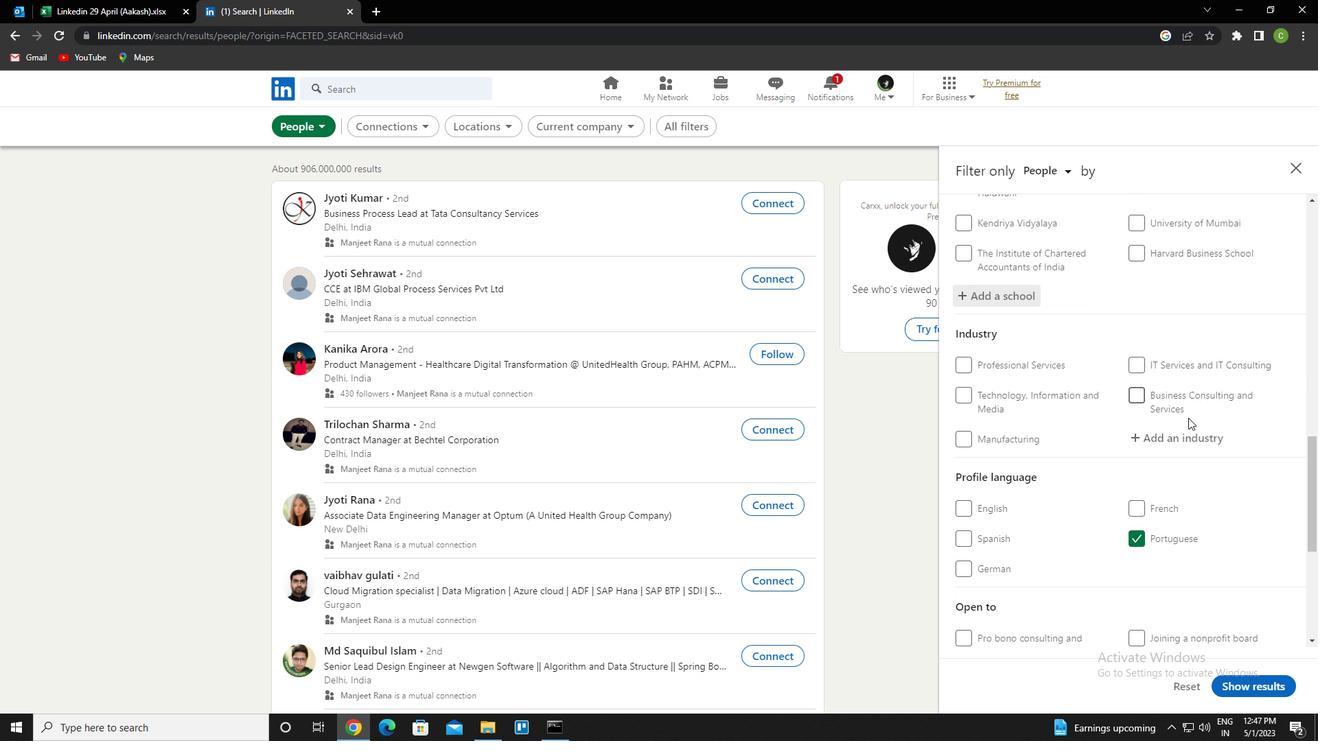 
Action: Mouse scrolled (1187, 418) with delta (0, 0)
Screenshot: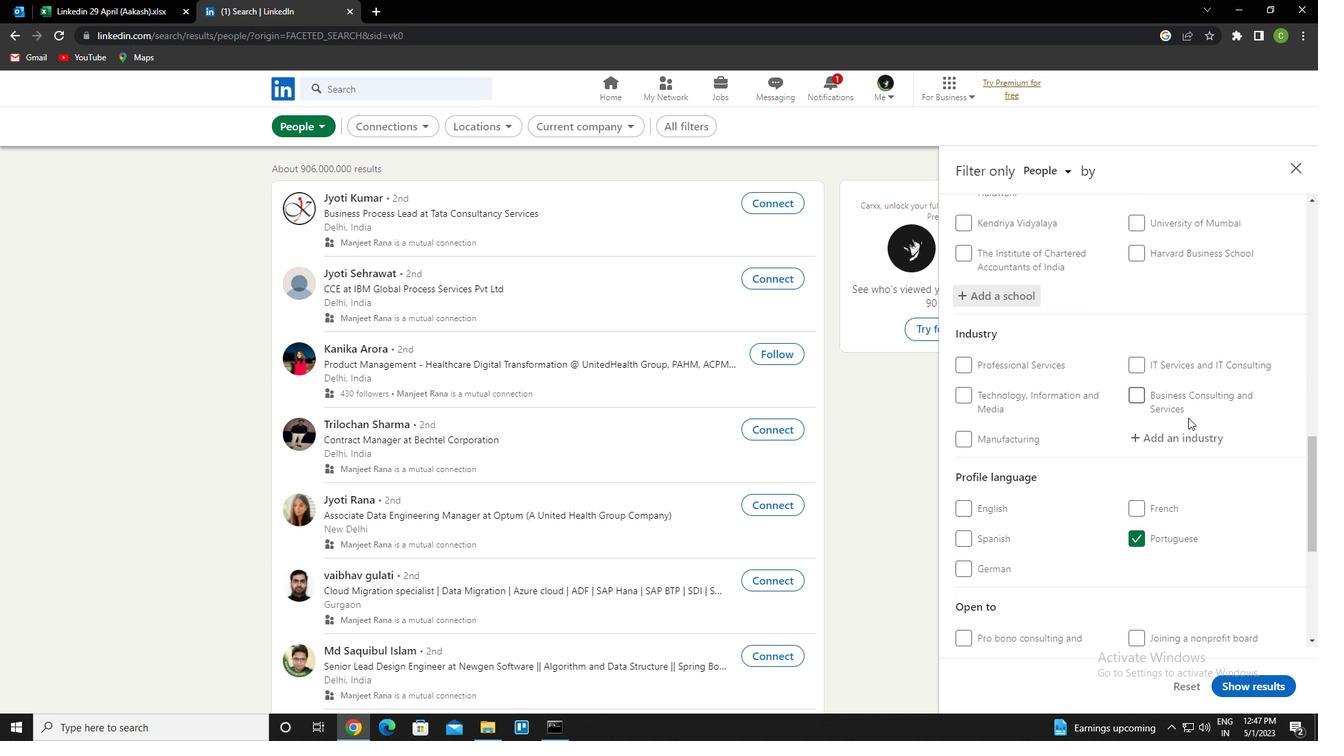 
Action: Mouse moved to (1191, 374)
Screenshot: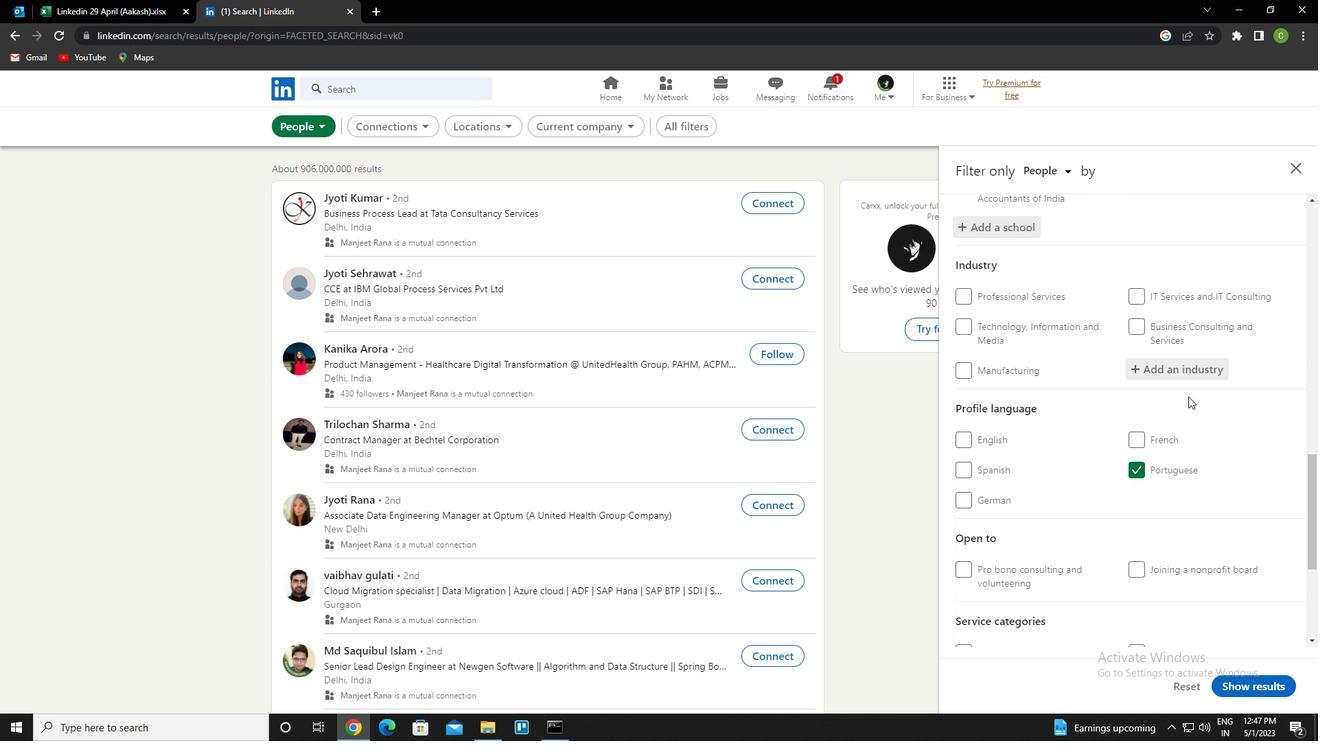 
Action: Mouse pressed left at (1191, 374)
Screenshot: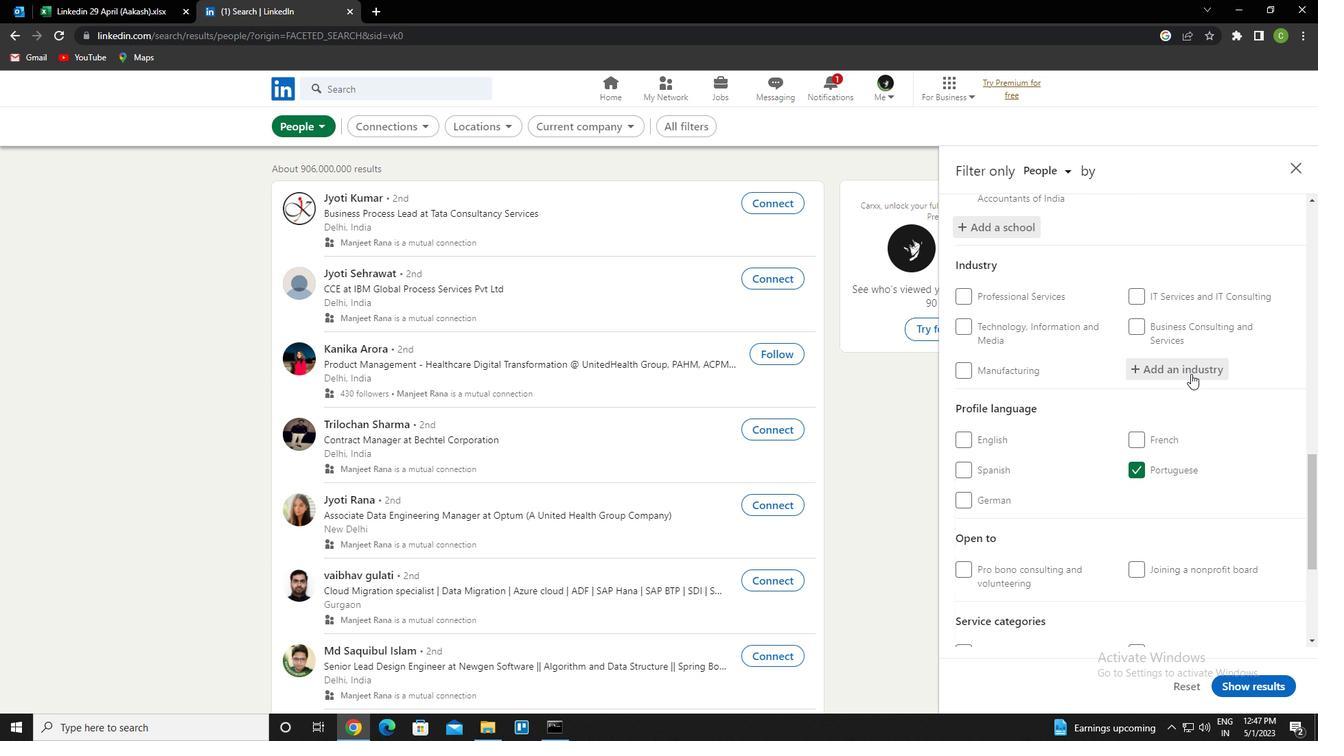 
Action: Key pressed <Key.caps_lock>p<Key.caps_lock>ersonal<Key.space>care<Key.down><Key.down><Key.enter>
Screenshot: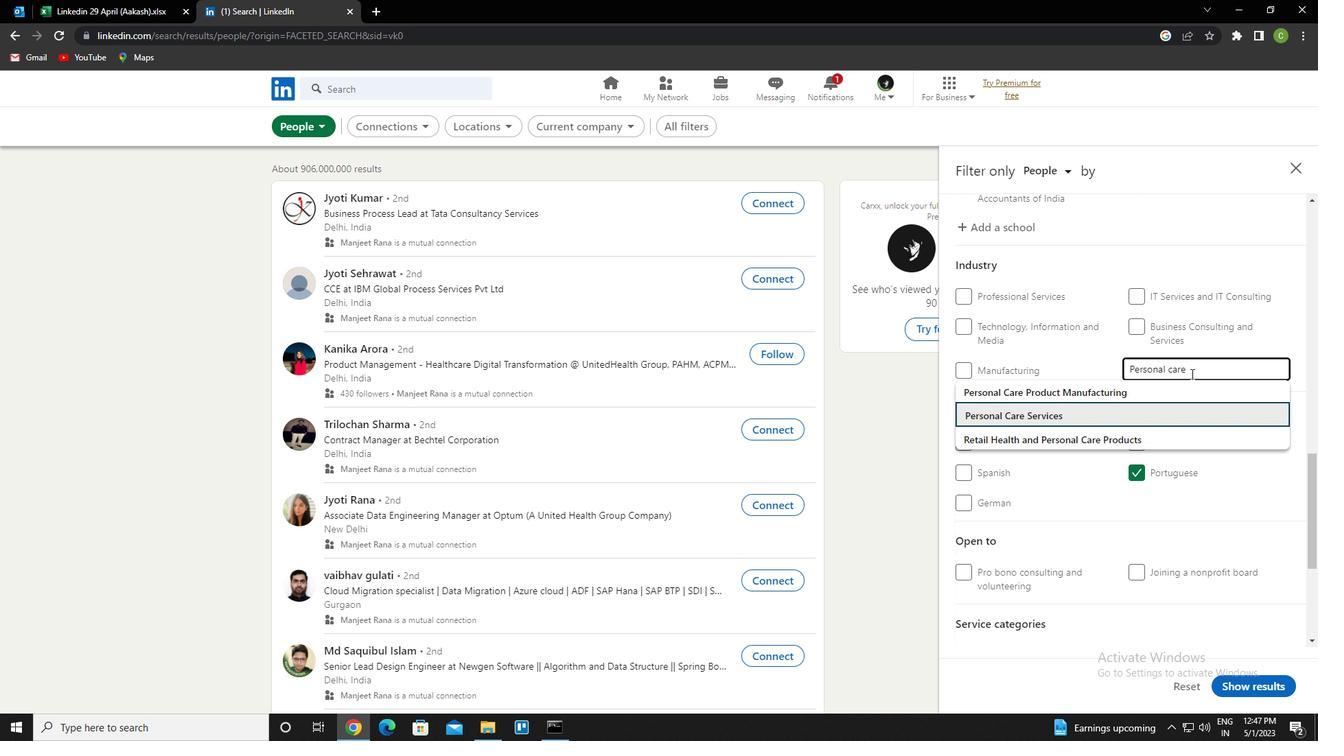 
Action: Mouse moved to (1198, 368)
Screenshot: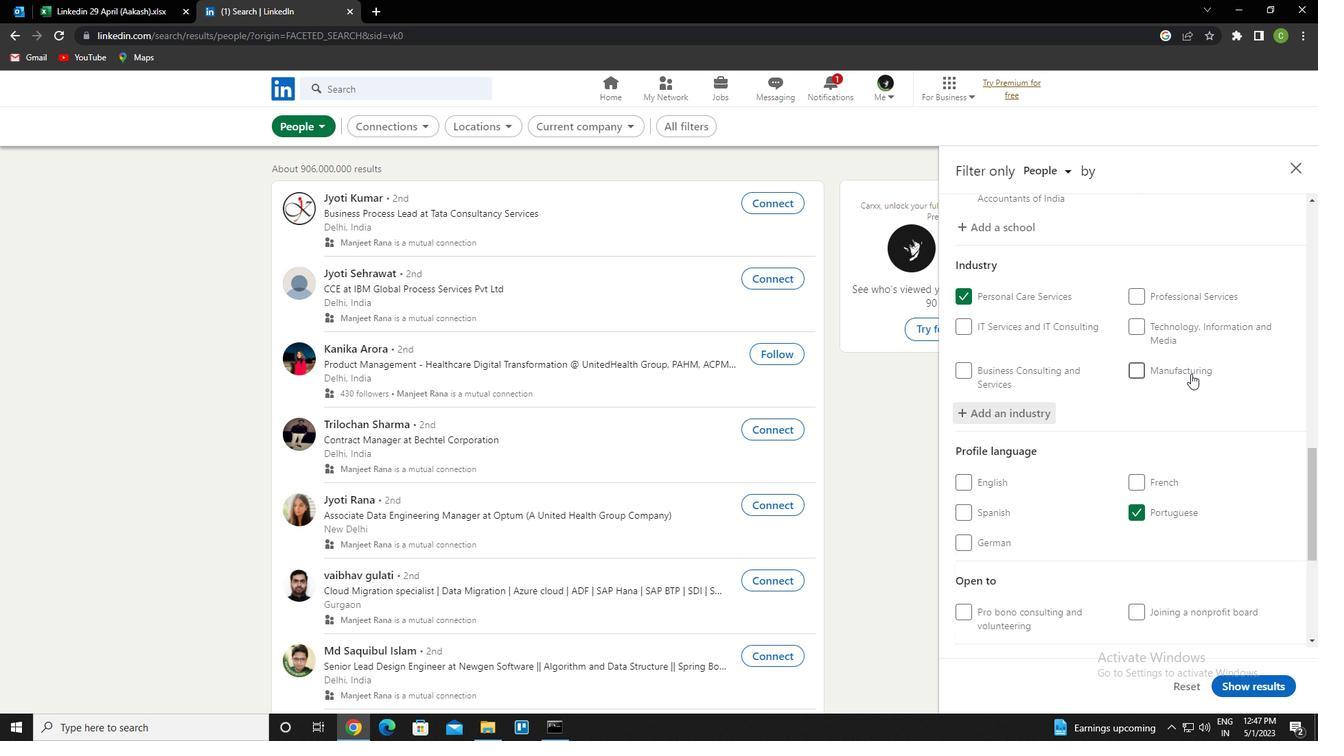 
Action: Mouse scrolled (1198, 367) with delta (0, 0)
Screenshot: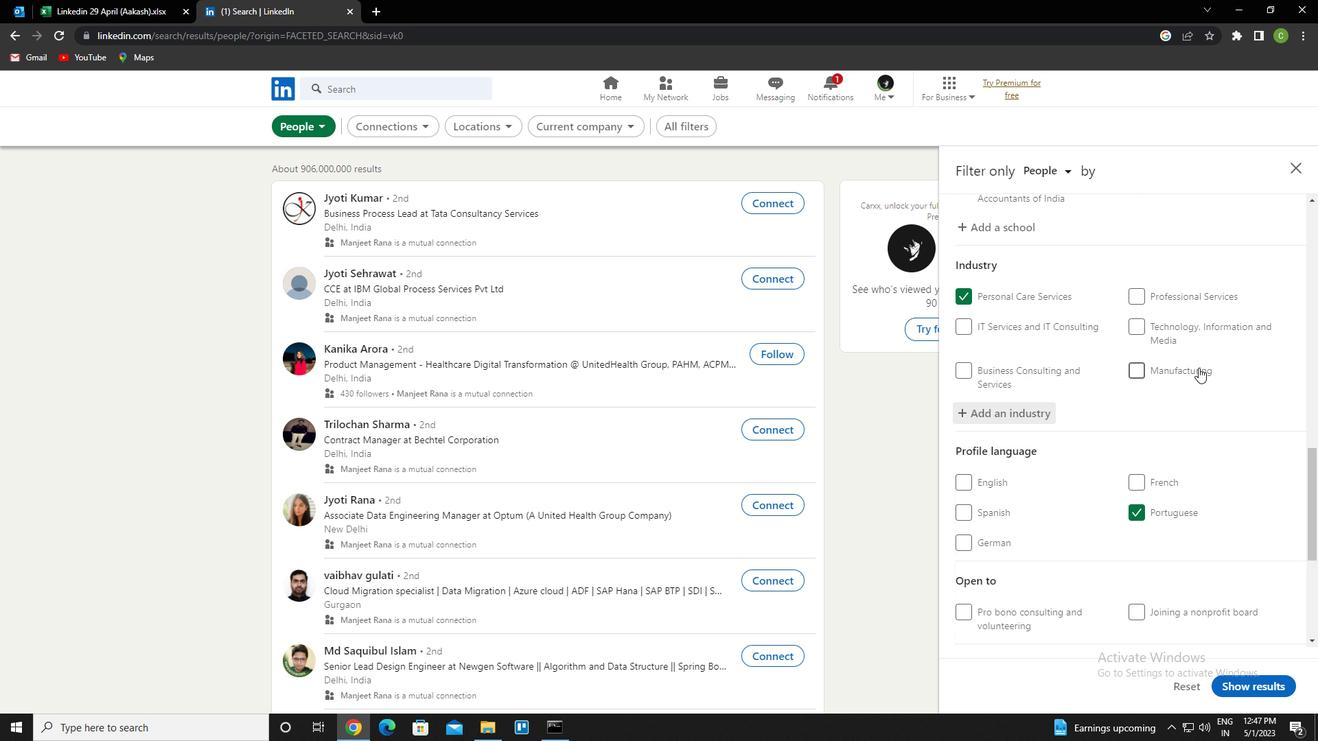 
Action: Mouse scrolled (1198, 367) with delta (0, 0)
Screenshot: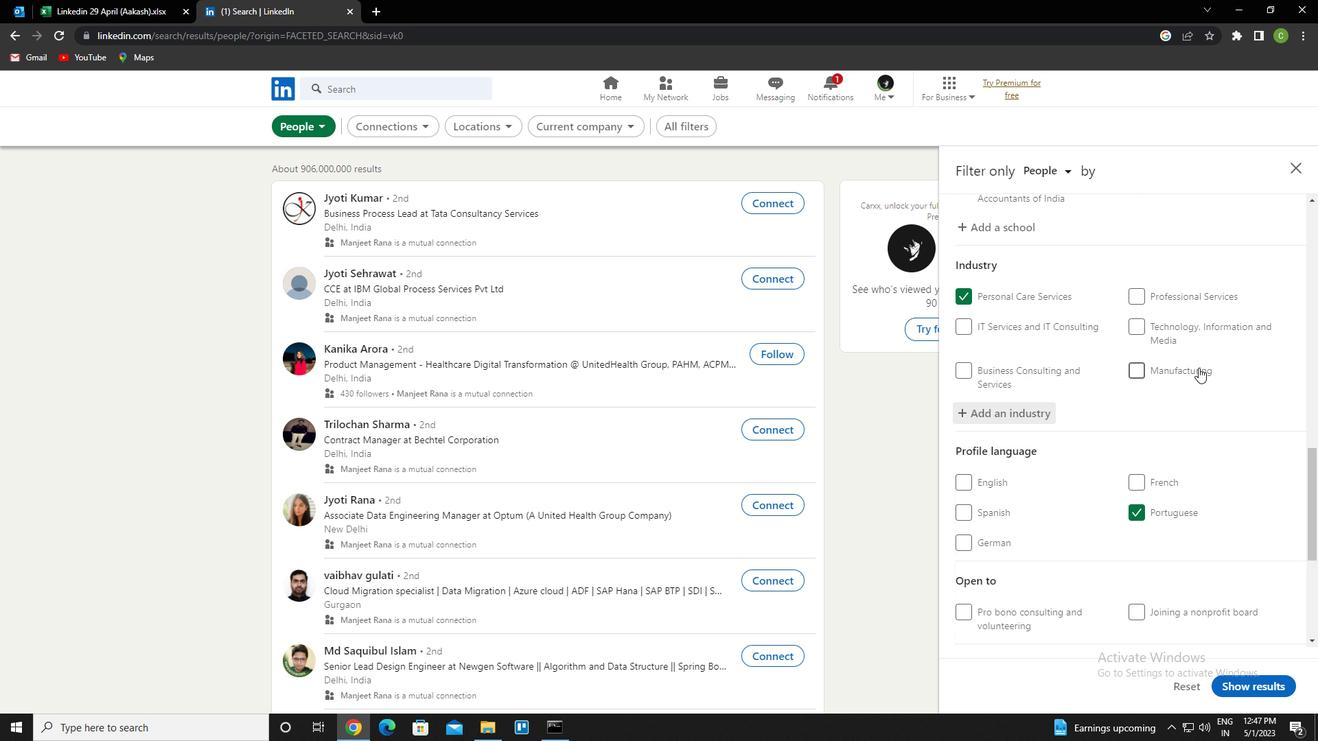 
Action: Mouse scrolled (1198, 367) with delta (0, 0)
Screenshot: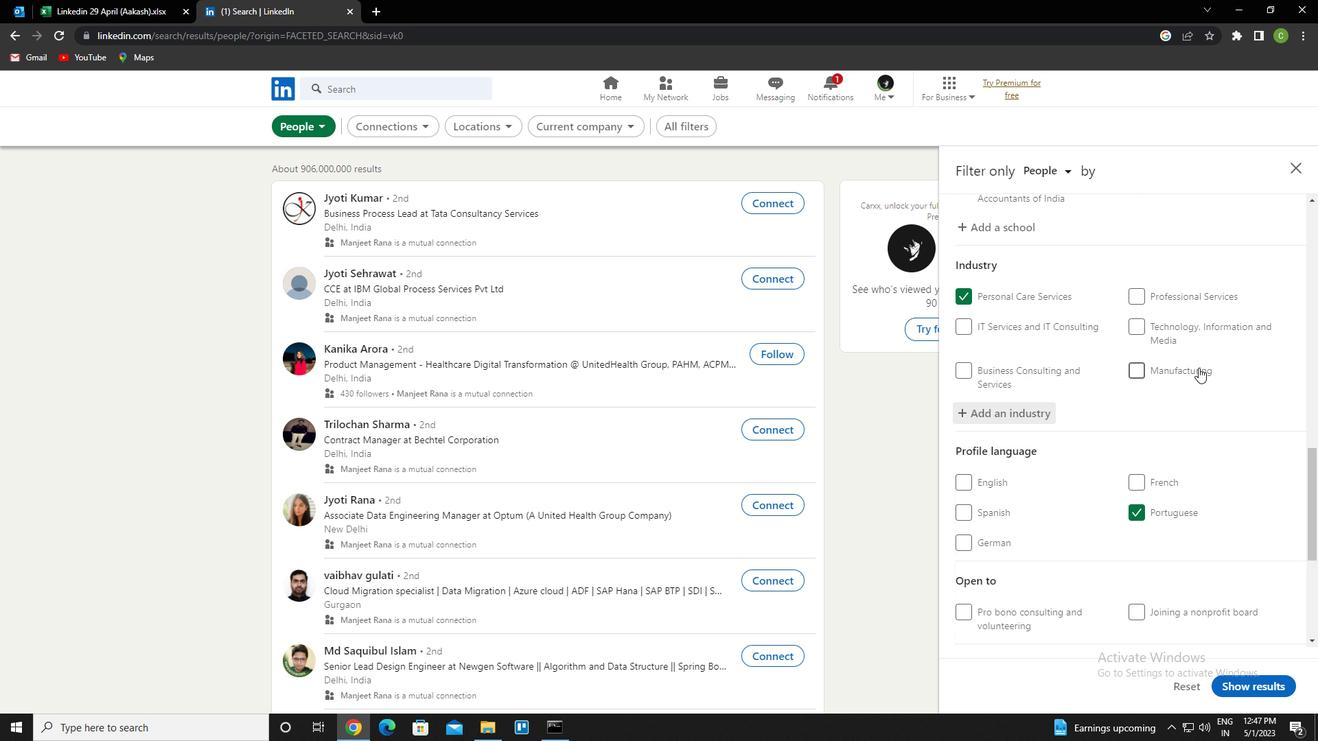 
Action: Mouse scrolled (1198, 367) with delta (0, 0)
Screenshot: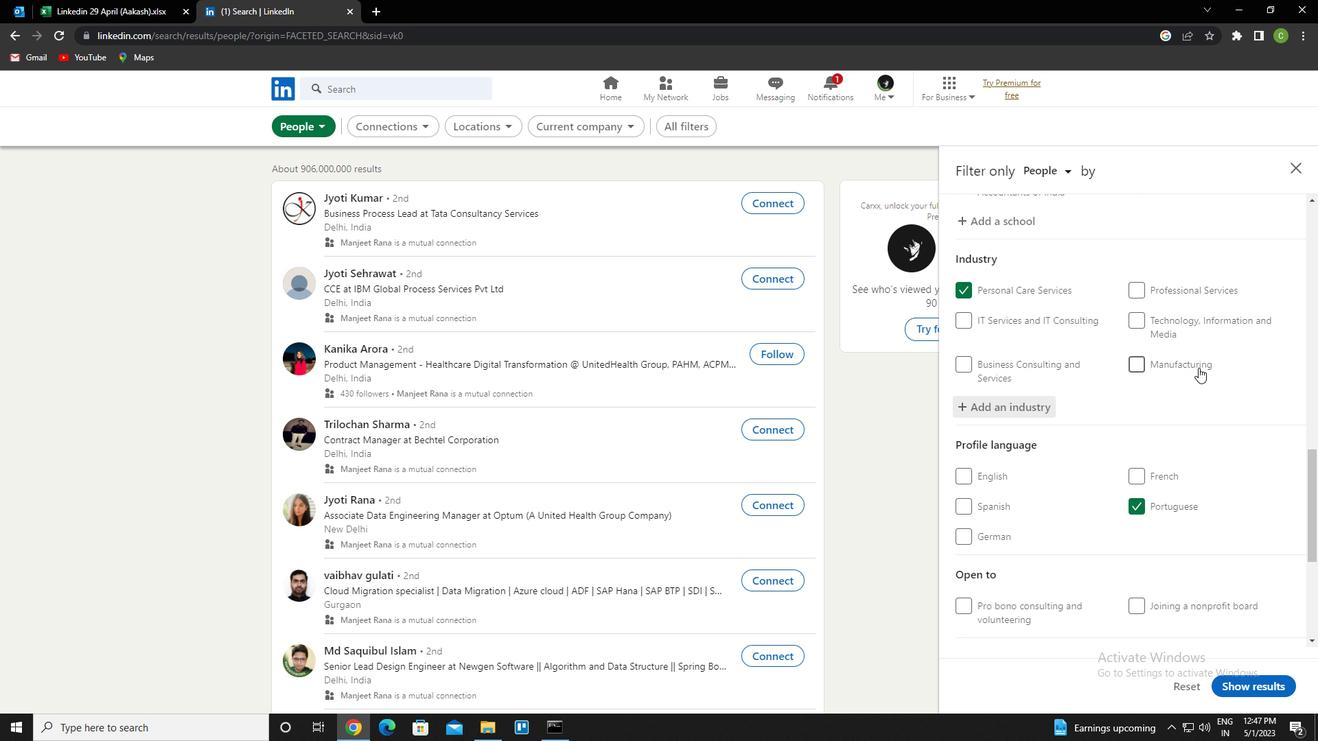 
Action: Mouse moved to (1167, 484)
Screenshot: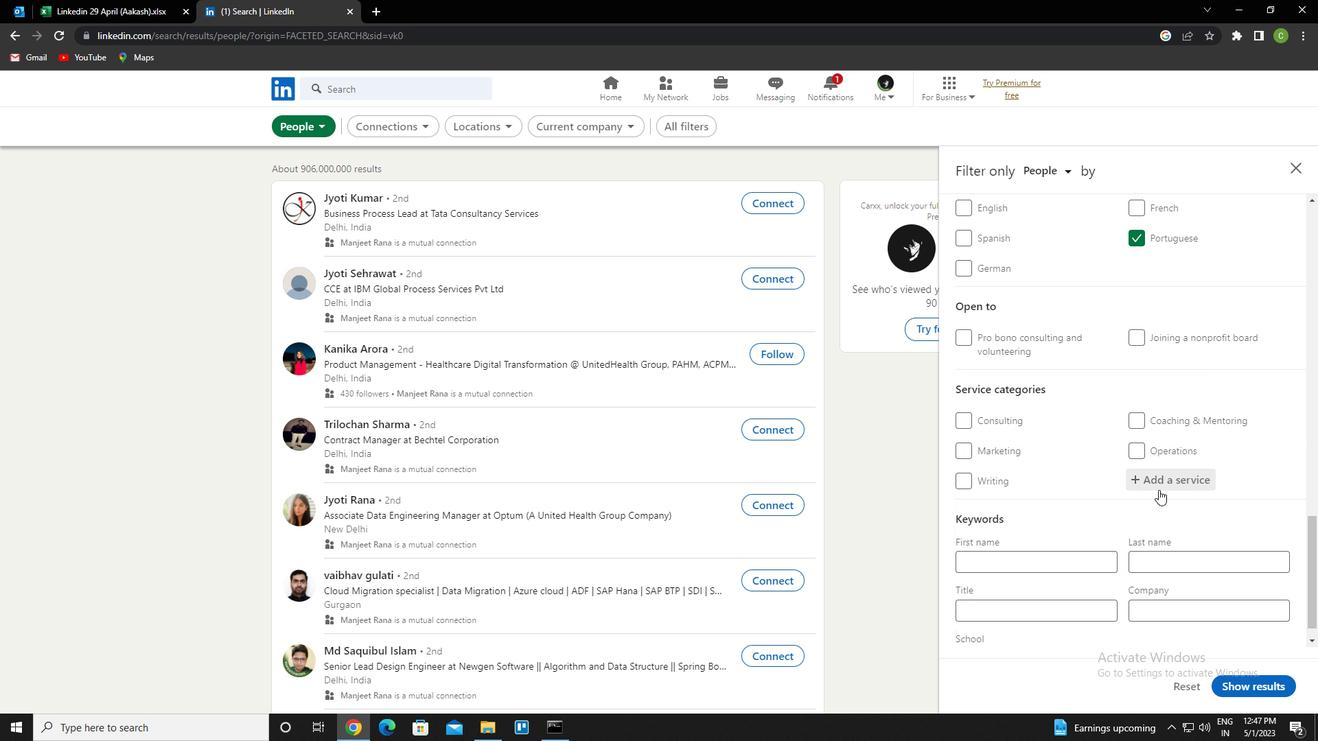 
Action: Mouse pressed left at (1167, 484)
Screenshot: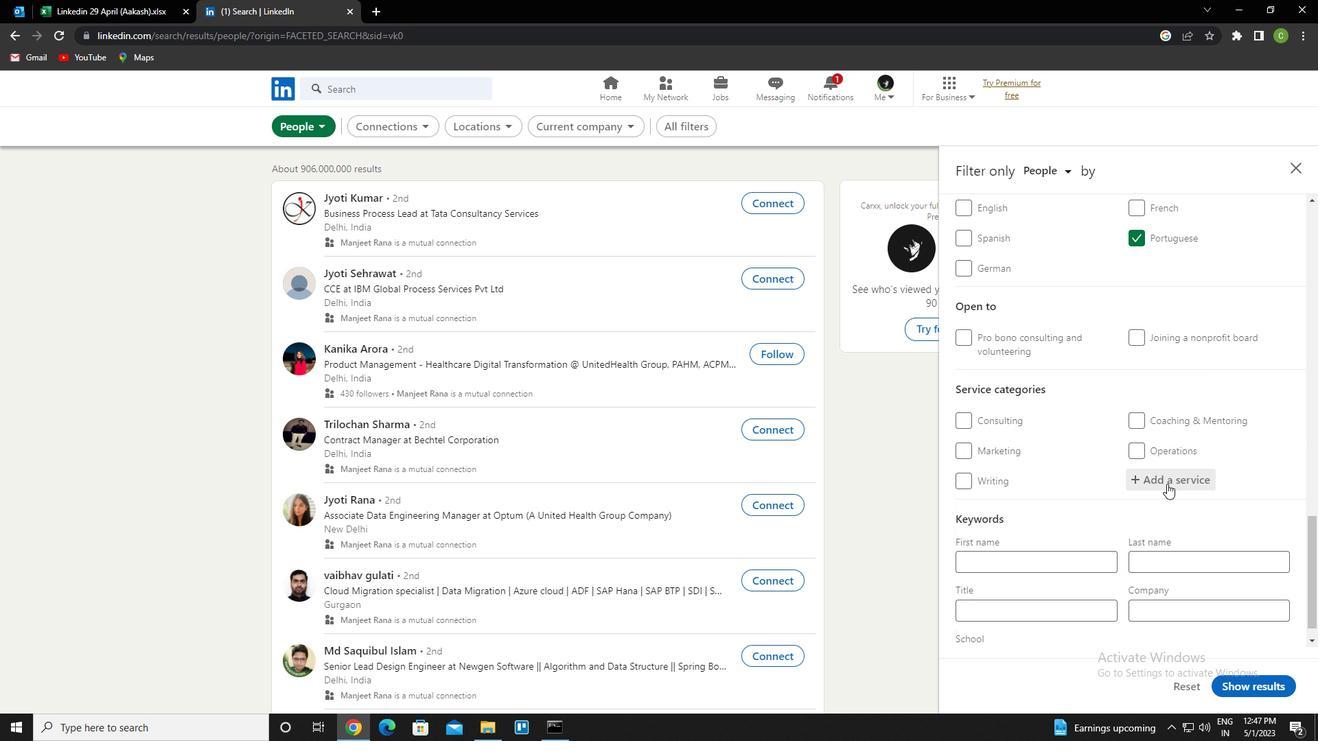 
Action: Mouse moved to (1167, 484)
Screenshot: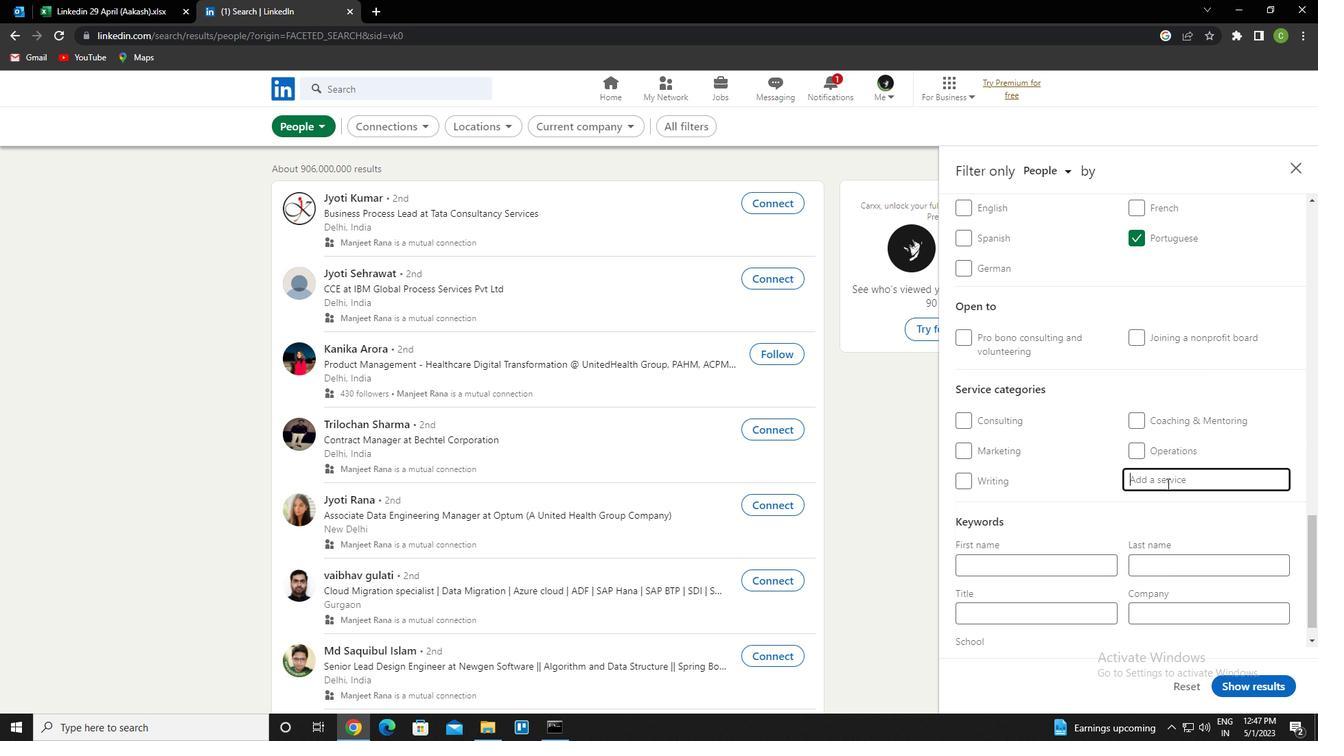 
Action: Key pressed w<Key.caps_lock>riting<Key.down><Key.enter>
Screenshot: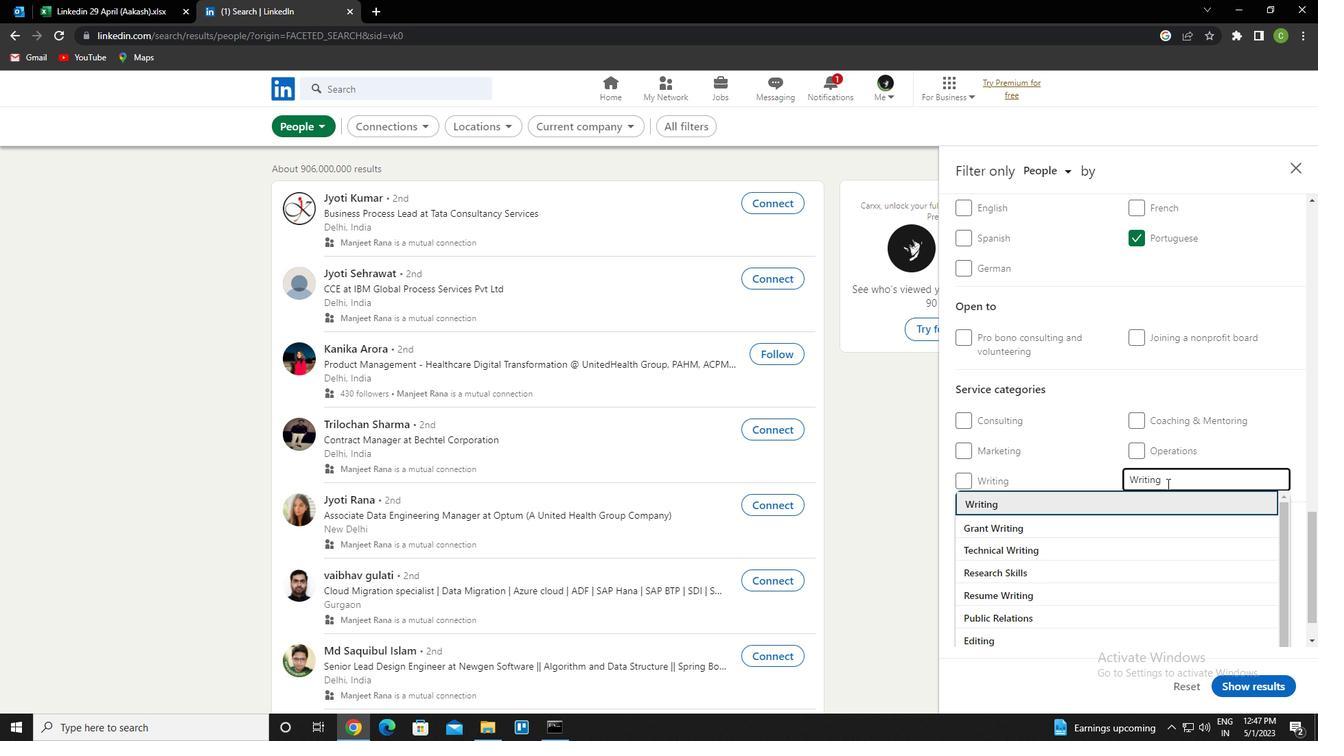 
Action: Mouse moved to (1129, 516)
Screenshot: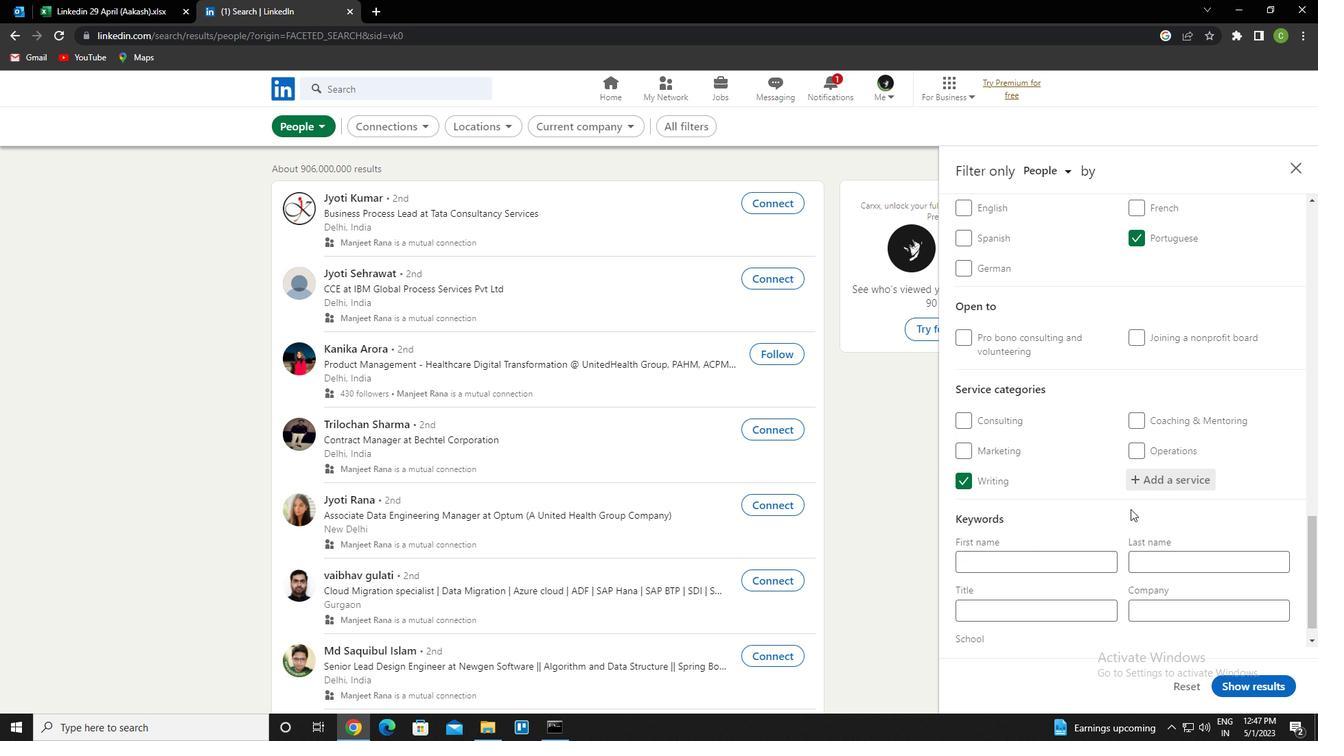 
Action: Mouse scrolled (1129, 515) with delta (0, 0)
Screenshot: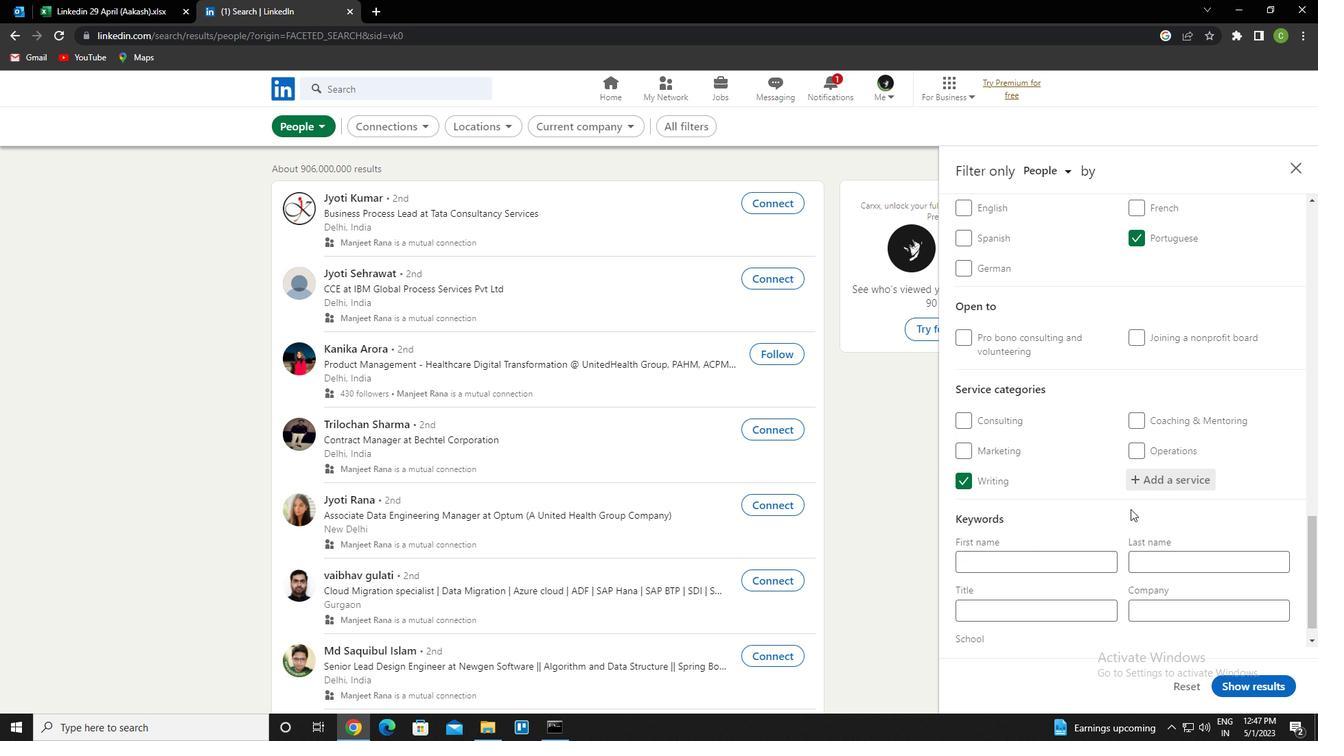 
Action: Mouse moved to (1128, 518)
Screenshot: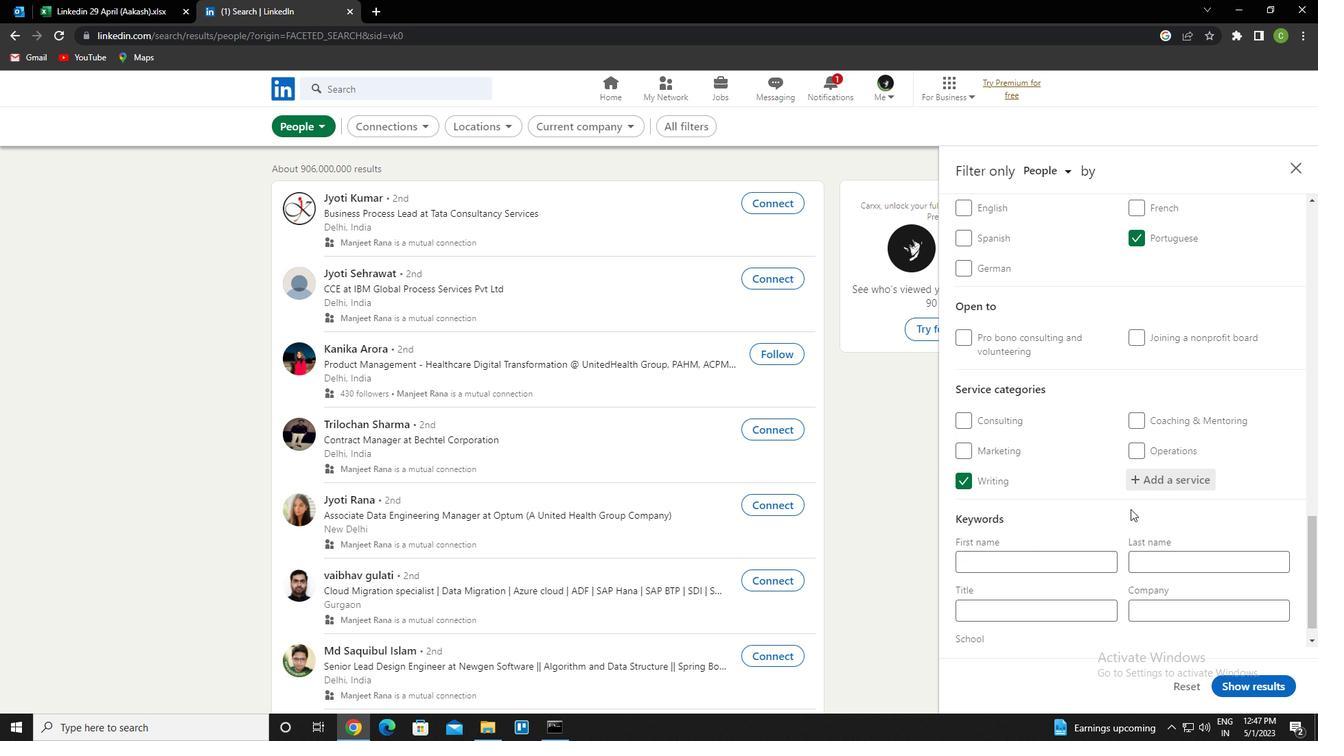 
Action: Mouse scrolled (1128, 517) with delta (0, 0)
Screenshot: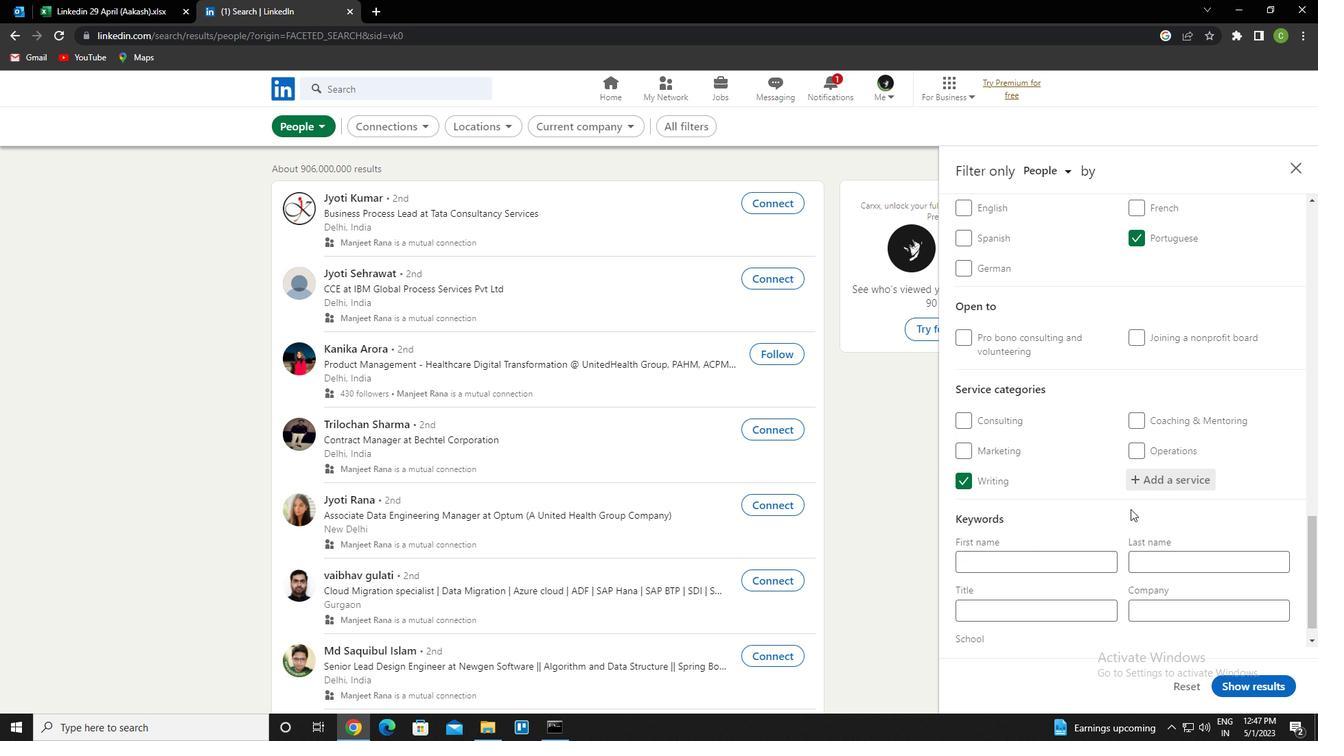 
Action: Mouse scrolled (1128, 517) with delta (0, 0)
Screenshot: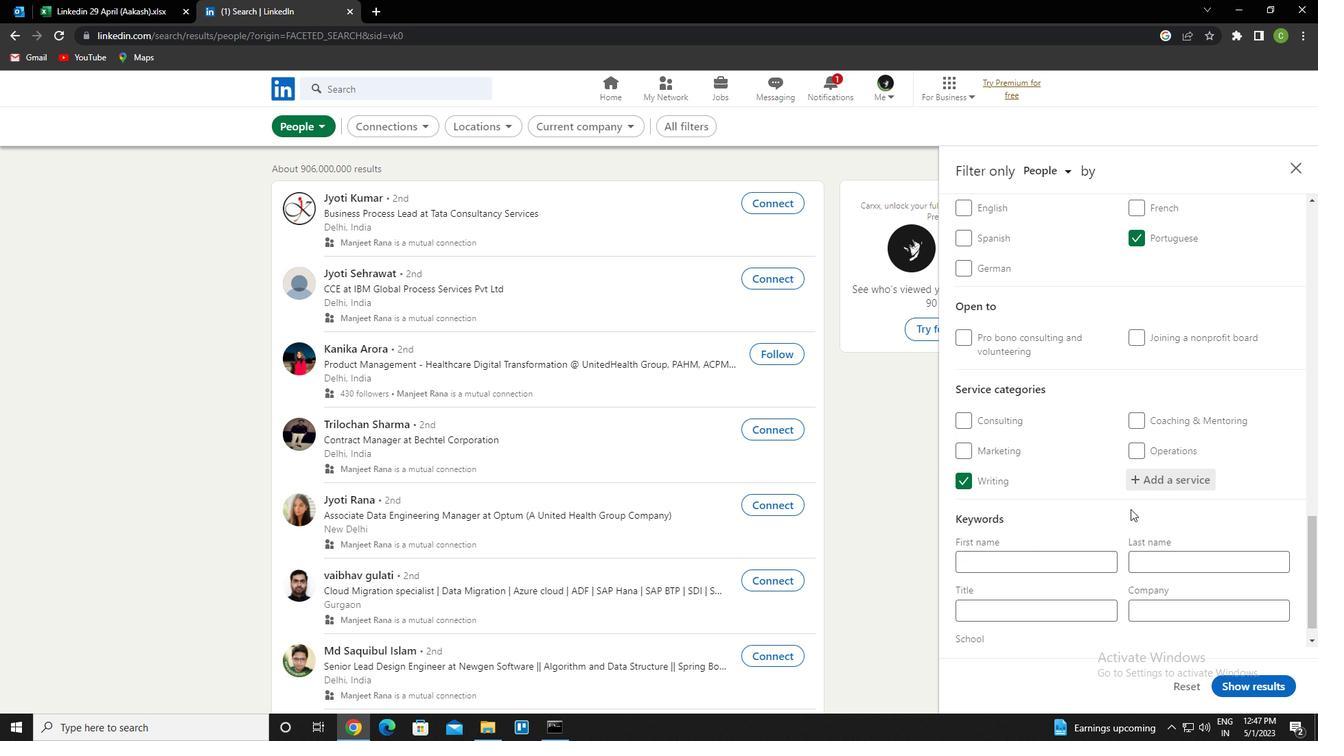 
Action: Mouse scrolled (1128, 517) with delta (0, 0)
Screenshot: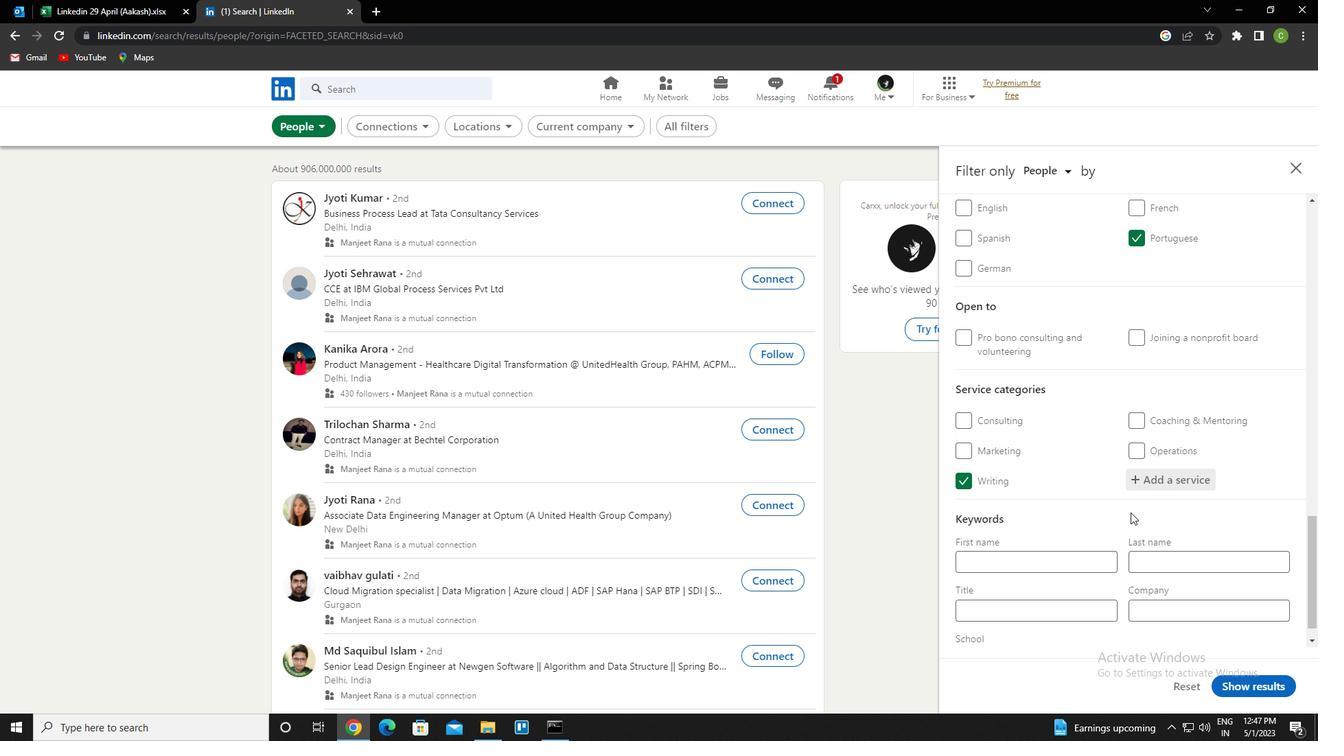
Action: Mouse scrolled (1128, 517) with delta (0, 0)
Screenshot: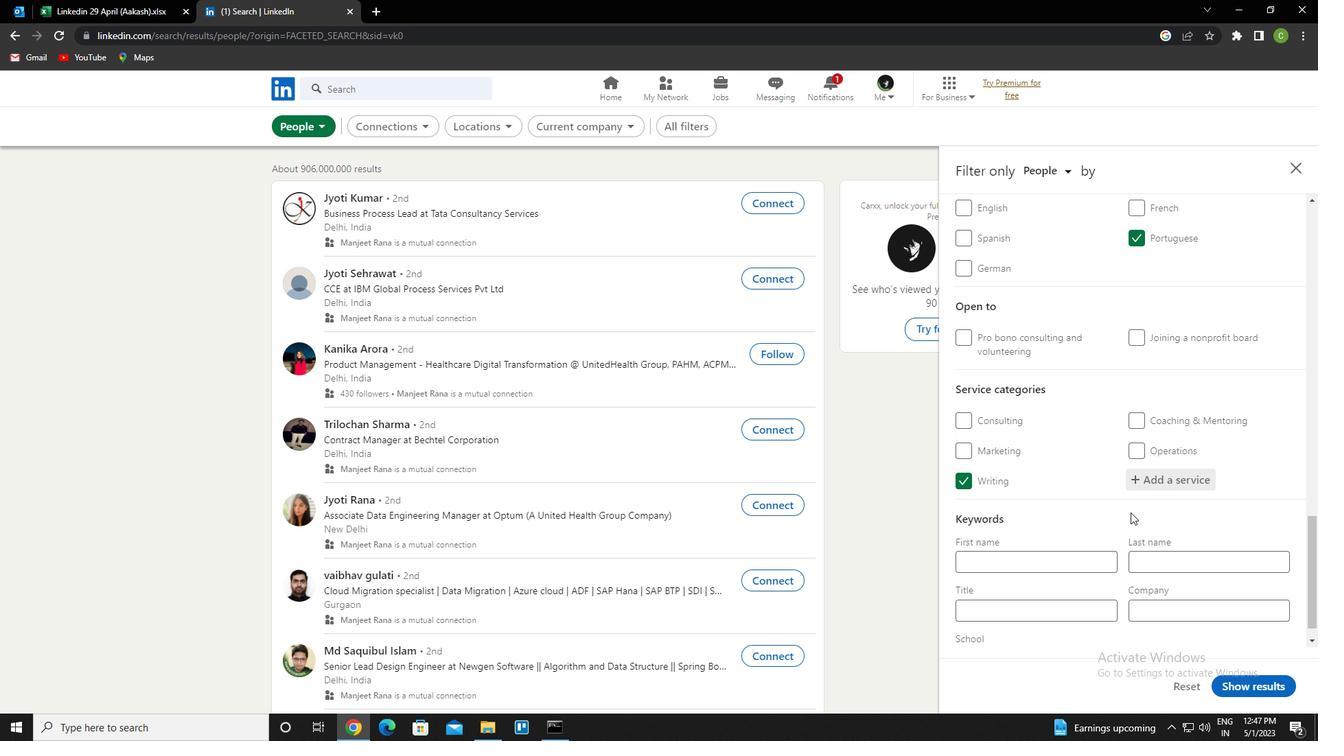 
Action: Mouse scrolled (1128, 517) with delta (0, 0)
Screenshot: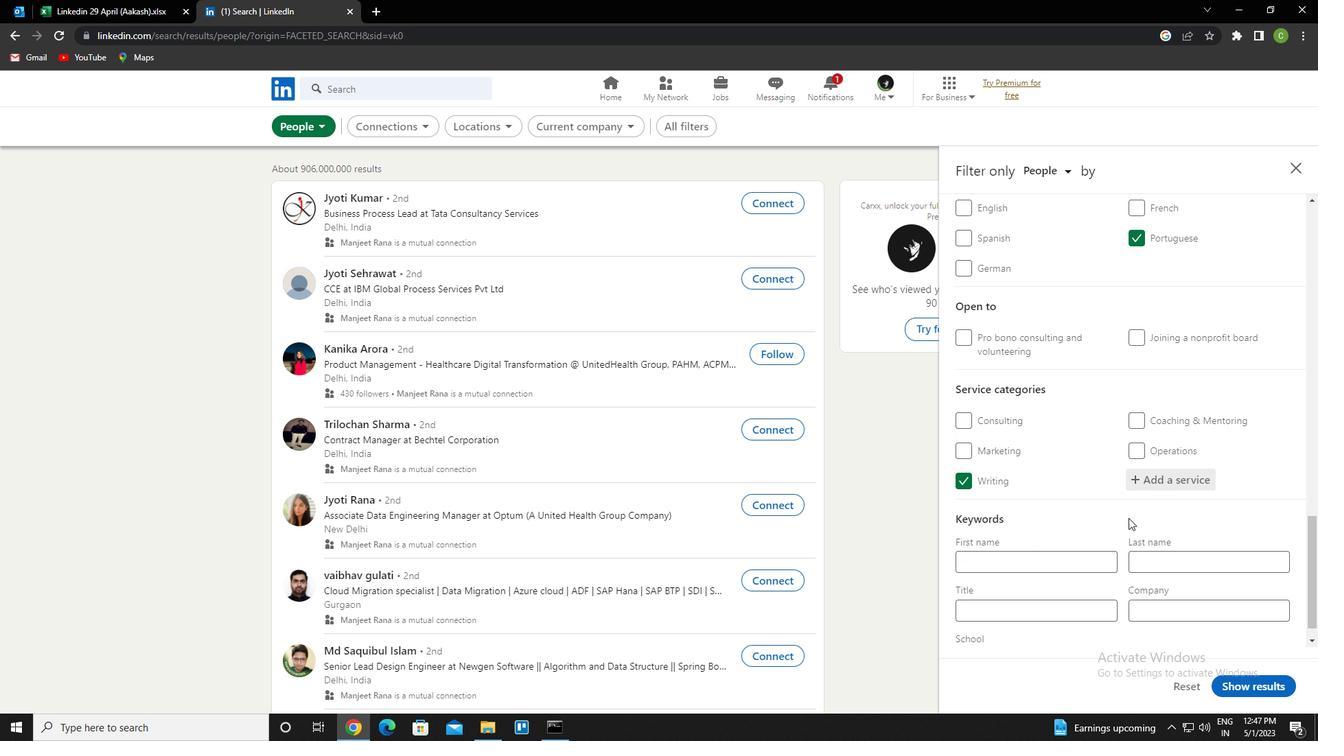
Action: Mouse scrolled (1128, 517) with delta (0, 0)
Screenshot: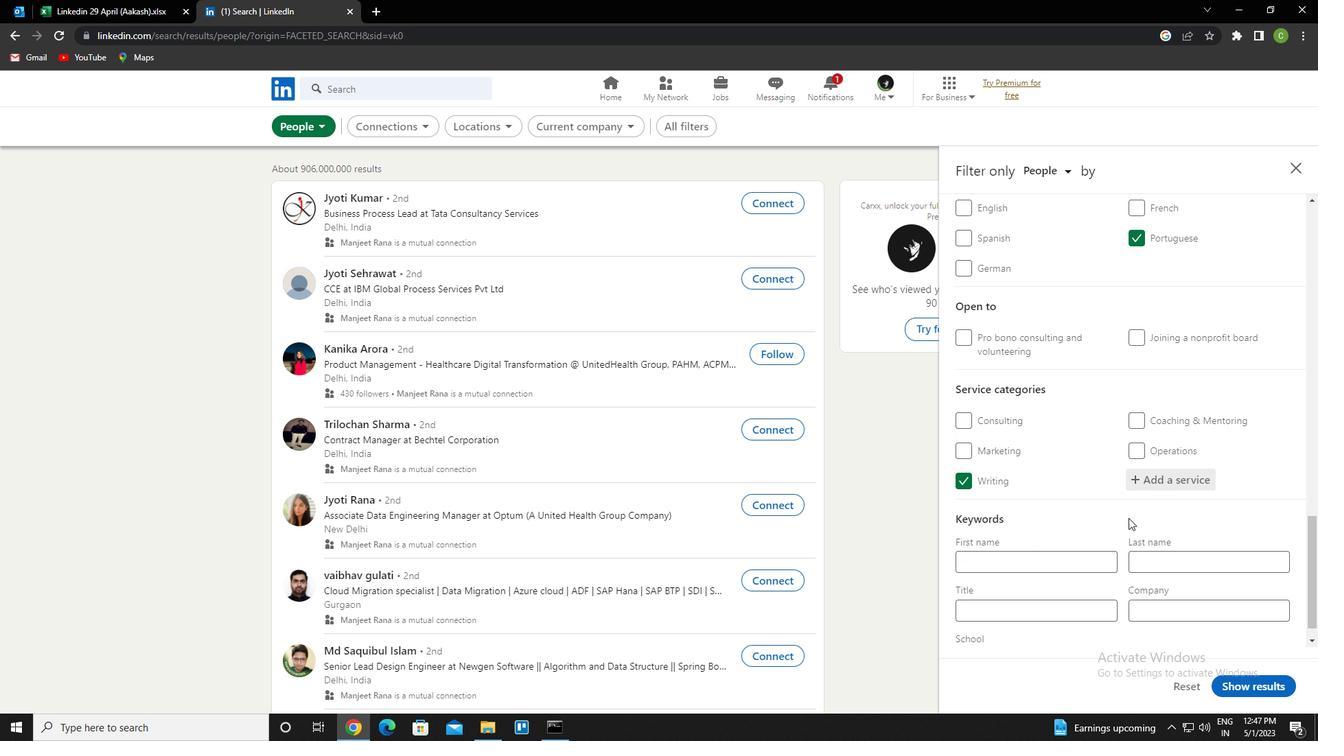 
Action: Mouse moved to (1032, 594)
Screenshot: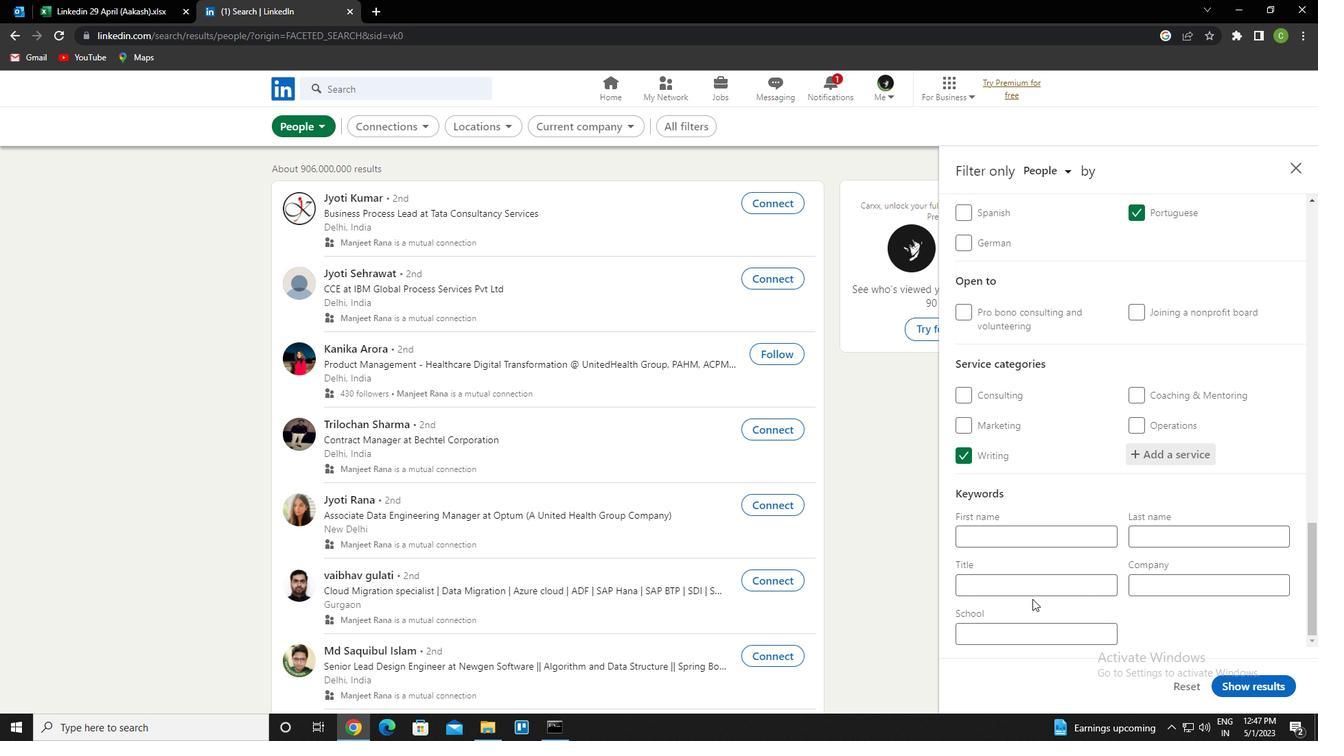
Action: Mouse pressed left at (1032, 594)
Screenshot: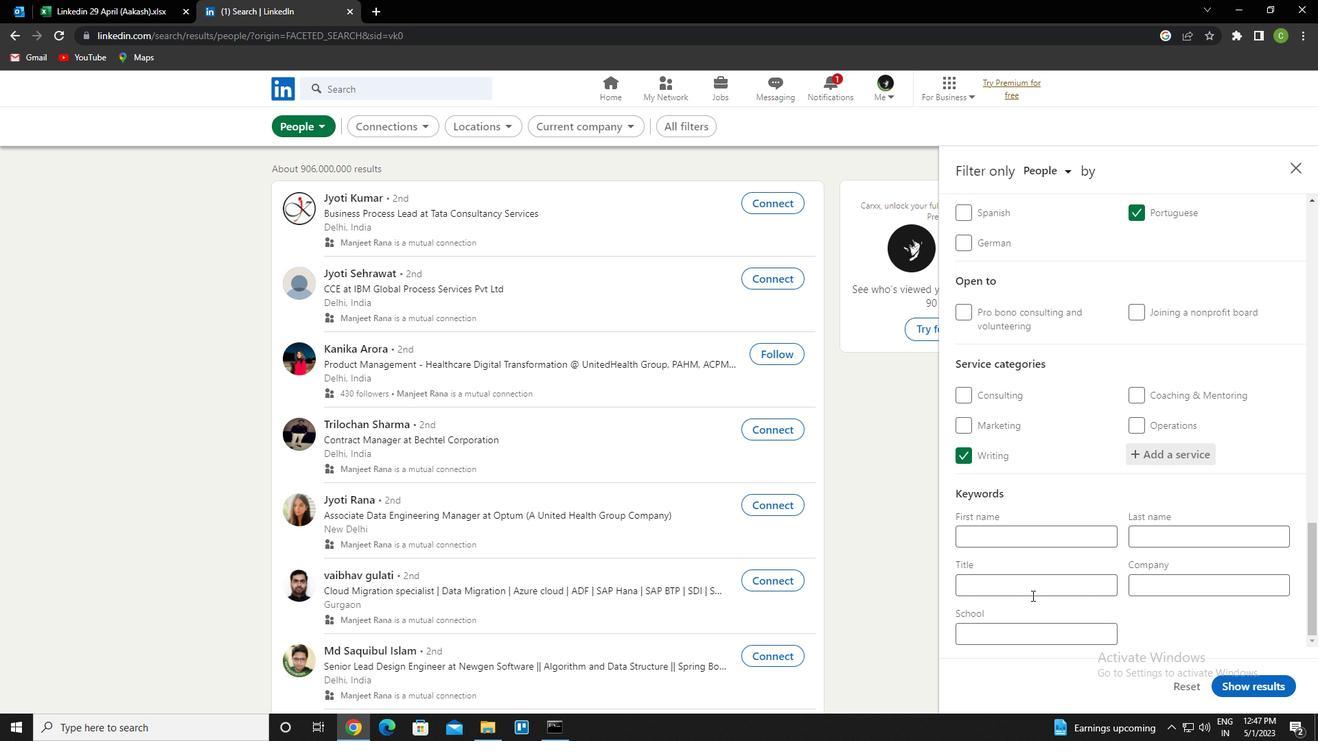 
Action: Key pressed <Key.caps_lock>s<Key.caps_lock>kin<Key.space><Key.caps_lock>c<Key.caps_lock>are<Key.space><Key.caps_lock>s<Key.caps_lock>pecialist
Screenshot: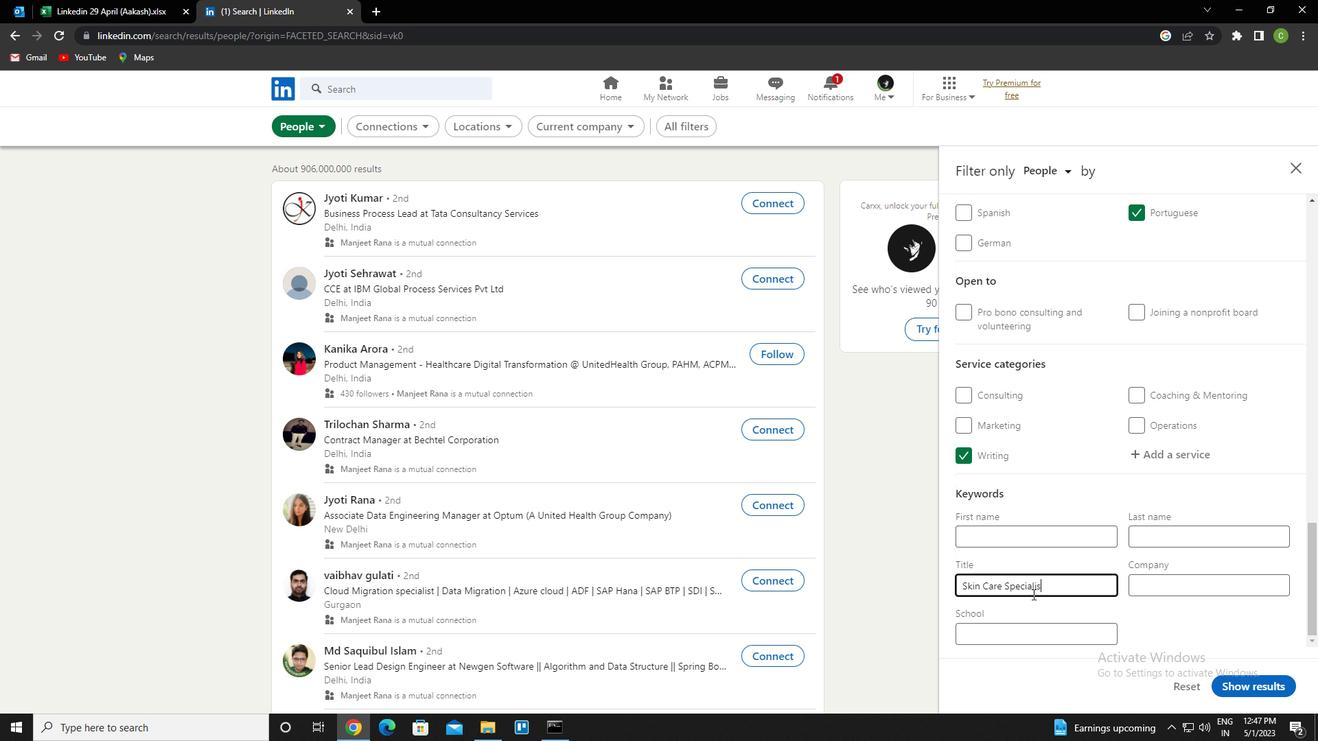 
Action: Mouse moved to (1231, 686)
Screenshot: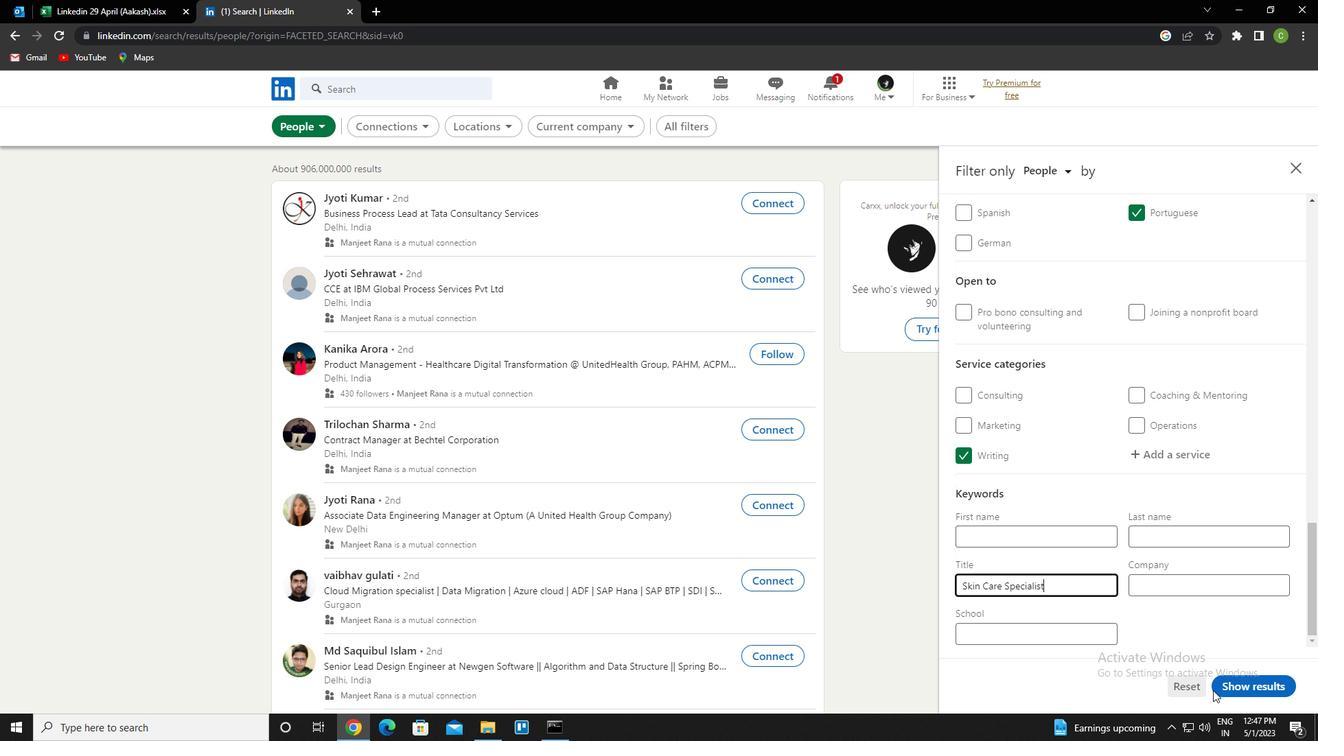 
Action: Mouse pressed left at (1231, 686)
Screenshot: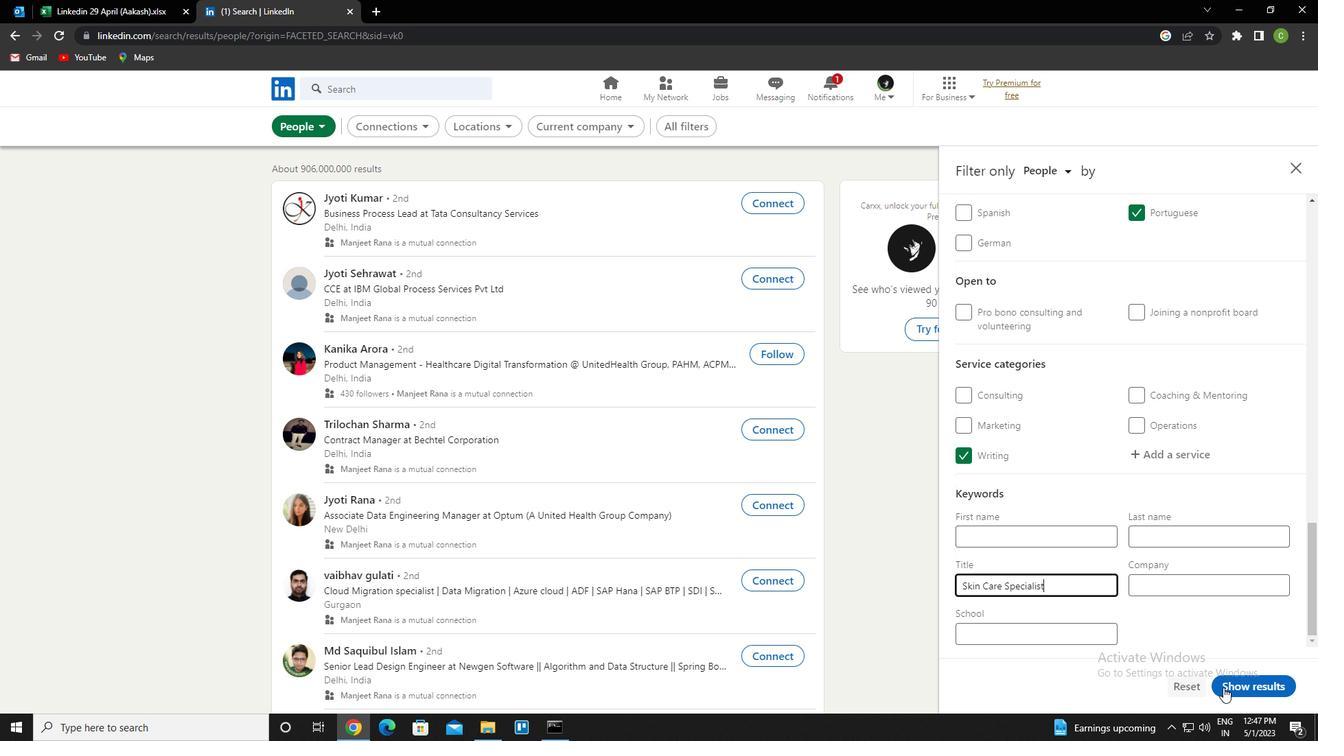 
Action: Mouse moved to (491, 720)
Screenshot: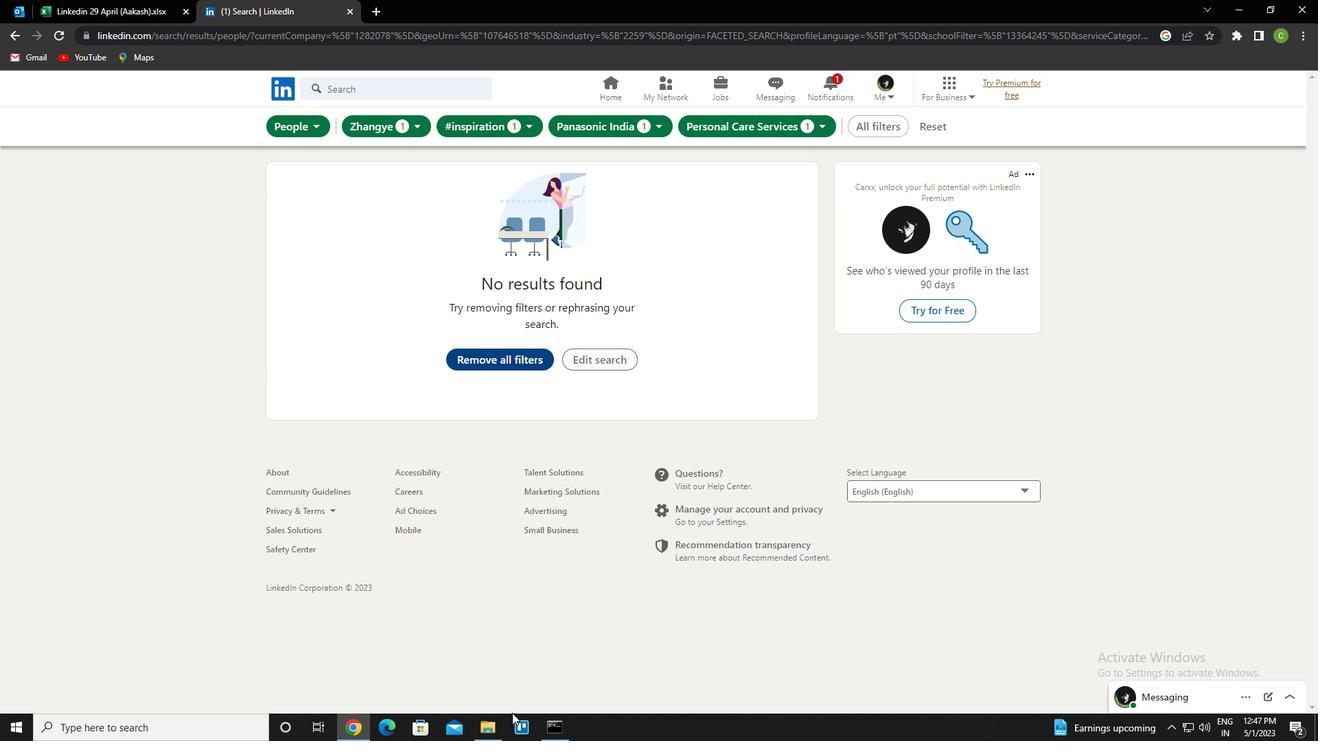 
